 Task: Create an event for the library visit for new books.
Action: Mouse moved to (62, 123)
Screenshot: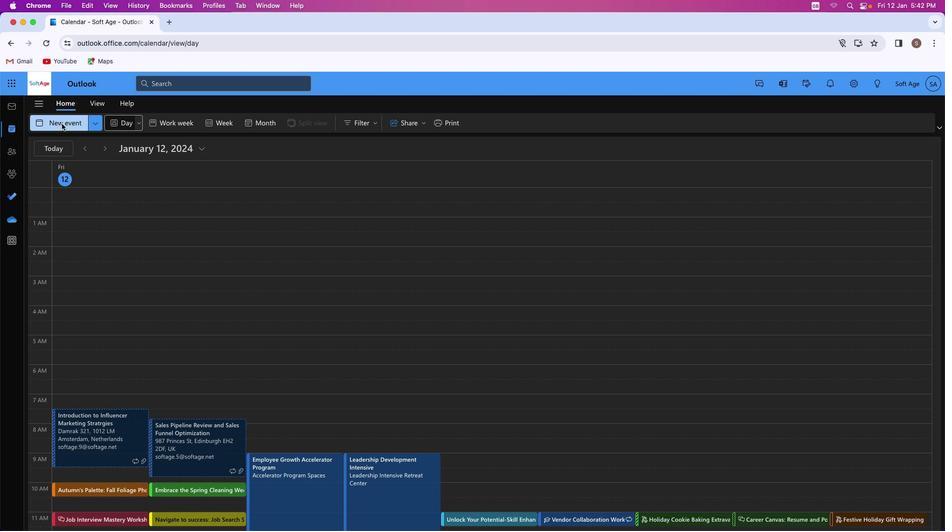 
Action: Mouse pressed left at (62, 123)
Screenshot: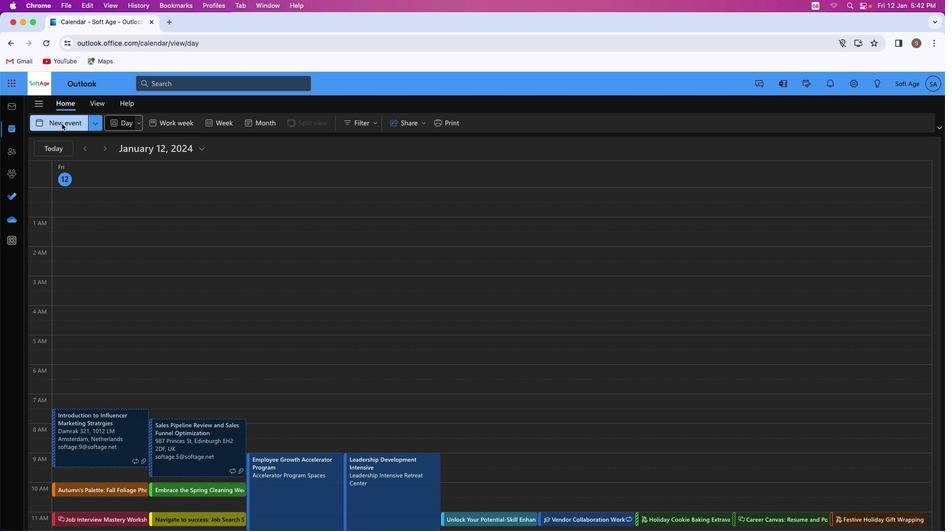
Action: Mouse moved to (278, 183)
Screenshot: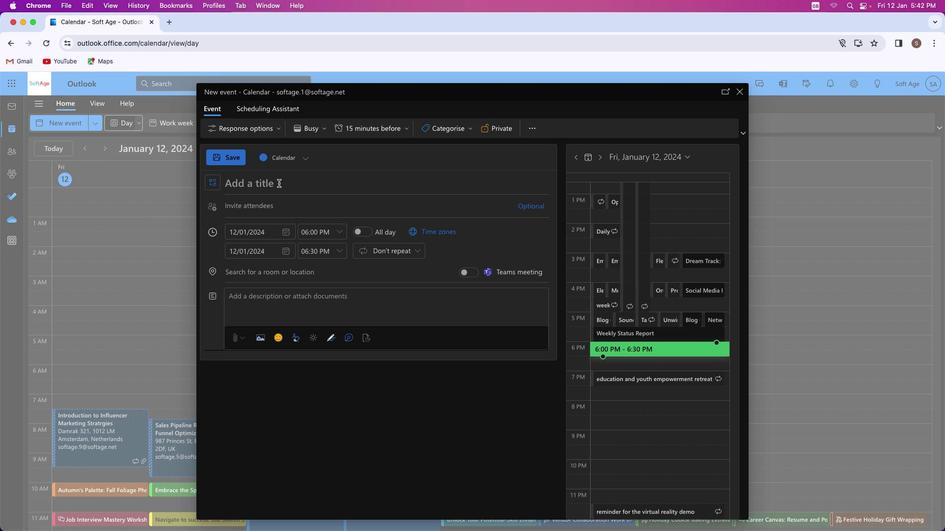 
Action: Mouse pressed left at (278, 183)
Screenshot: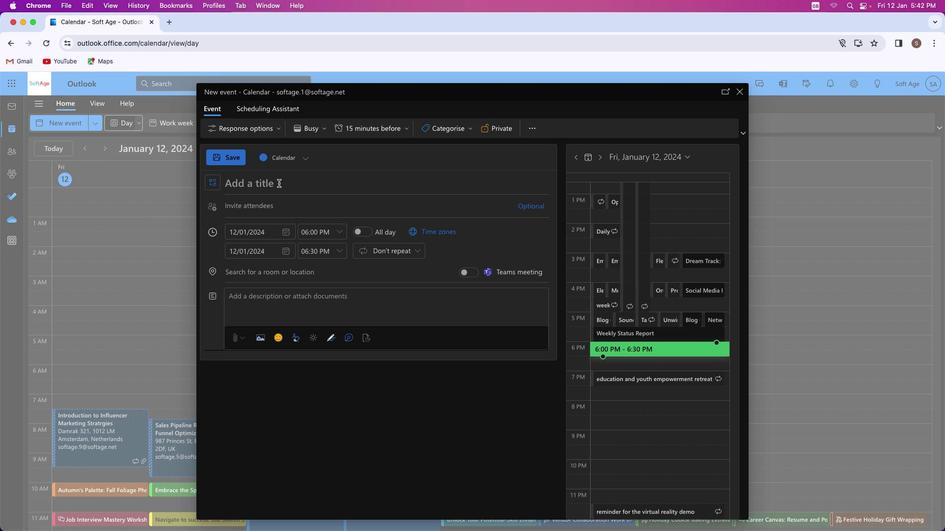 
Action: Key pressed Key.shift'L''i''b''r''a''r''y'Key.spaceKey.shift'E''x''p''e''d''i''t''i''o''n'Key.space'f''o''r'Key.spaceKey.shift_r'N''e''w'Key.spaceKey.shift'B''o''o''k''s'
Screenshot: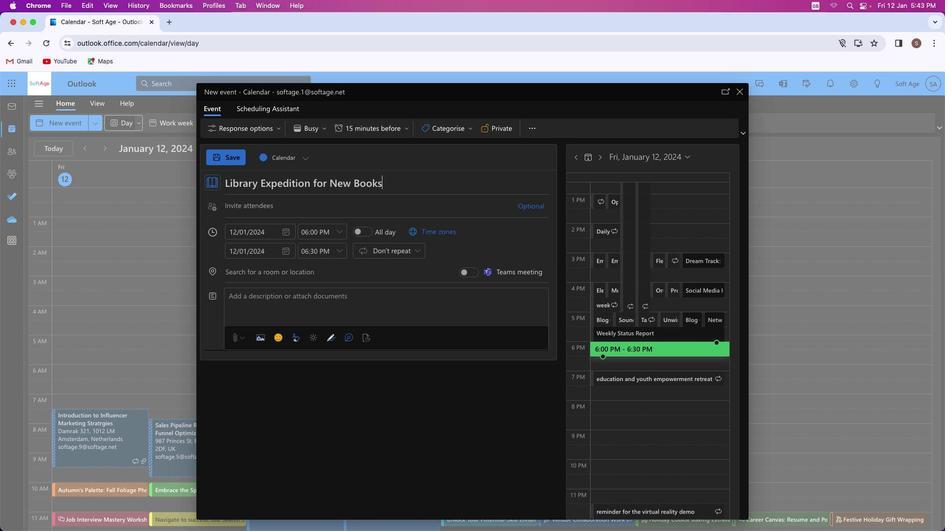 
Action: Mouse moved to (224, 181)
Screenshot: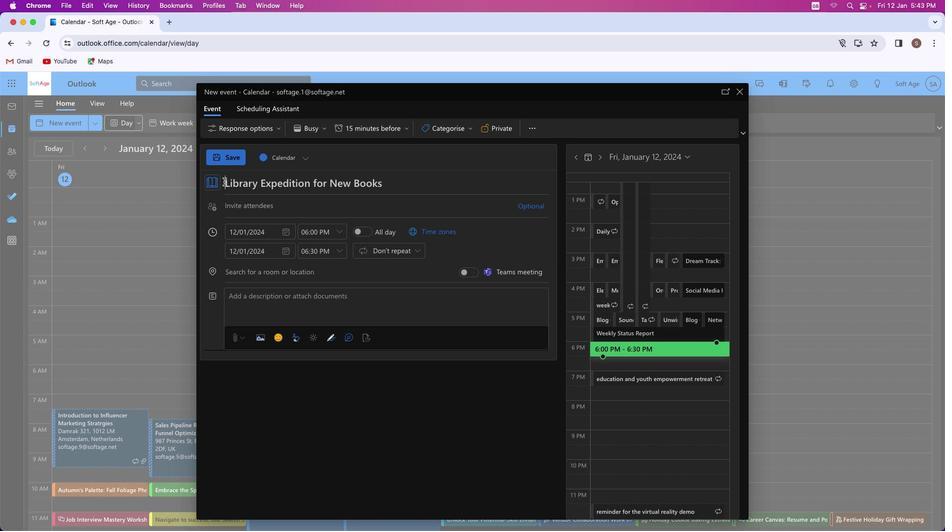 
Action: Mouse pressed left at (224, 181)
Screenshot: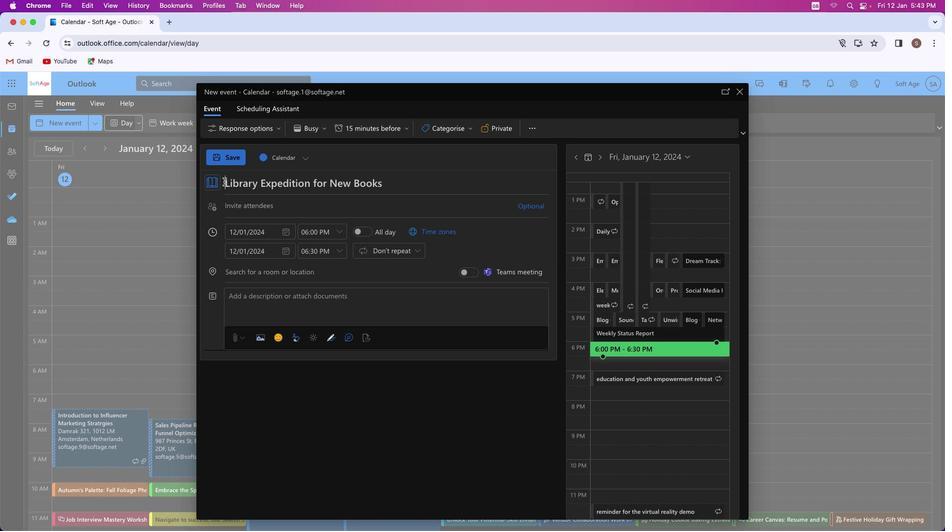 
Action: Mouse moved to (228, 181)
Screenshot: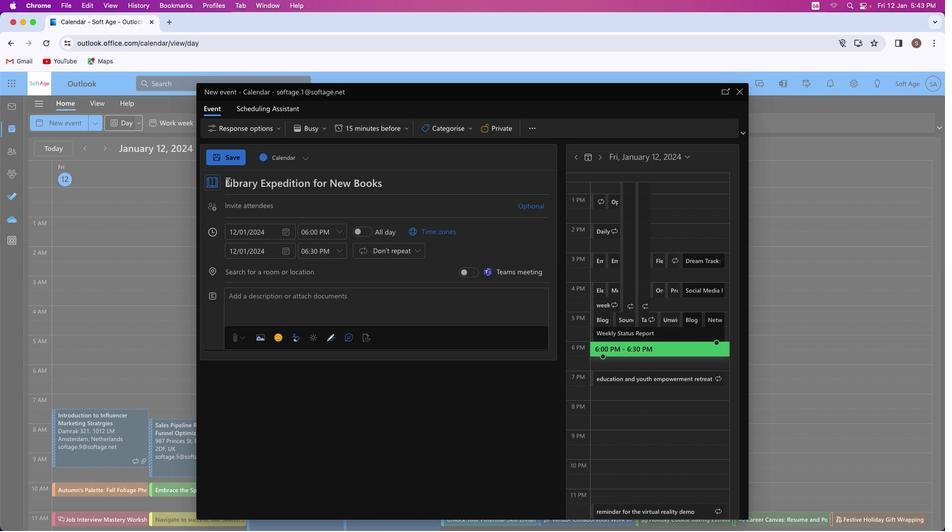 
Action: Key pressed Key.shift'N''o''v''e''l'Key.spaceKey.shift'D''i''s''c''o''v''e''r''i''e''s'Key.shift_r':'Key.space
Screenshot: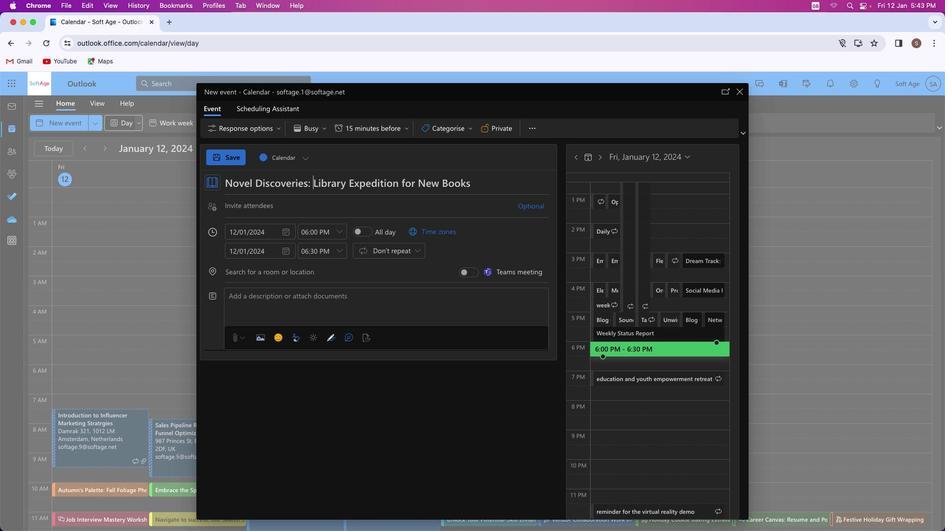 
Action: Mouse moved to (270, 207)
Screenshot: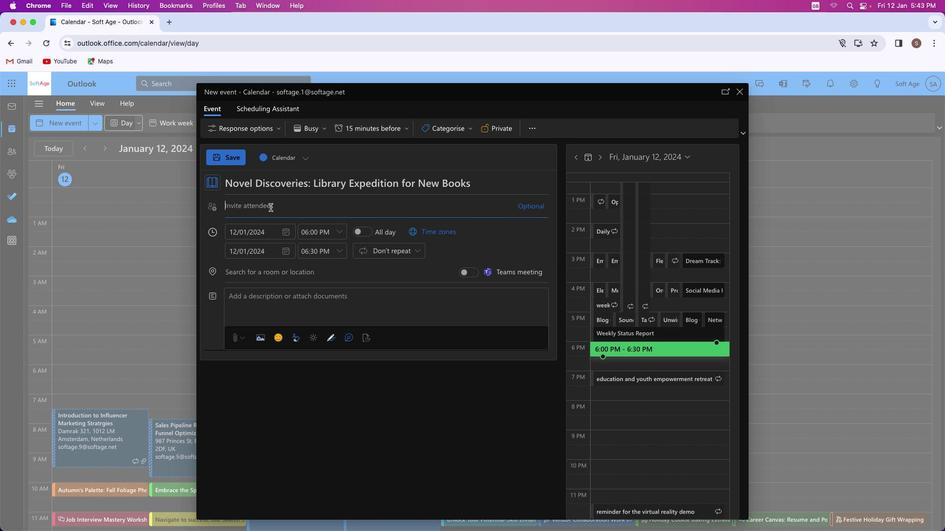 
Action: Mouse pressed left at (270, 207)
Screenshot: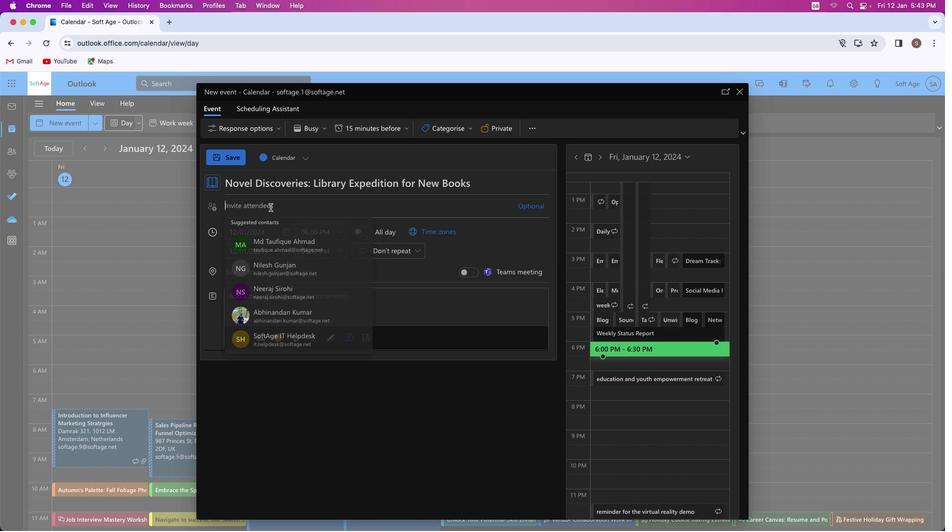 
Action: Key pressed Key.shift'S''h''i''v''a''m''y''a''d''a''v''4''1'Key.shift'@''o''u''t''l''o''o''k''.''c''o''m'
Screenshot: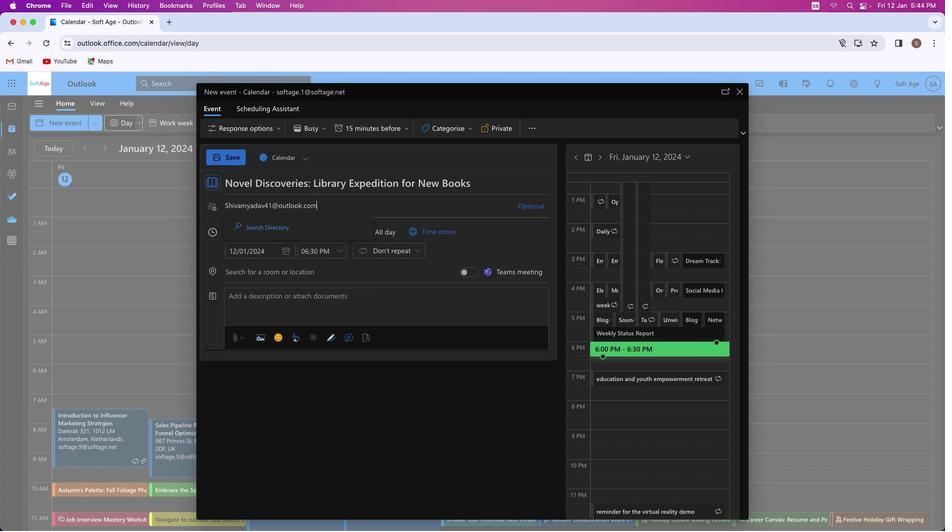
Action: Mouse moved to (311, 224)
Screenshot: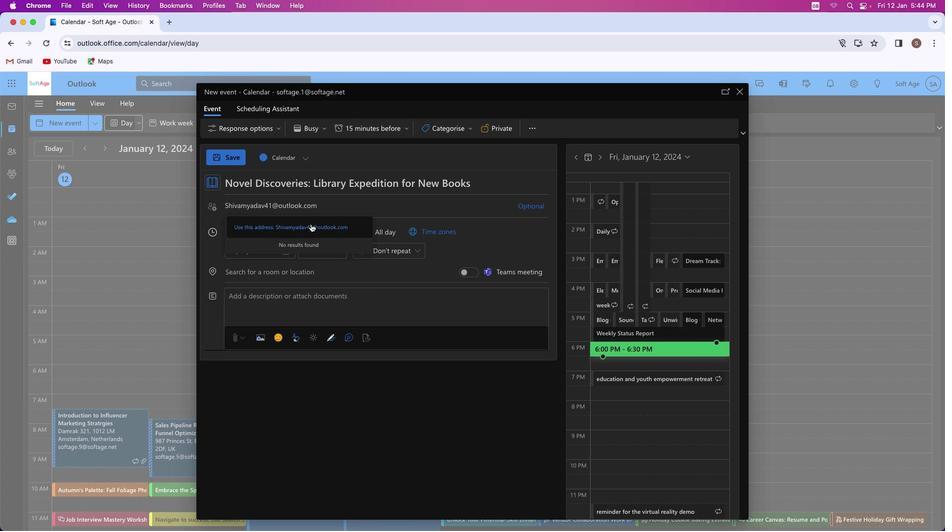 
Action: Mouse pressed left at (311, 224)
Screenshot: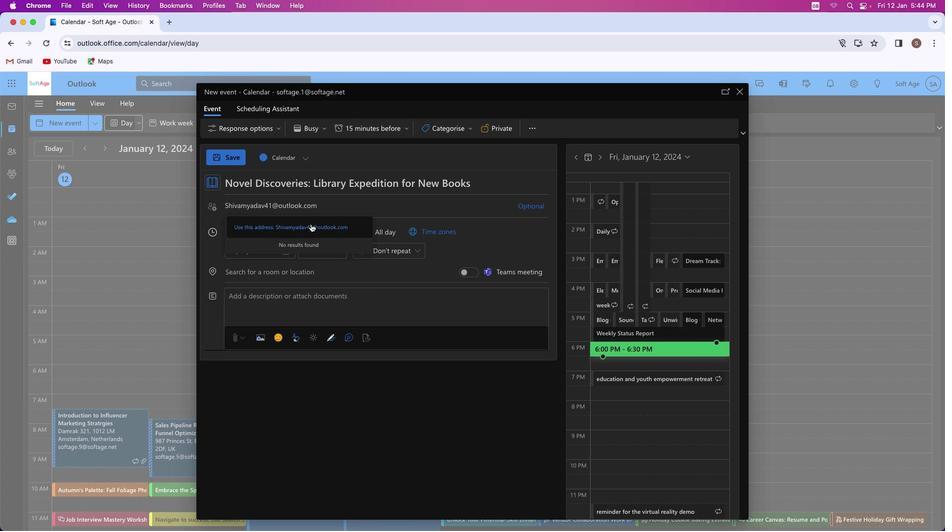
Action: Mouse moved to (353, 220)
Screenshot: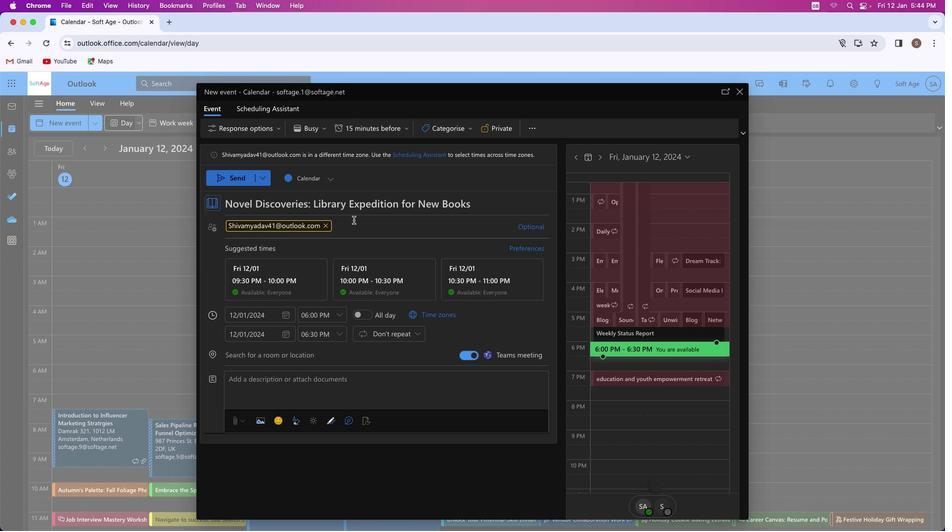 
Action: Key pressed Key.shift'A''k''a''s''h''r''a''j''p''u''t'Key.shift'@''o''u''t''l''o''o''k''.''c''o''m'
Screenshot: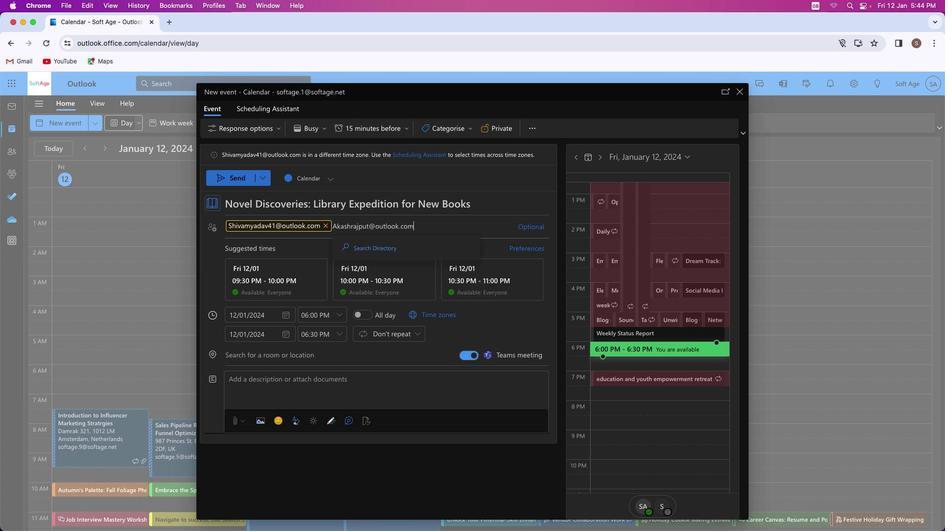 
Action: Mouse moved to (421, 248)
Screenshot: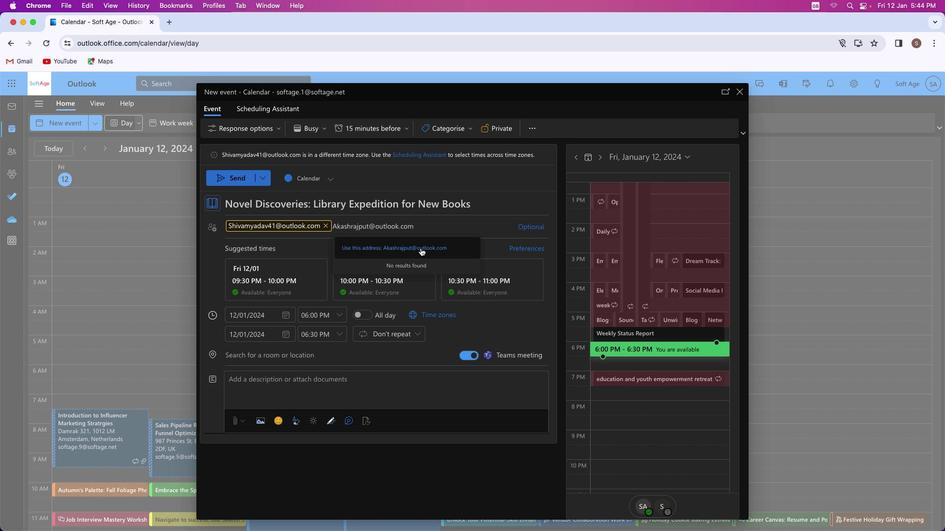 
Action: Mouse pressed left at (421, 248)
Screenshot: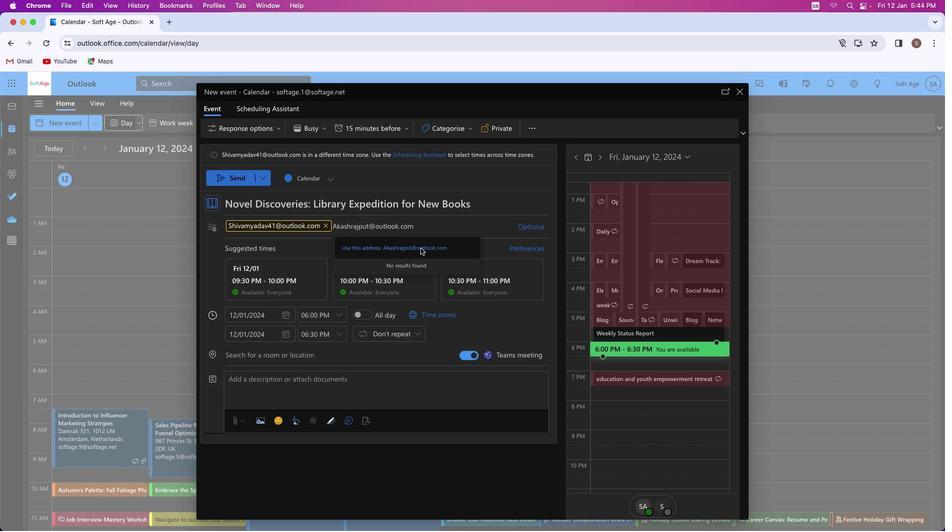 
Action: Mouse moved to (530, 237)
Screenshot: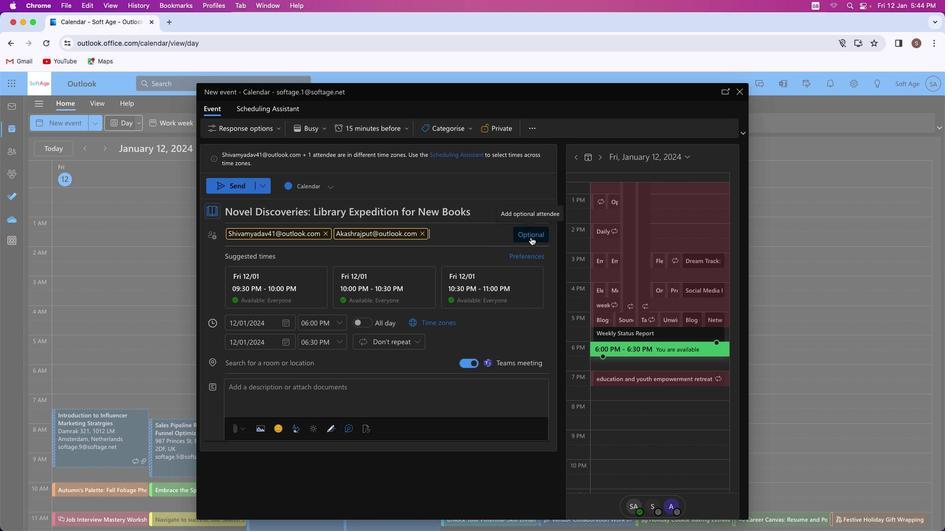 
Action: Mouse pressed left at (530, 237)
Screenshot: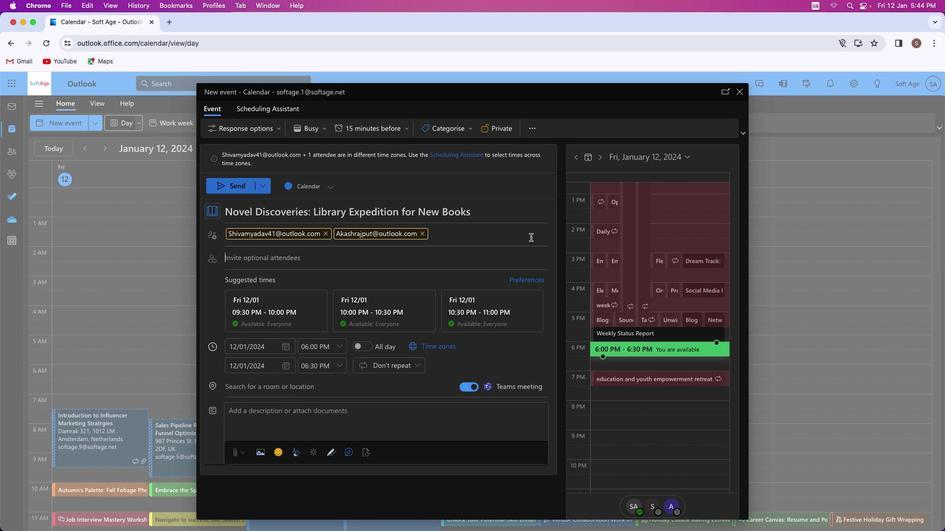 
Action: Mouse moved to (324, 252)
Screenshot: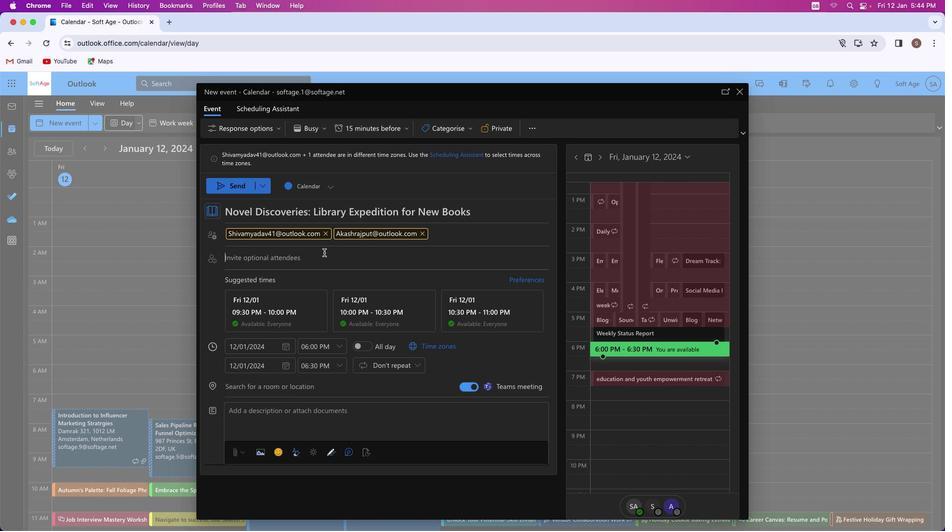 
Action: Key pressed Key.shift_r'M''u''n''e''e''s''h''k''u''m''a''r''9''7''3''2'Key.shift'@''o''u''t''l''o''o''k''.''c''o''m'
Screenshot: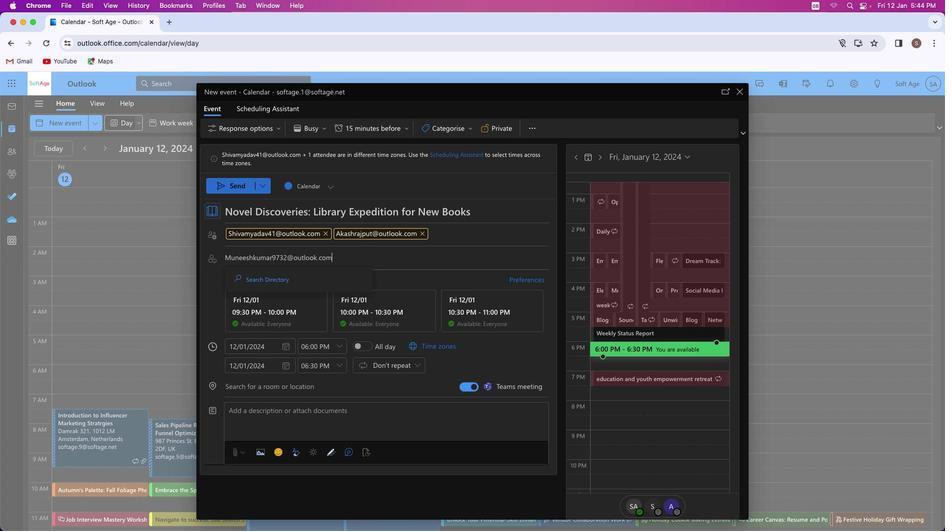 
Action: Mouse moved to (339, 277)
Screenshot: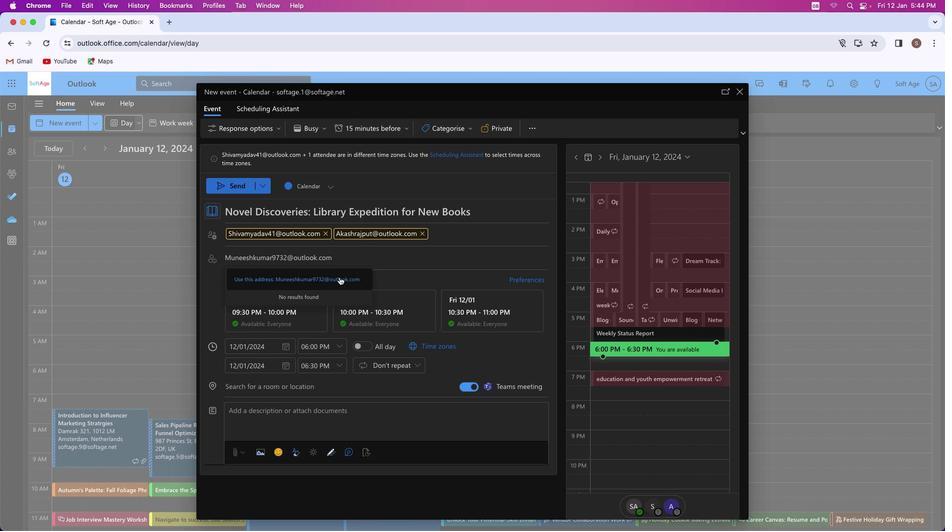 
Action: Mouse pressed left at (339, 277)
Screenshot: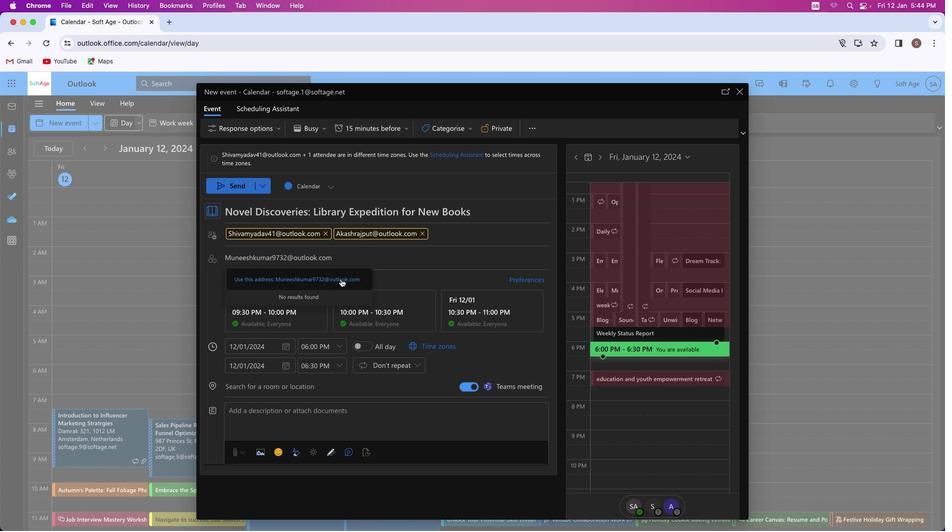 
Action: Mouse moved to (277, 386)
Screenshot: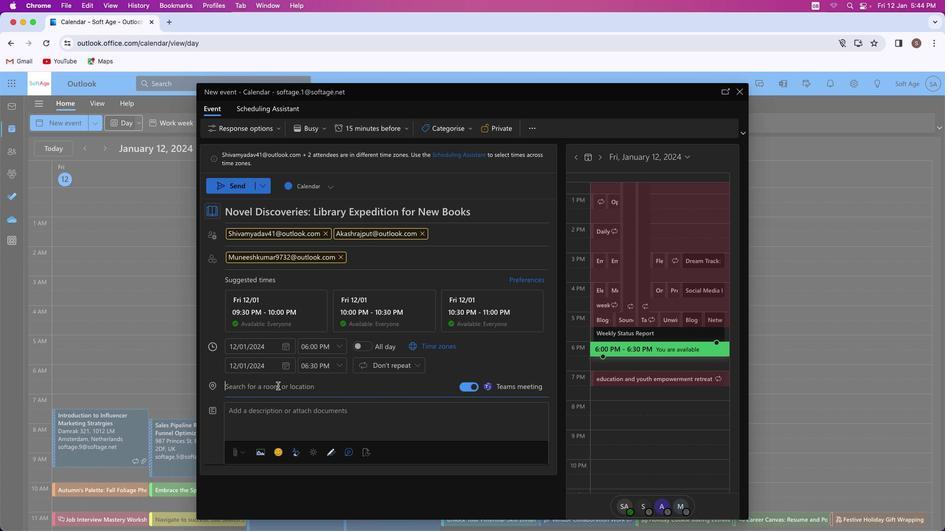 
Action: Mouse pressed left at (277, 386)
Screenshot: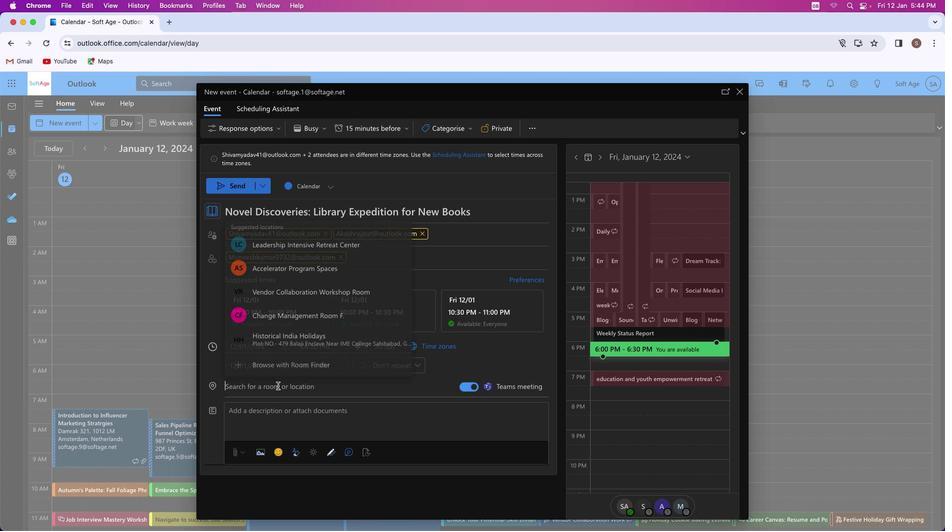 
Action: Mouse moved to (283, 386)
Screenshot: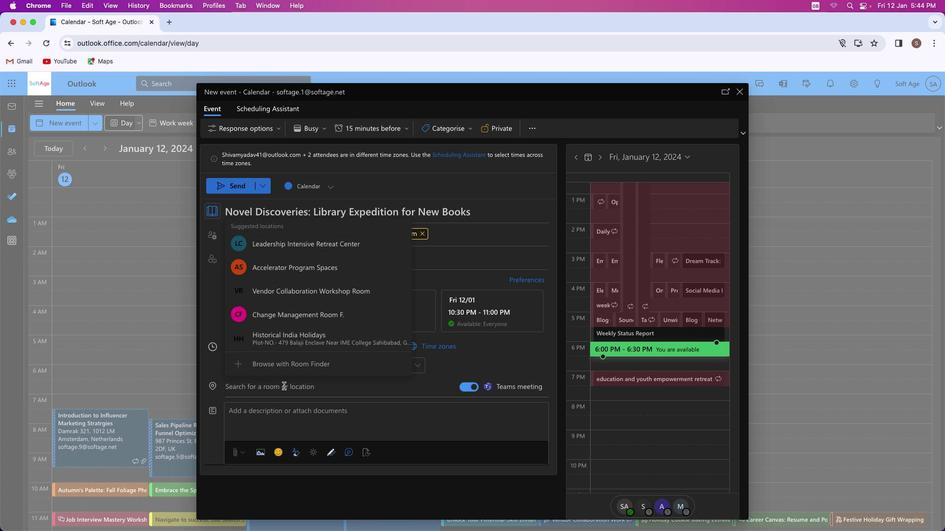 
Action: Key pressed Key.shift_r'L''i''b''r''a''r''y'
Screenshot: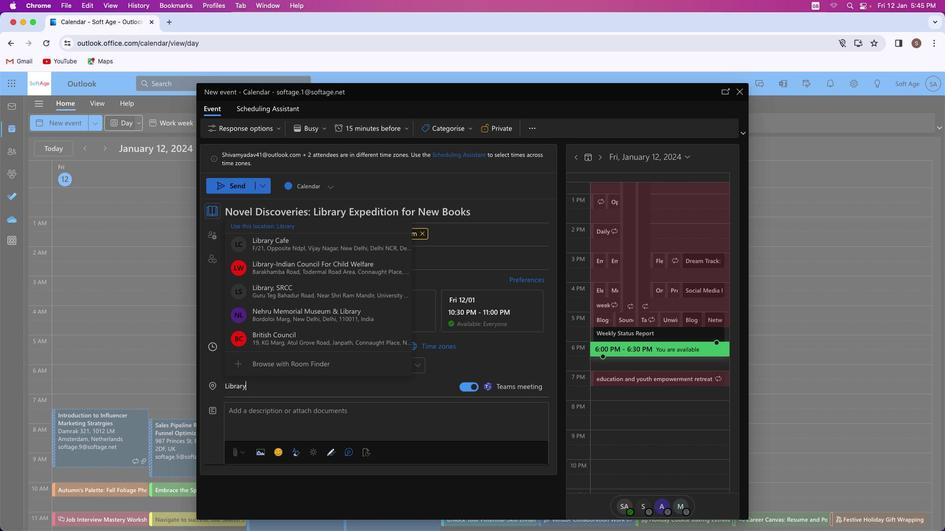 
Action: Mouse moved to (291, 291)
Screenshot: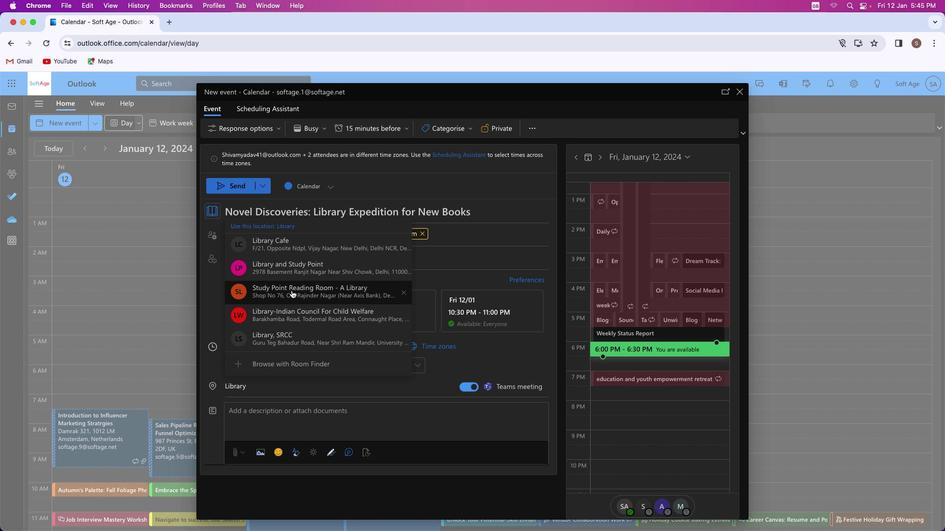 
Action: Mouse pressed left at (291, 291)
Screenshot: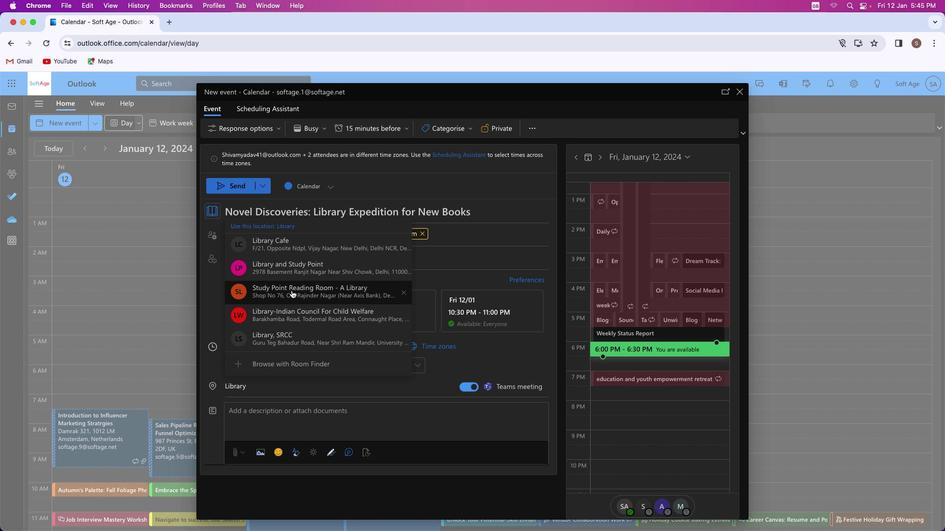 
Action: Mouse moved to (297, 404)
Screenshot: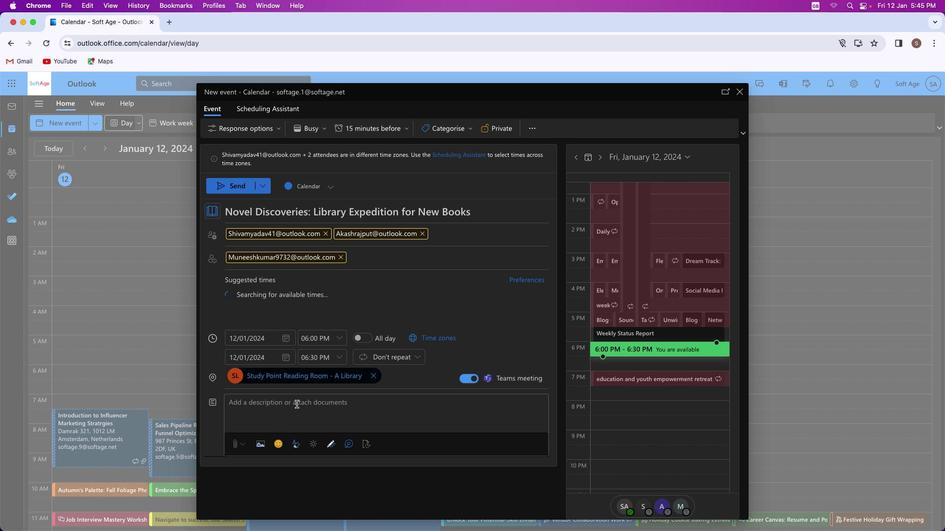
Action: Mouse pressed left at (297, 404)
Screenshot: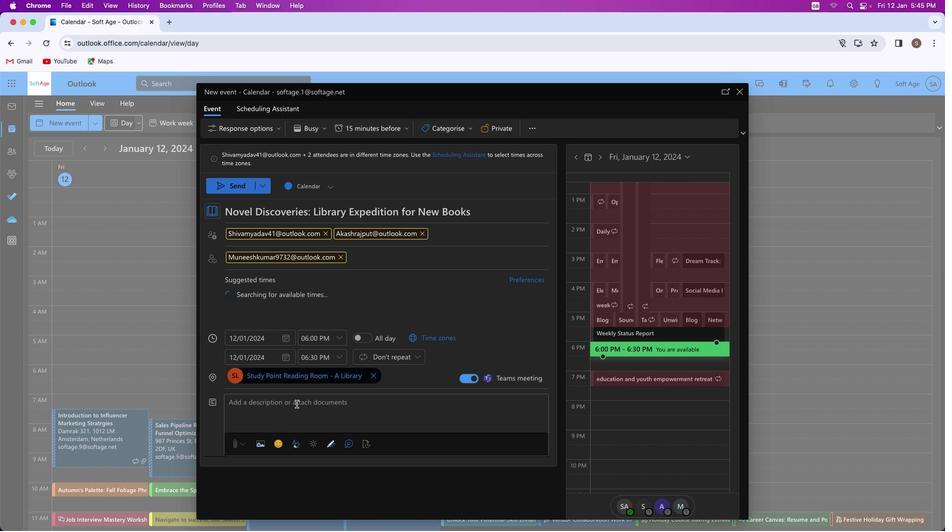 
Action: Mouse moved to (307, 408)
Screenshot: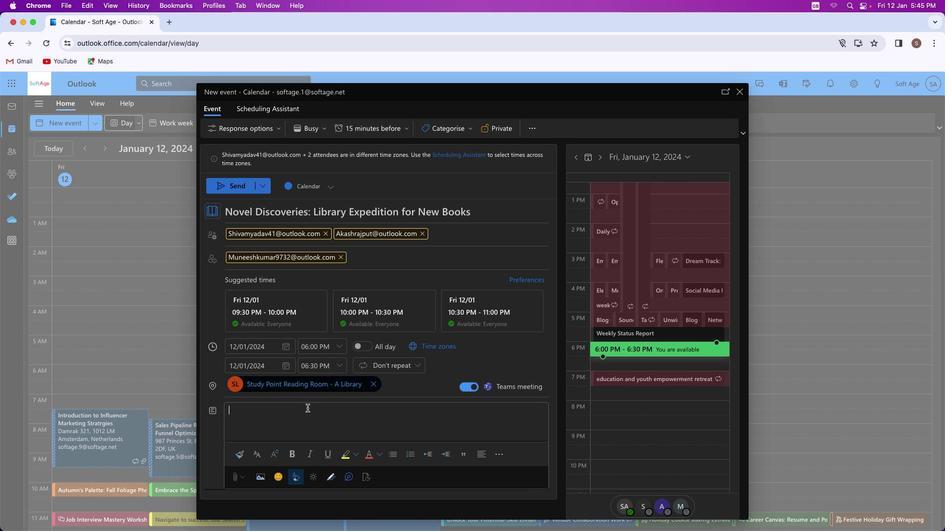 
Action: Key pressed Key.shift'E''m''v'Key.backspace'b''a''r''k'Key.space'o''n'Key.space'a'Key.space'l''i''t''e''r''a''r''y'Key.space'a''d''v''e''n''t''u''r''e'Key.space'w''i''t''h'Key.spaceKey.shift_r'N''o''v''e''l'Key.spaceKey.shift'D''i''s''c''o''v''e''r''i''e''s'Key.shift_r'"''.'
Screenshot: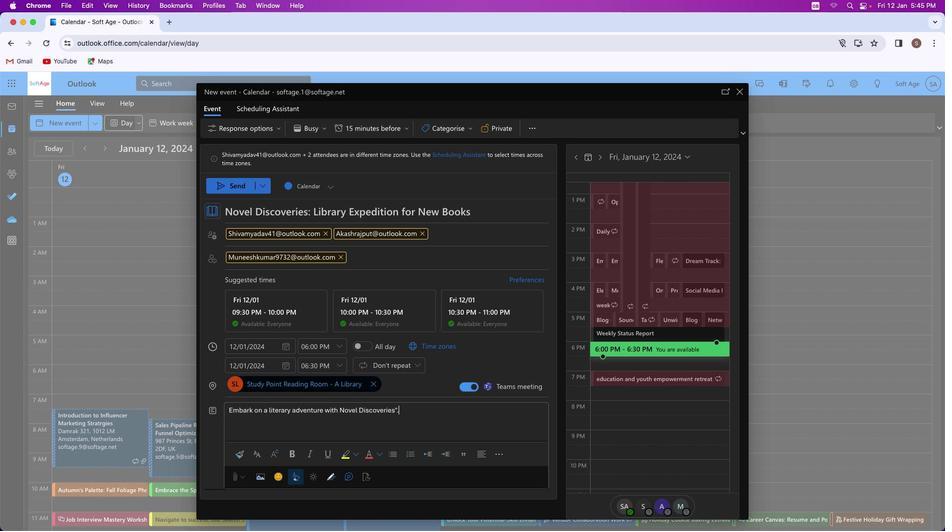 
Action: Mouse moved to (340, 411)
Screenshot: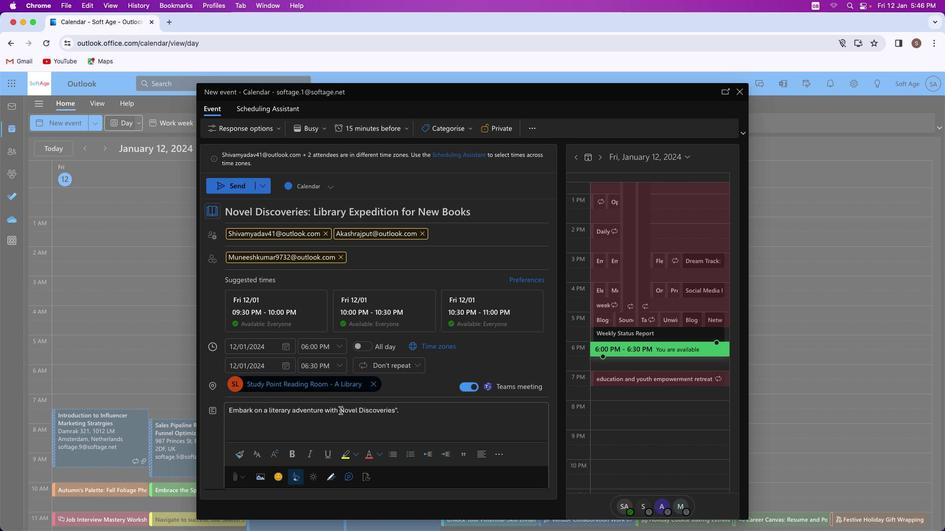 
Action: Mouse pressed left at (340, 411)
Screenshot: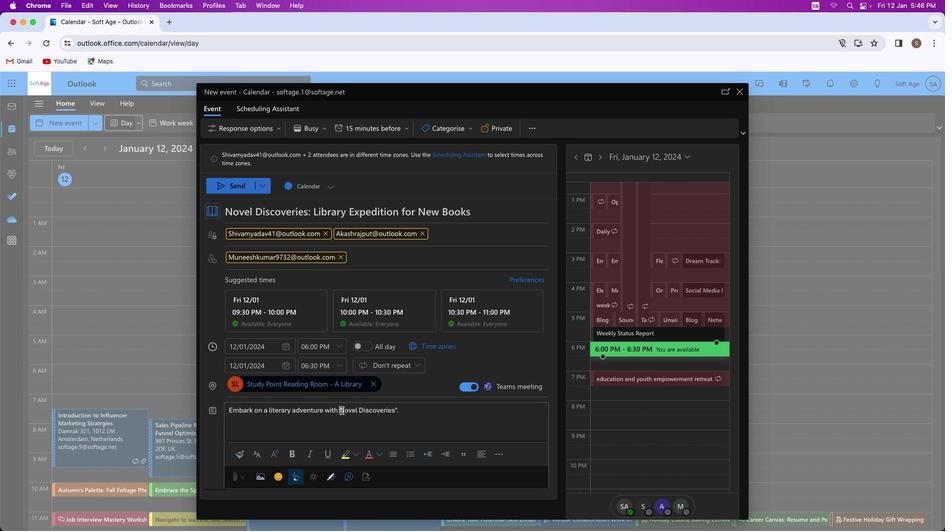 
Action: Mouse moved to (342, 410)
Screenshot: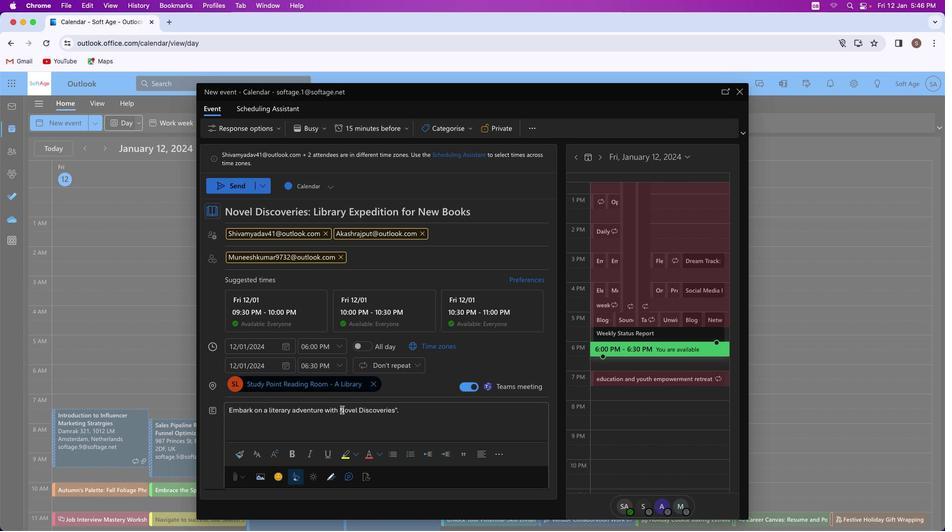 
Action: Key pressed Key.shift_r'"'
Screenshot: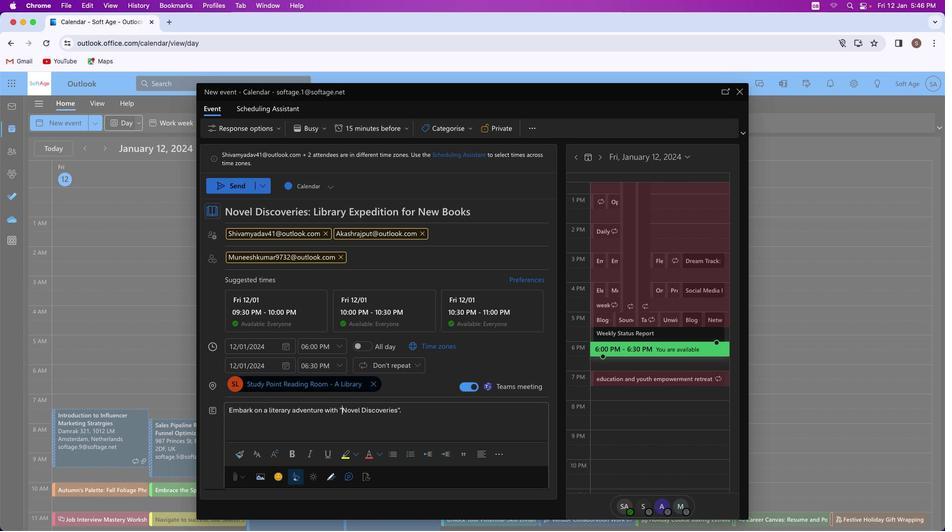 
Action: Mouse moved to (406, 412)
Screenshot: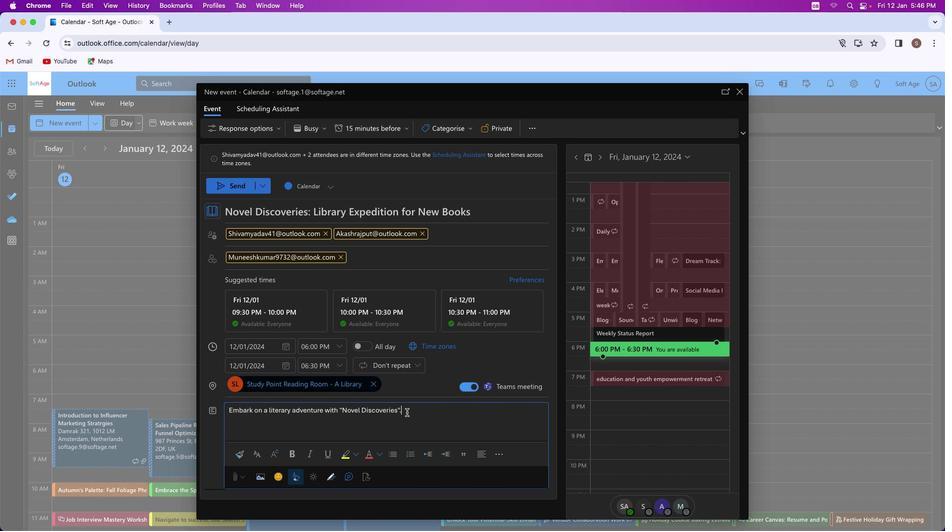 
Action: Mouse pressed left at (406, 412)
Screenshot: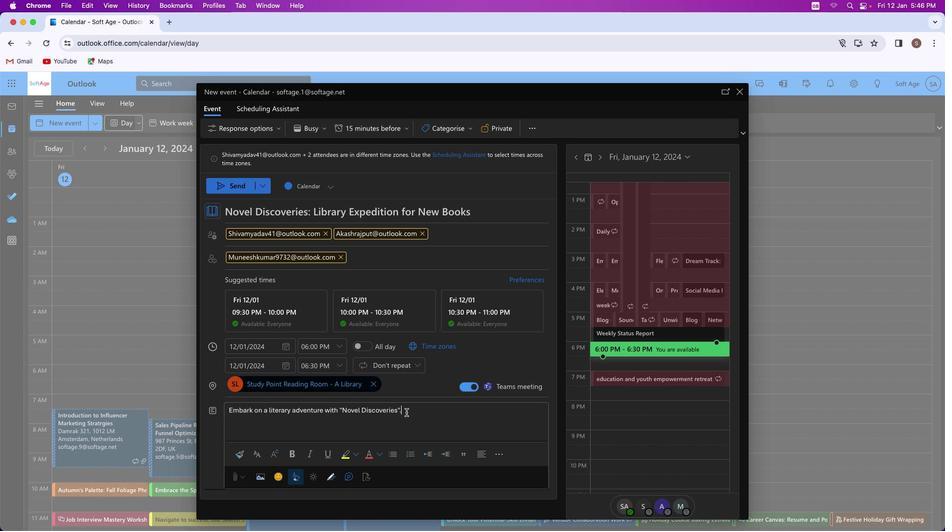 
Action: Mouse moved to (406, 412)
Screenshot: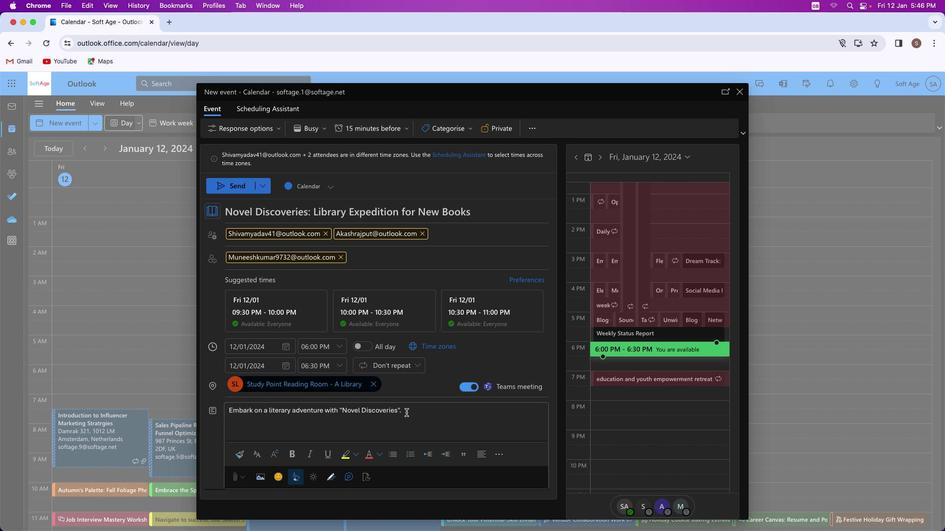 
Action: Key pressed Key.spaceKey.shift'V''i''s''i''t'Key.space't''h''e'Key.space'l''i''b''r''a''r''y'Key.space't''o'Key.space'e''x''p''l''o''r''e'Key.space'f''r''e''s''h'Key.space'r''e''a''d''s'','Key.space'f''i''n''d'Key.space'h''i''d''d''e''n'Key.space'g''e''m''s'','Key.space'a''n''d'Key.space'e''m''b''r''a''c''e'Key.space't''h''e'Key.space'j''o''y'Key.space'o''f'Key.space'd''i''s''c''o''v''e''r''i''n''g'Key.space'n''e''w'Key.space'w''o''r''l''d''s'Key.space't''h''r''o''u''g''h'Key.space'b''o''o''k''s''.'
Screenshot: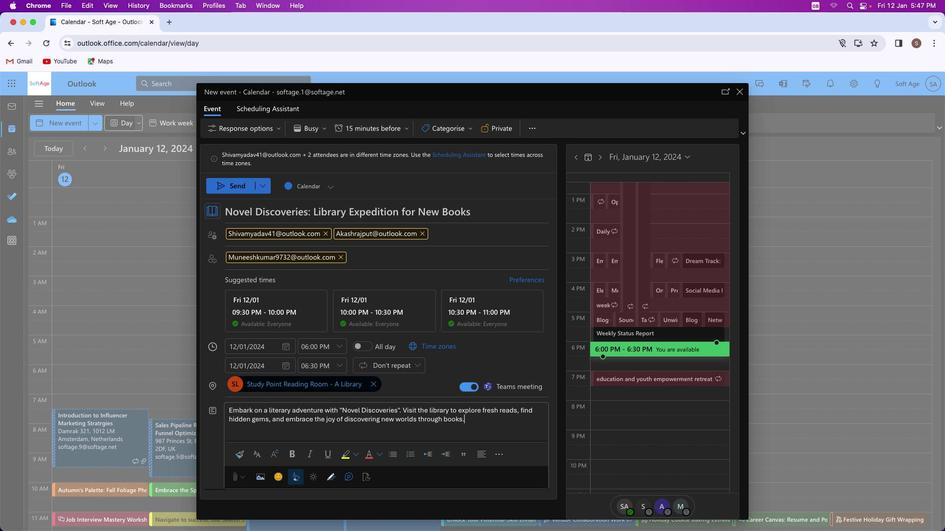 
Action: Mouse moved to (469, 420)
Screenshot: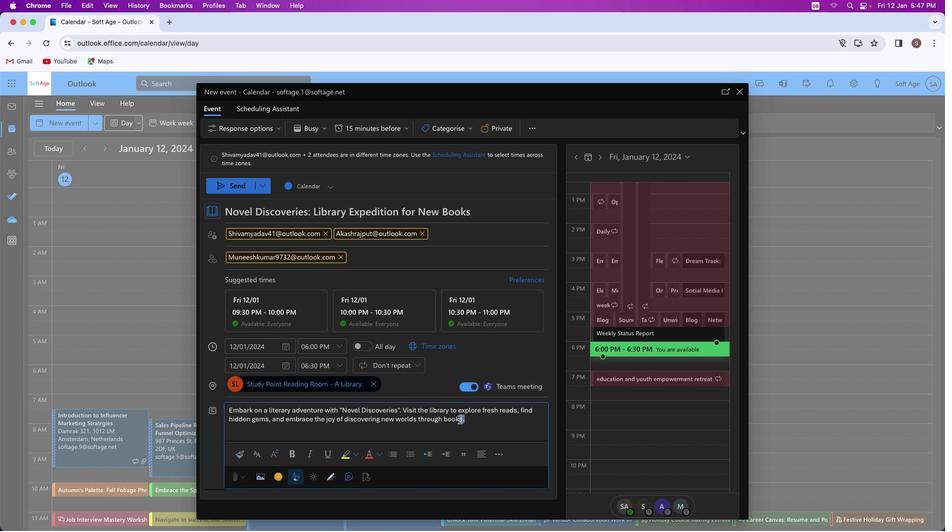 
Action: Mouse pressed left at (469, 420)
Screenshot: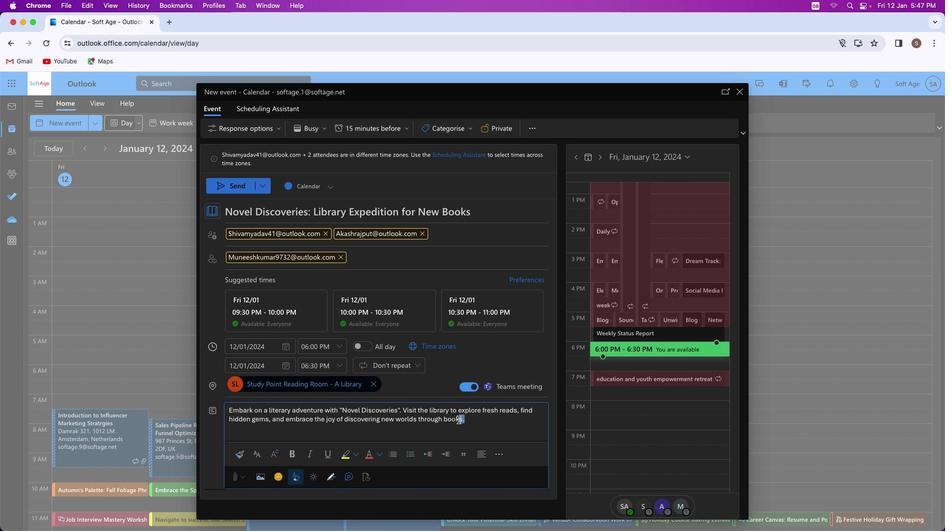 
Action: Mouse moved to (275, 452)
Screenshot: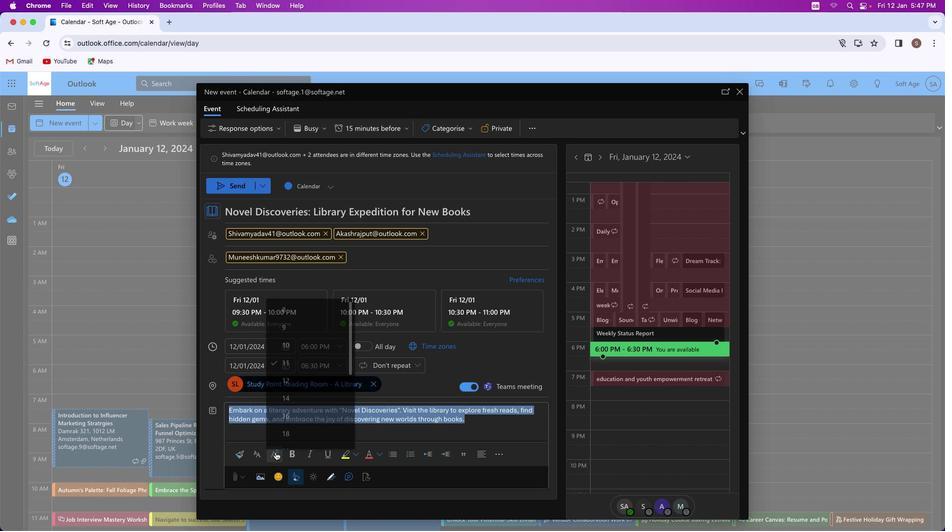 
Action: Mouse pressed left at (275, 452)
Screenshot: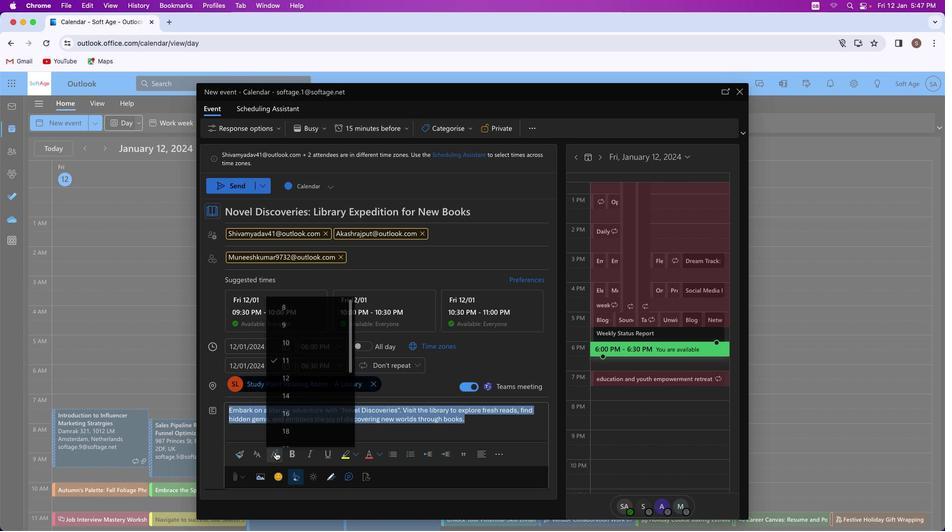 
Action: Mouse moved to (280, 372)
Screenshot: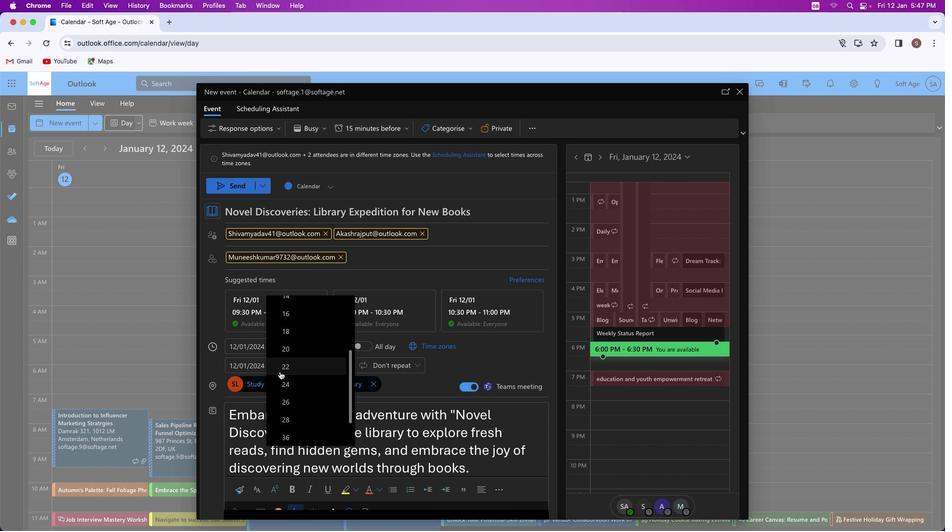 
Action: Mouse scrolled (280, 372) with delta (0, 0)
Screenshot: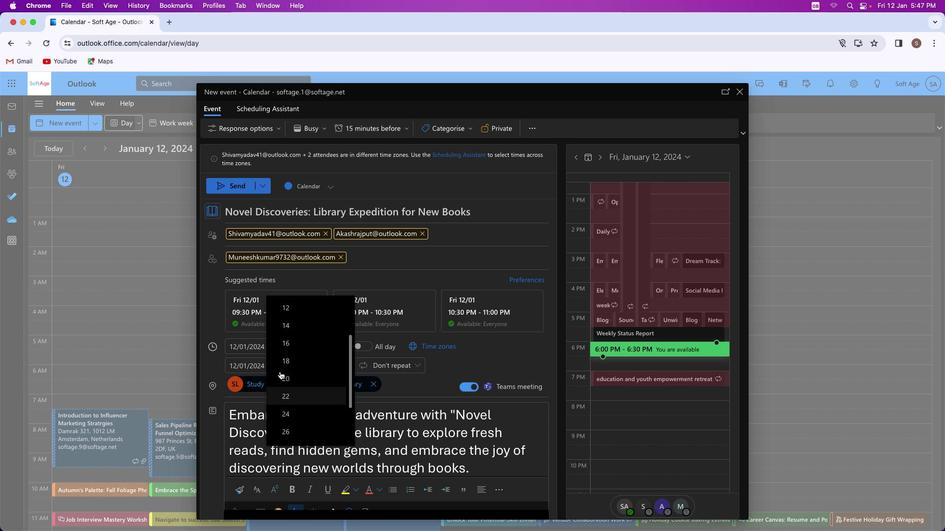 
Action: Mouse moved to (279, 372)
Screenshot: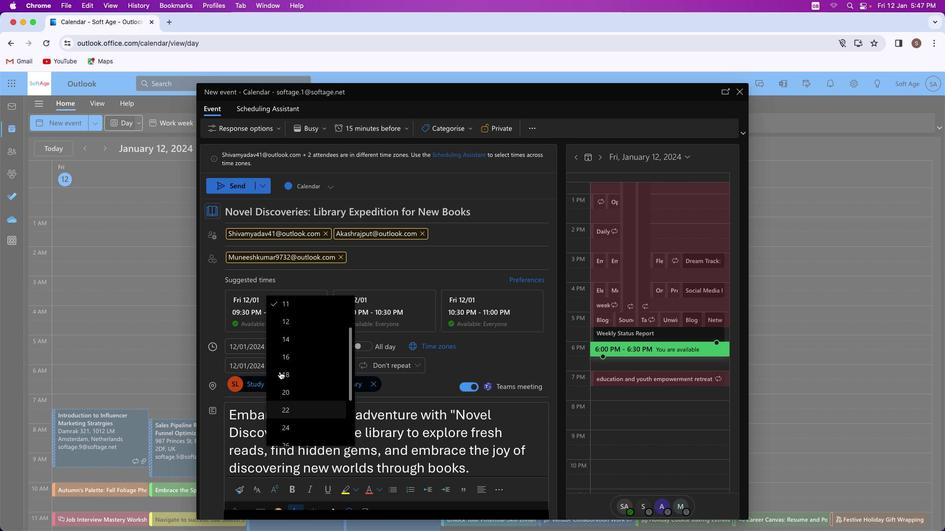
Action: Mouse scrolled (279, 372) with delta (0, 0)
Screenshot: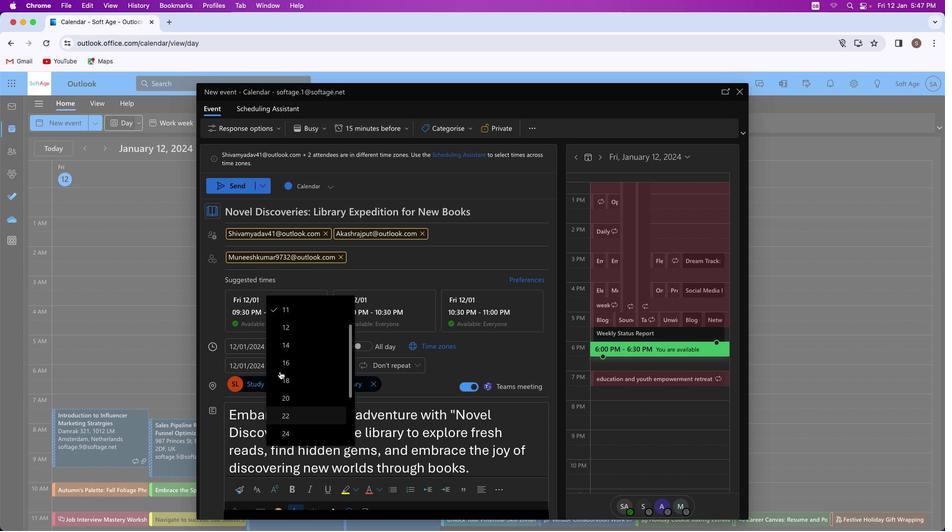 
Action: Mouse scrolled (279, 372) with delta (0, 0)
Screenshot: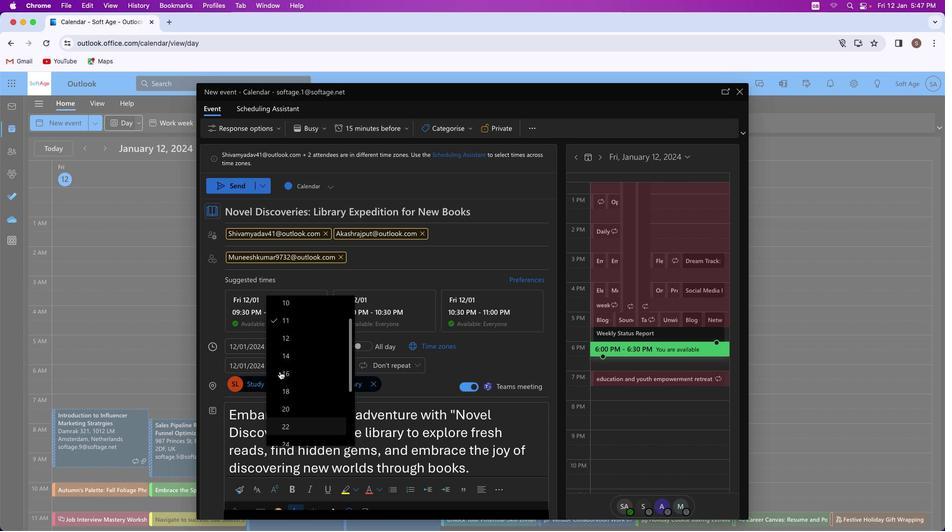
Action: Mouse moved to (299, 336)
Screenshot: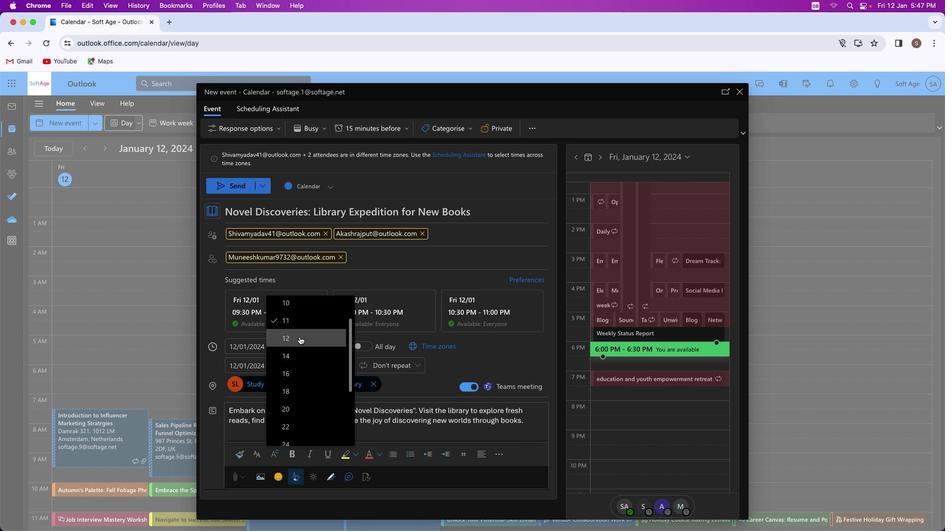 
Action: Mouse pressed left at (299, 336)
Screenshot: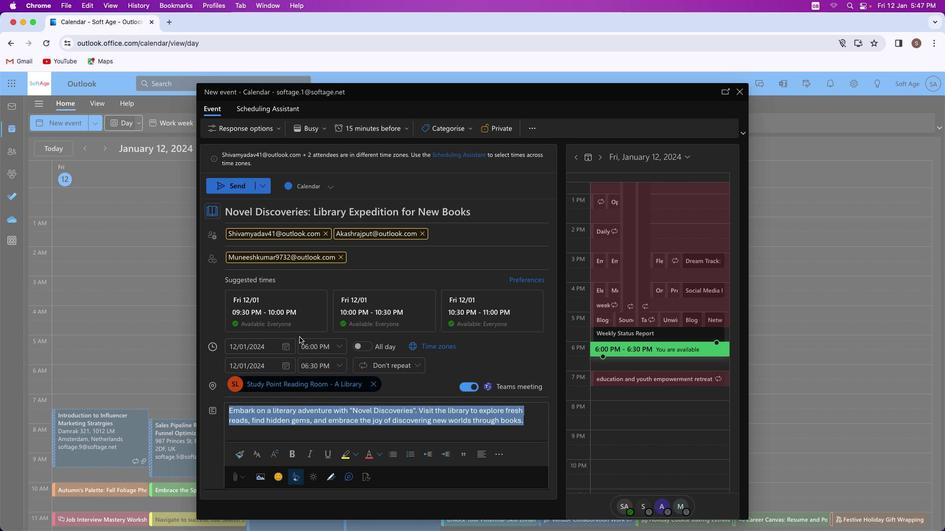 
Action: Mouse moved to (256, 452)
Screenshot: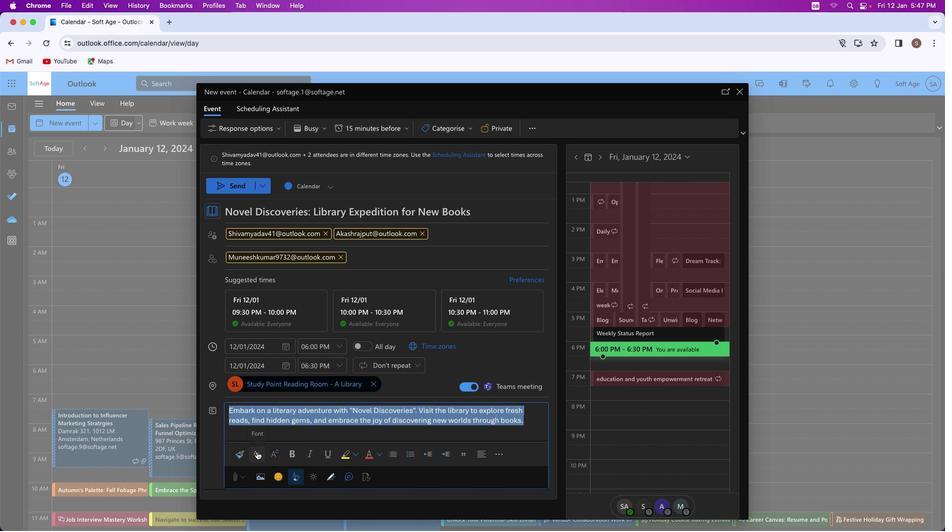 
Action: Mouse pressed left at (256, 452)
Screenshot: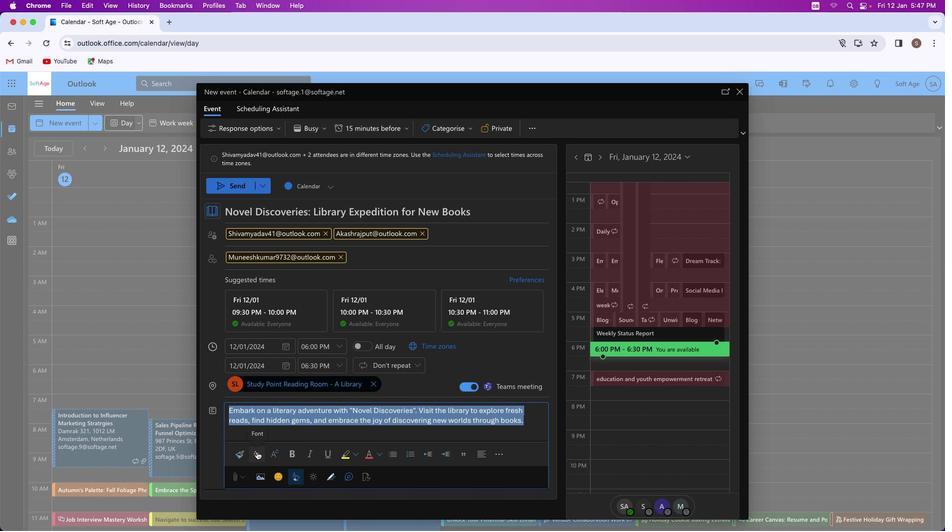
Action: Mouse moved to (276, 398)
Screenshot: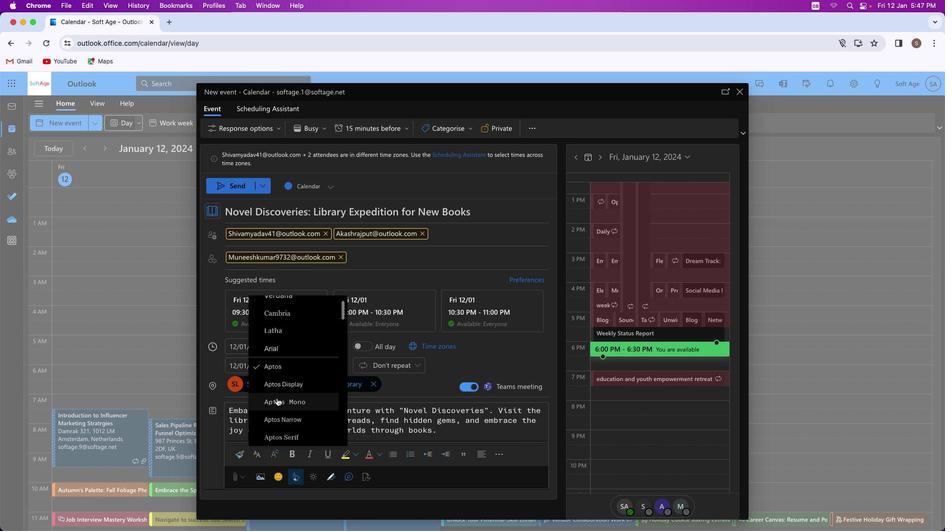 
Action: Mouse scrolled (276, 398) with delta (0, 0)
Screenshot: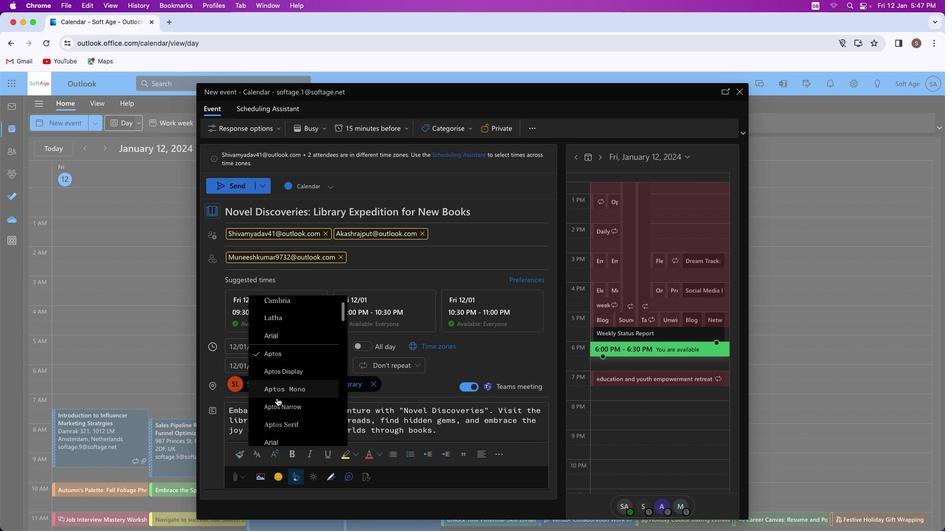 
Action: Mouse scrolled (276, 398) with delta (0, 0)
Screenshot: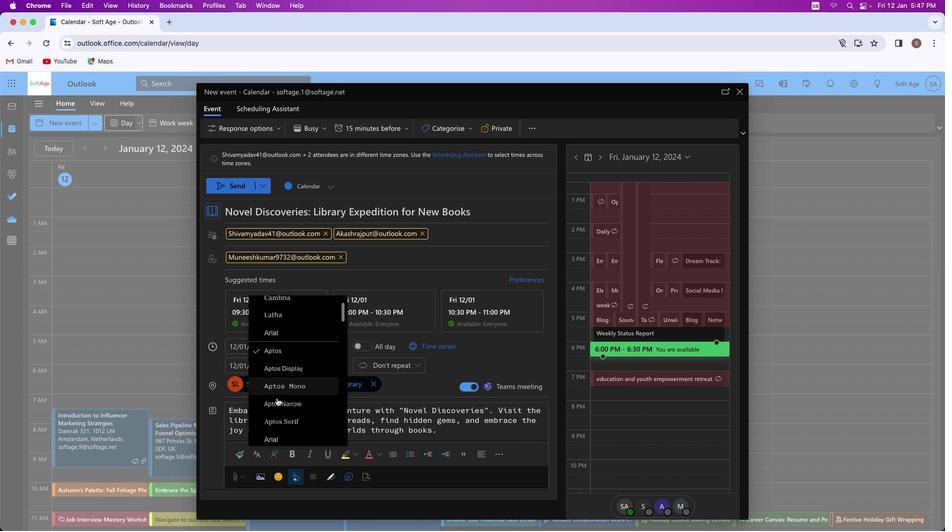 
Action: Mouse scrolled (276, 398) with delta (0, 0)
Screenshot: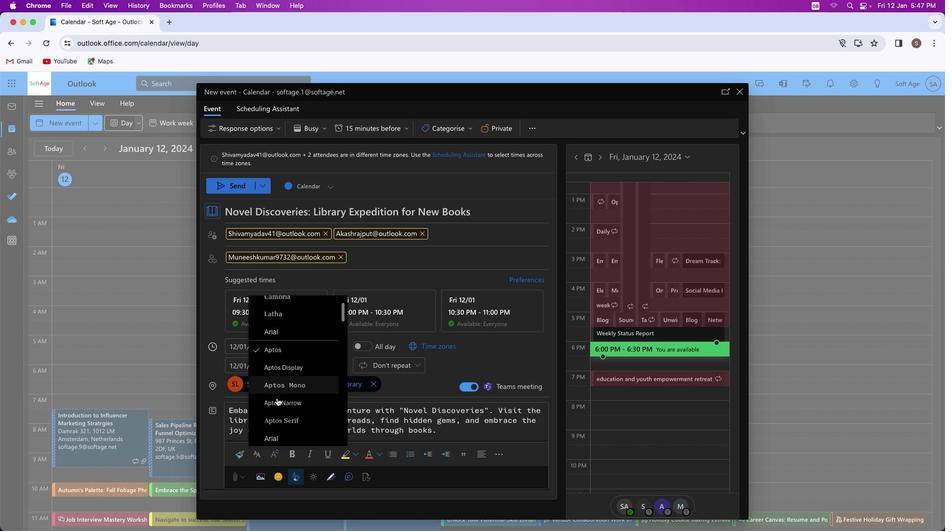 
Action: Mouse scrolled (276, 398) with delta (0, 0)
Screenshot: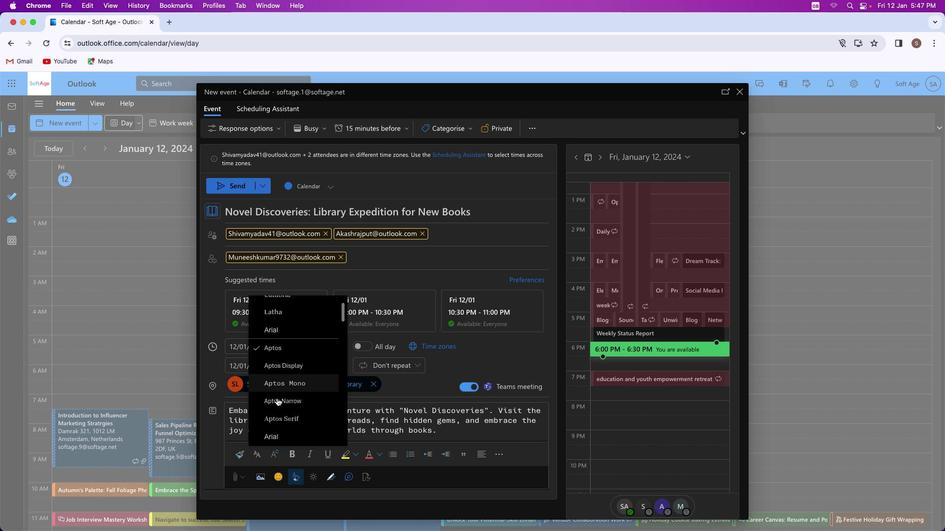 
Action: Mouse scrolled (276, 398) with delta (0, 0)
Screenshot: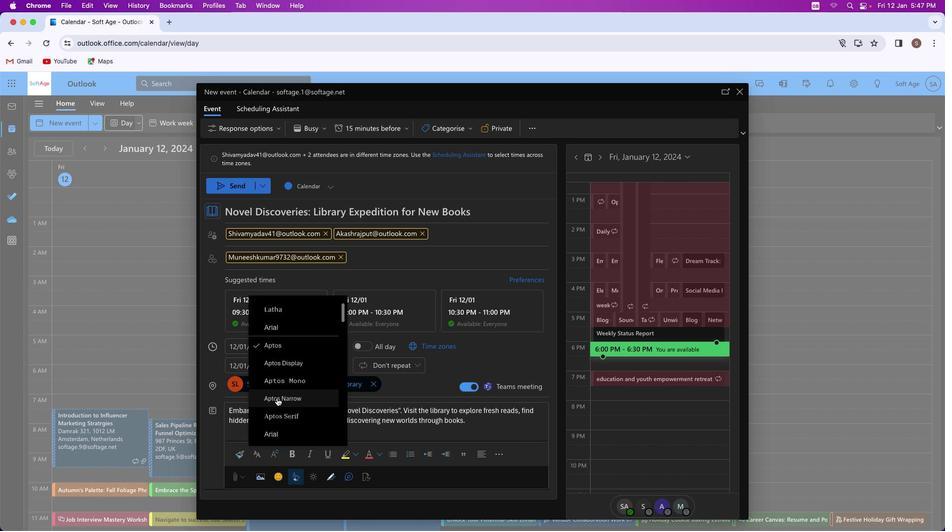 
Action: Mouse scrolled (276, 398) with delta (0, 0)
Screenshot: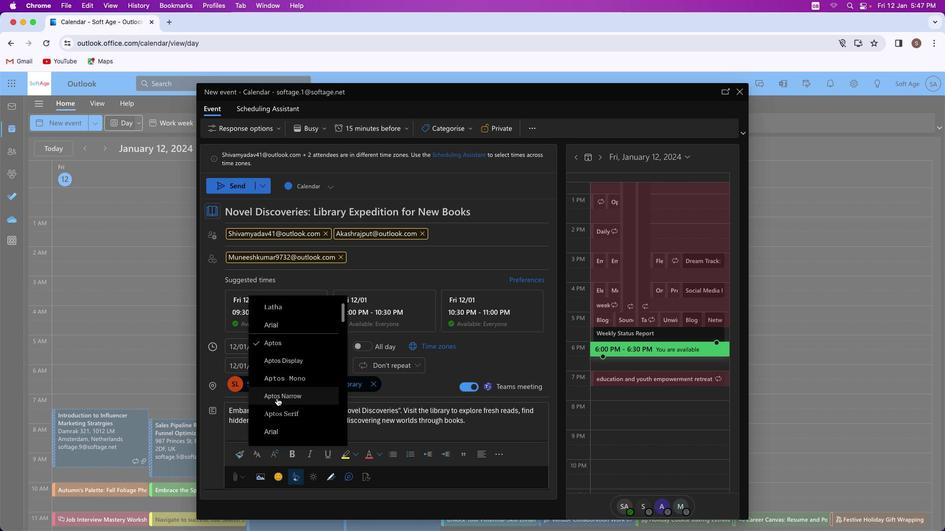 
Action: Mouse scrolled (276, 398) with delta (0, 0)
Screenshot: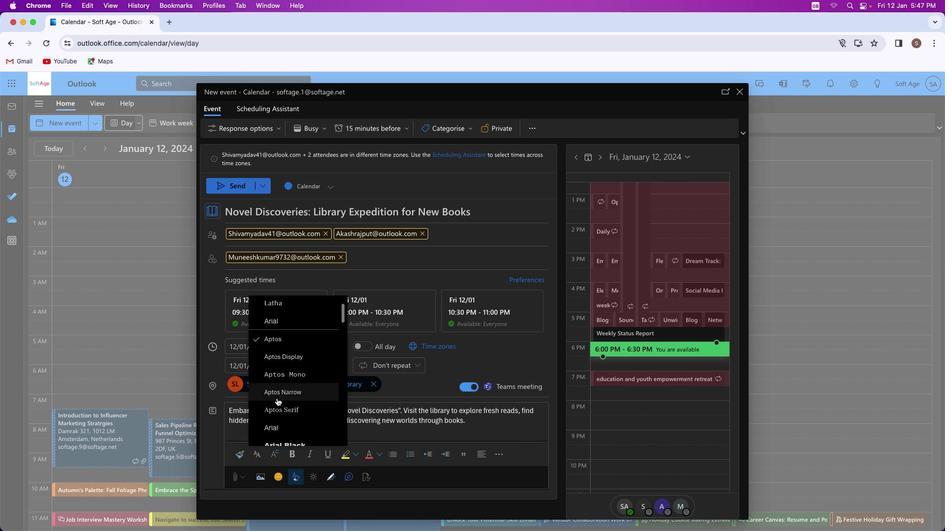 
Action: Mouse scrolled (276, 398) with delta (0, 0)
Screenshot: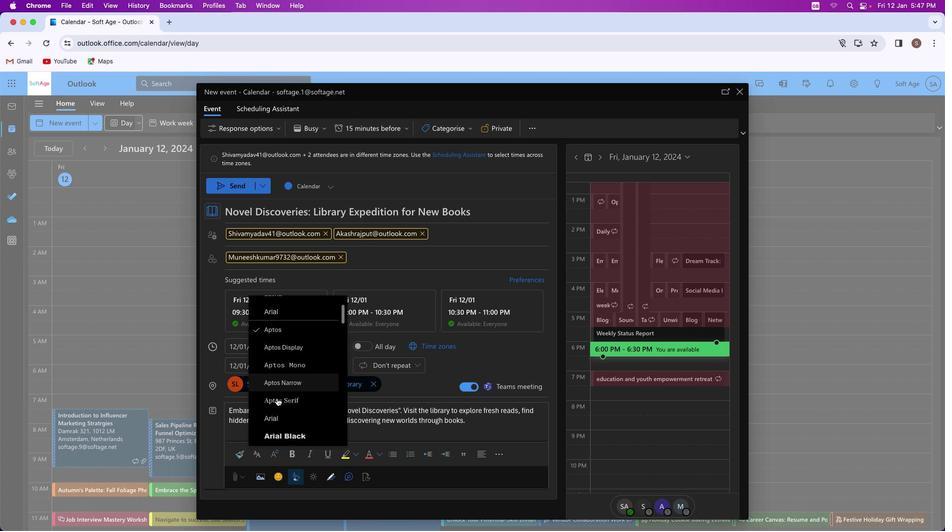
Action: Mouse scrolled (276, 398) with delta (0, 0)
Screenshot: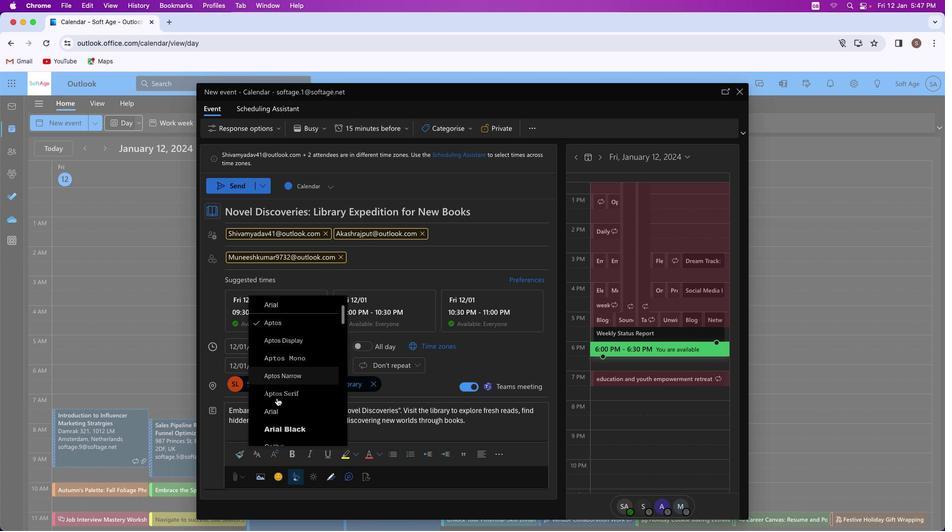 
Action: Mouse scrolled (276, 398) with delta (0, 0)
Screenshot: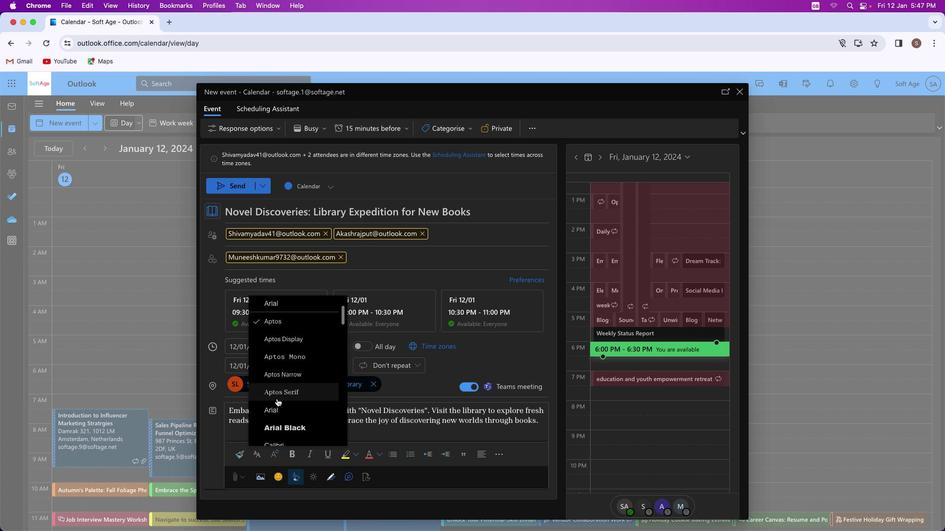 
Action: Mouse moved to (277, 398)
Screenshot: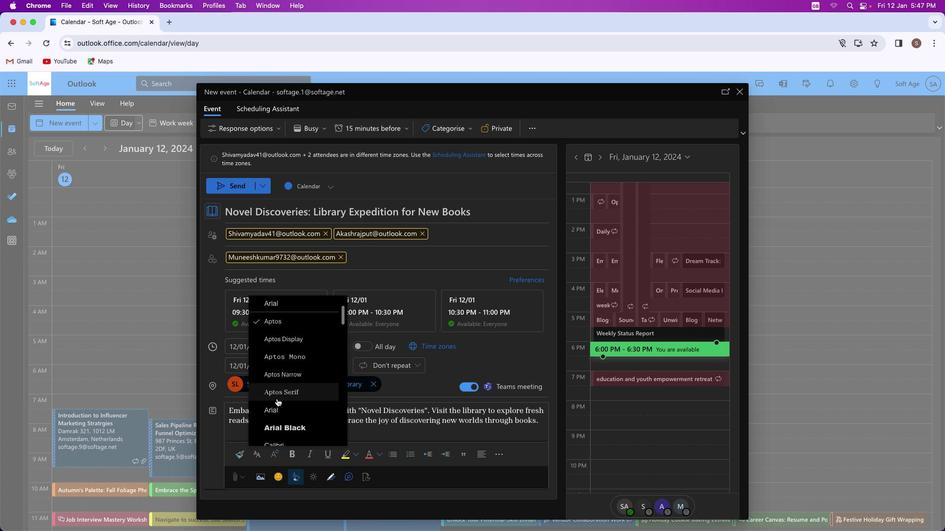 
Action: Mouse scrolled (277, 398) with delta (0, 0)
Screenshot: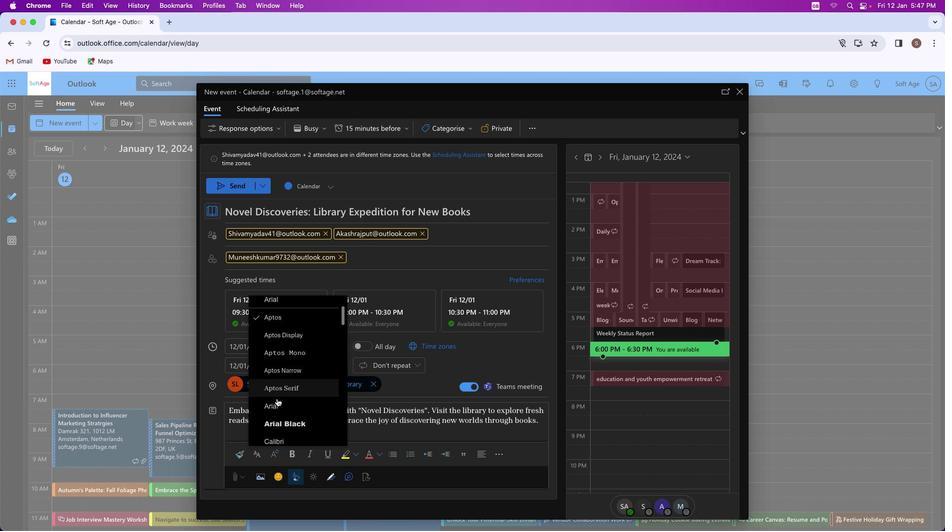 
Action: Mouse scrolled (277, 398) with delta (0, 0)
Screenshot: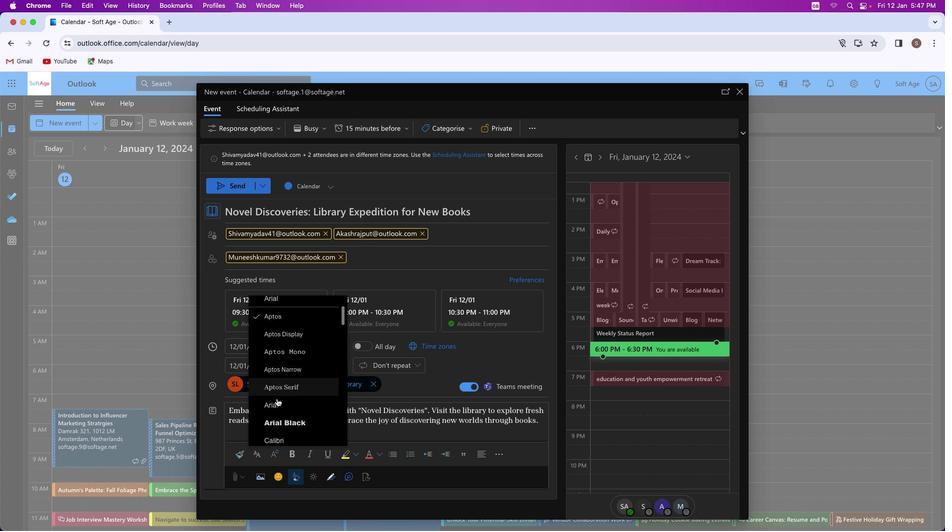
Action: Mouse scrolled (277, 398) with delta (0, 0)
Screenshot: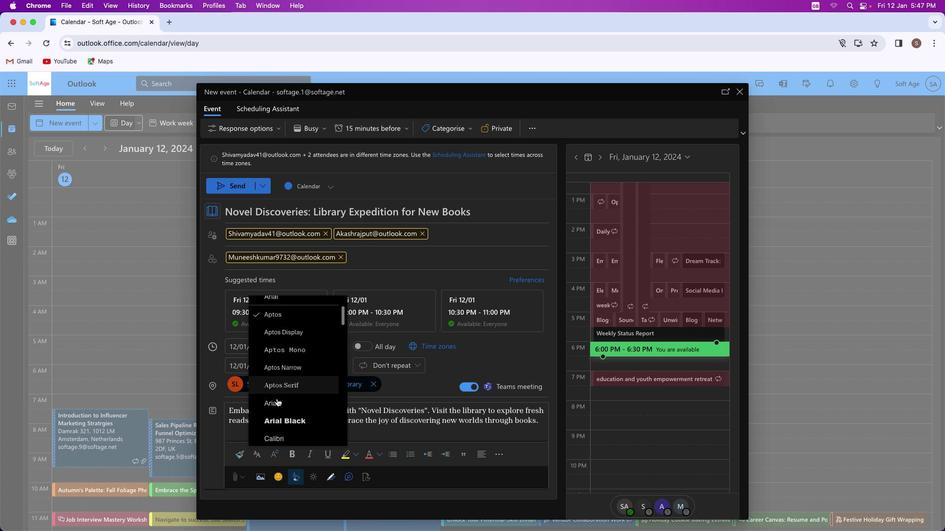 
Action: Mouse scrolled (277, 398) with delta (0, 0)
Screenshot: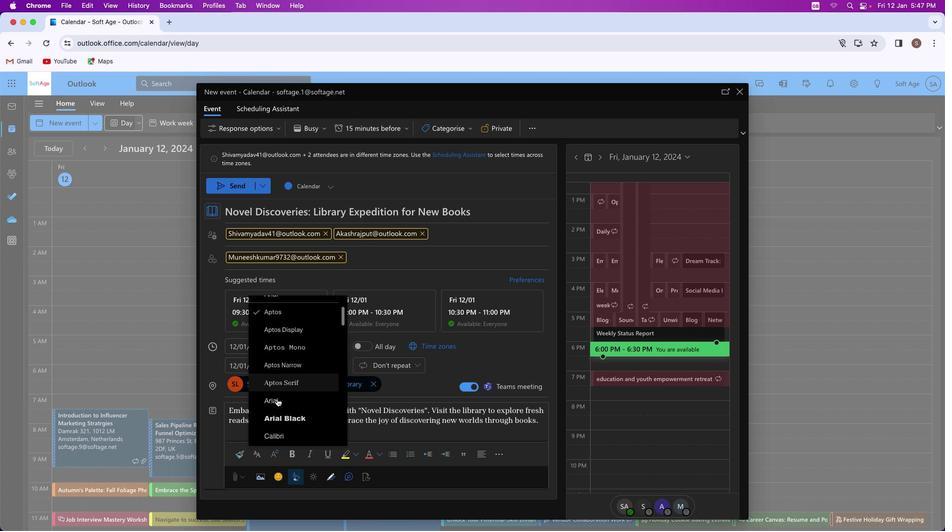 
Action: Mouse scrolled (277, 398) with delta (0, 0)
Screenshot: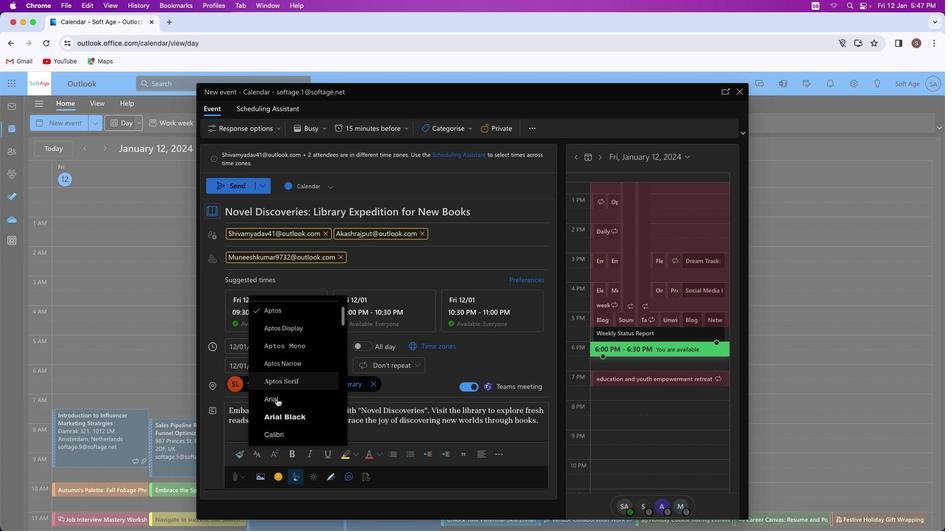 
Action: Mouse scrolled (277, 398) with delta (0, 0)
Screenshot: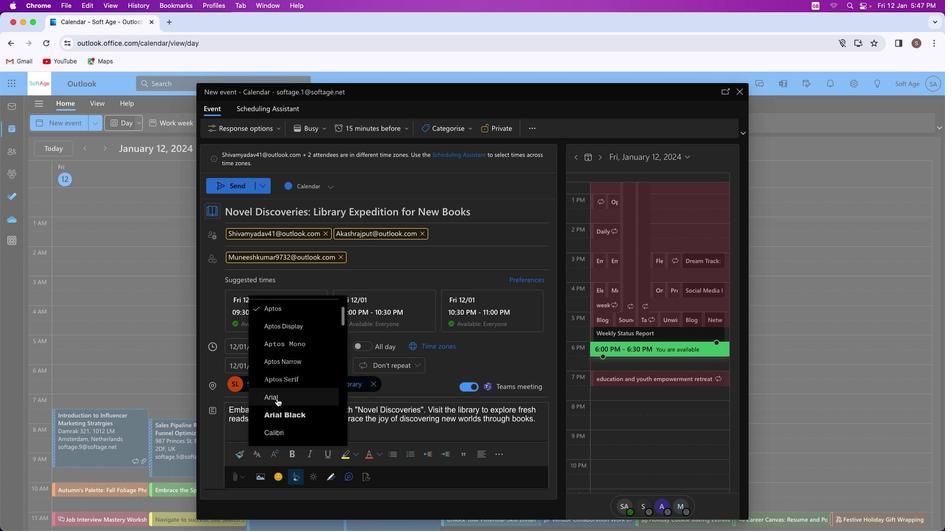 
Action: Mouse scrolled (277, 398) with delta (0, 0)
Screenshot: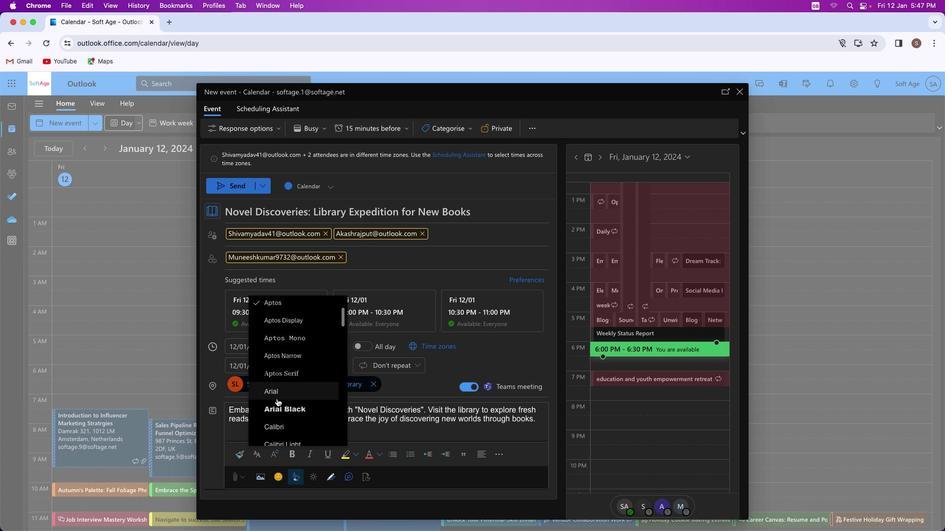 
Action: Mouse scrolled (277, 398) with delta (0, 0)
Screenshot: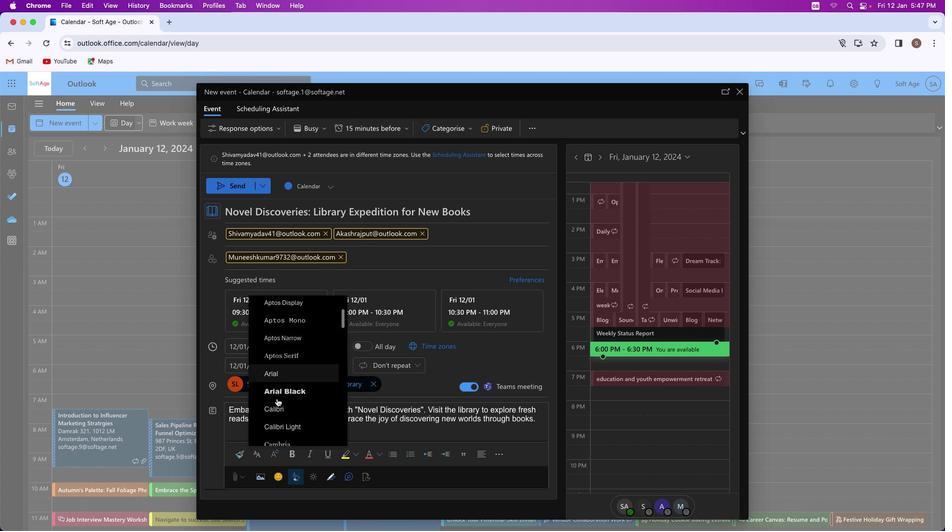 
Action: Mouse scrolled (277, 398) with delta (0, 0)
Screenshot: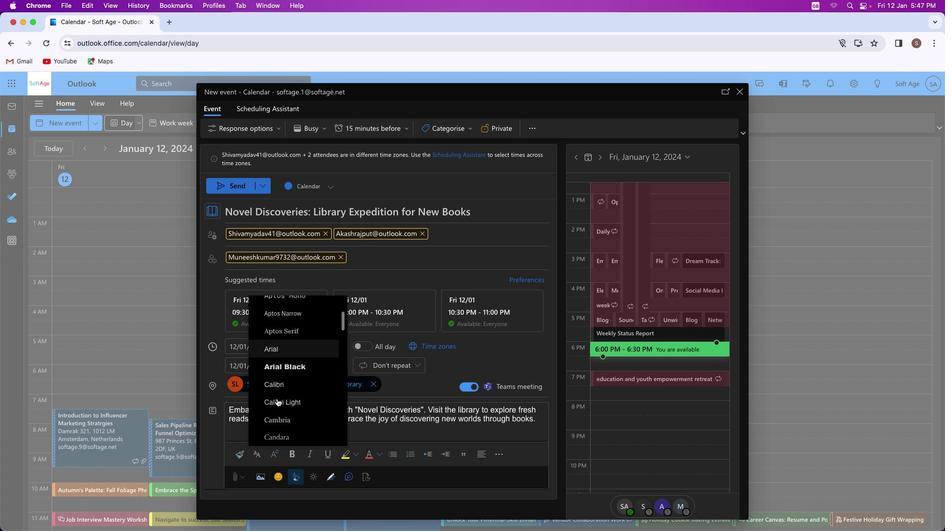 
Action: Mouse scrolled (277, 398) with delta (0, 0)
Screenshot: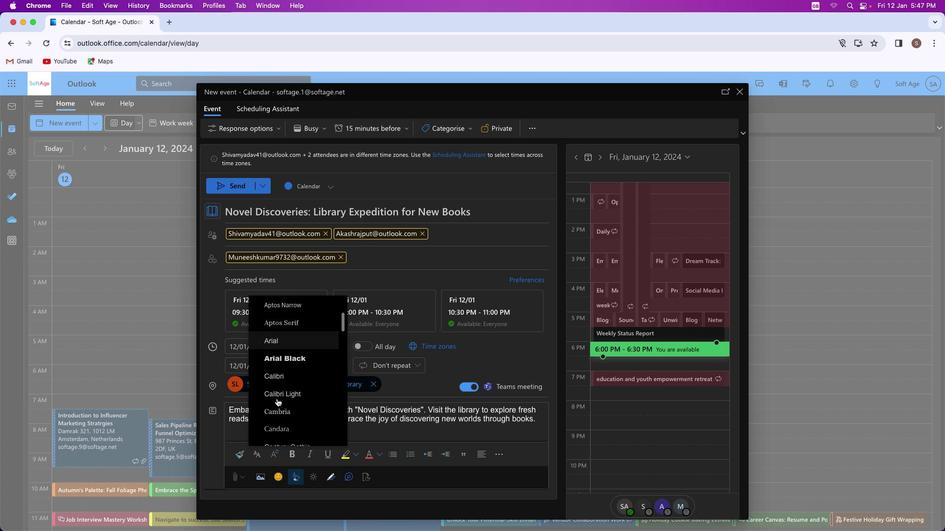 
Action: Mouse moved to (280, 396)
Screenshot: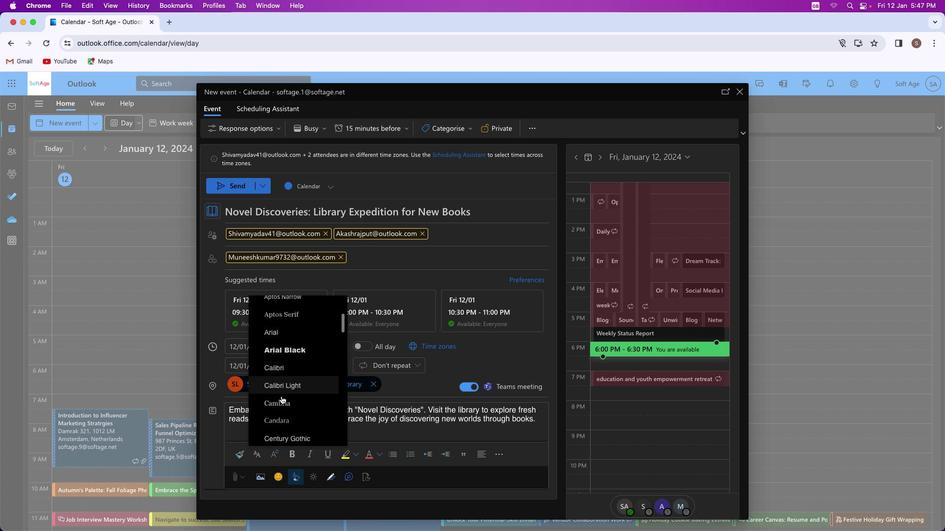 
Action: Mouse scrolled (280, 396) with delta (0, 0)
Screenshot: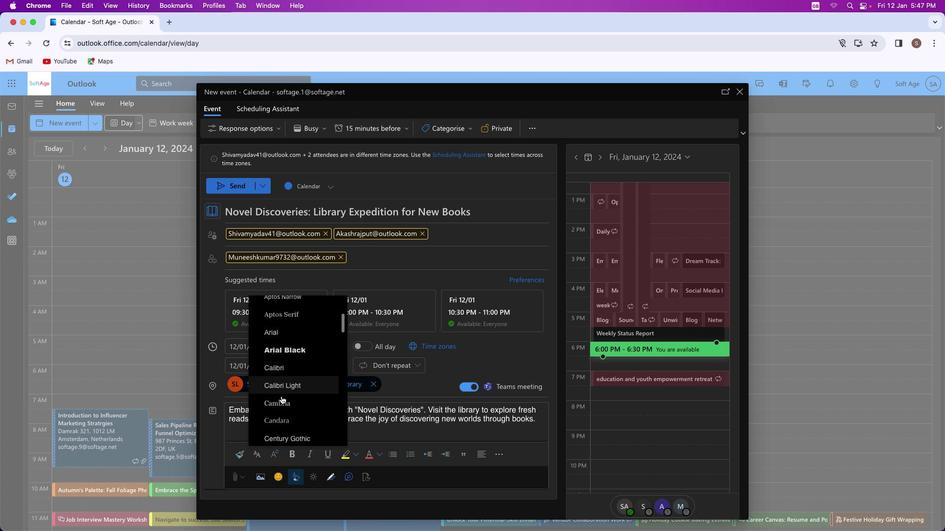 
Action: Mouse moved to (281, 396)
Screenshot: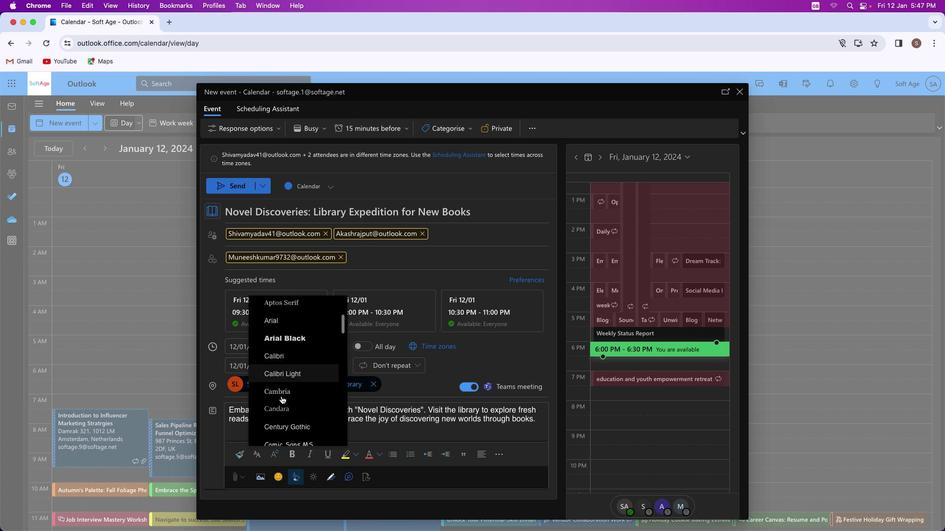 
Action: Mouse scrolled (281, 396) with delta (0, 0)
Screenshot: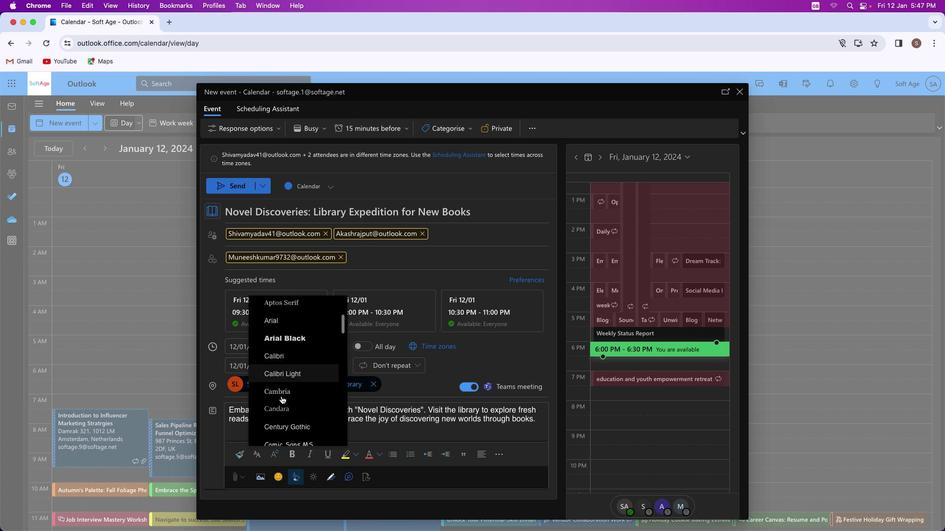 
Action: Mouse moved to (281, 396)
Screenshot: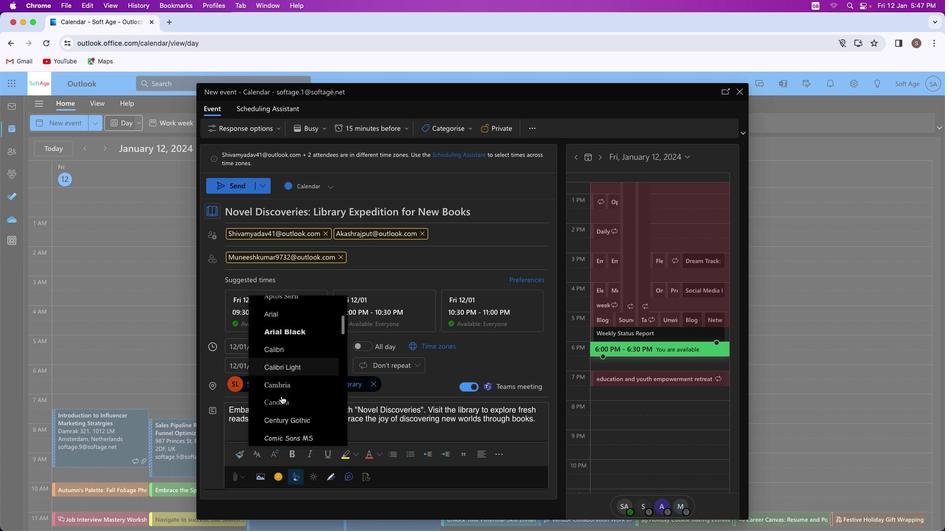 
Action: Mouse scrolled (281, 396) with delta (0, 0)
Screenshot: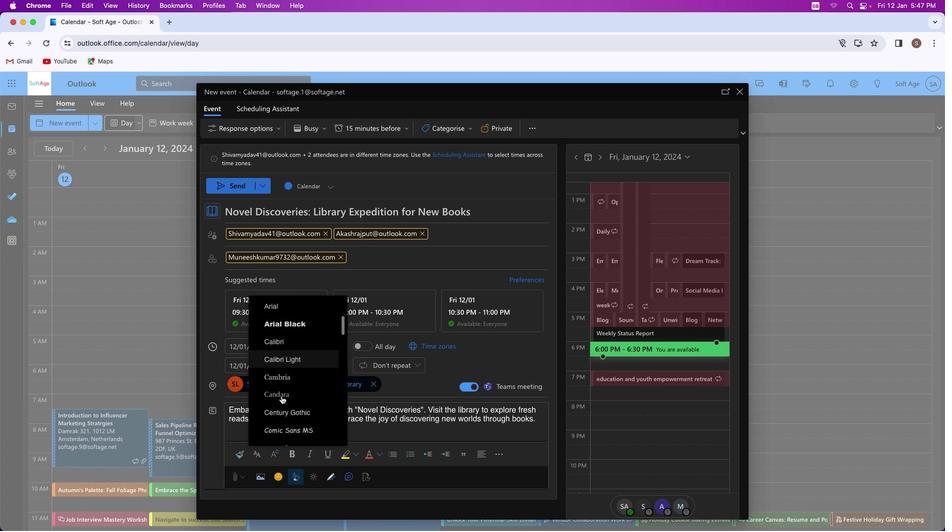
Action: Mouse scrolled (281, 396) with delta (0, 0)
Screenshot: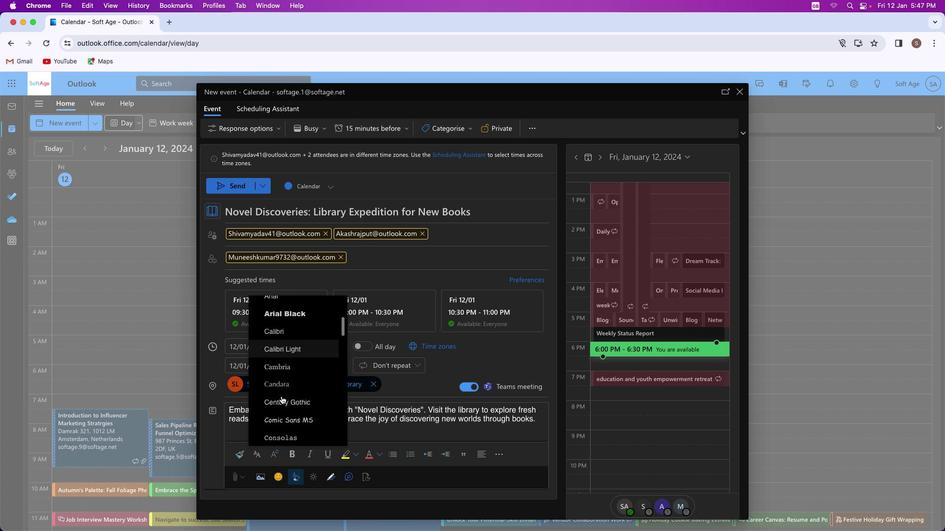 
Action: Mouse scrolled (281, 396) with delta (0, 0)
Screenshot: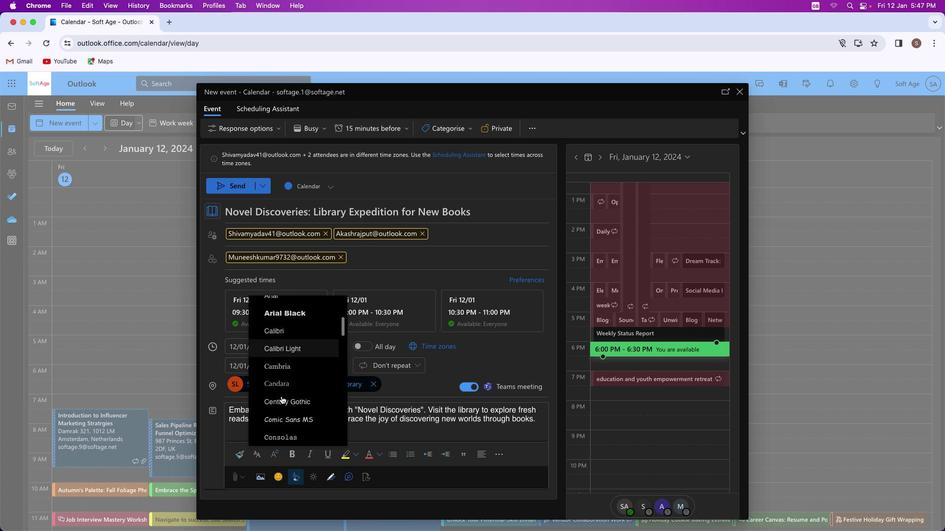 
Action: Mouse scrolled (281, 396) with delta (0, 0)
Screenshot: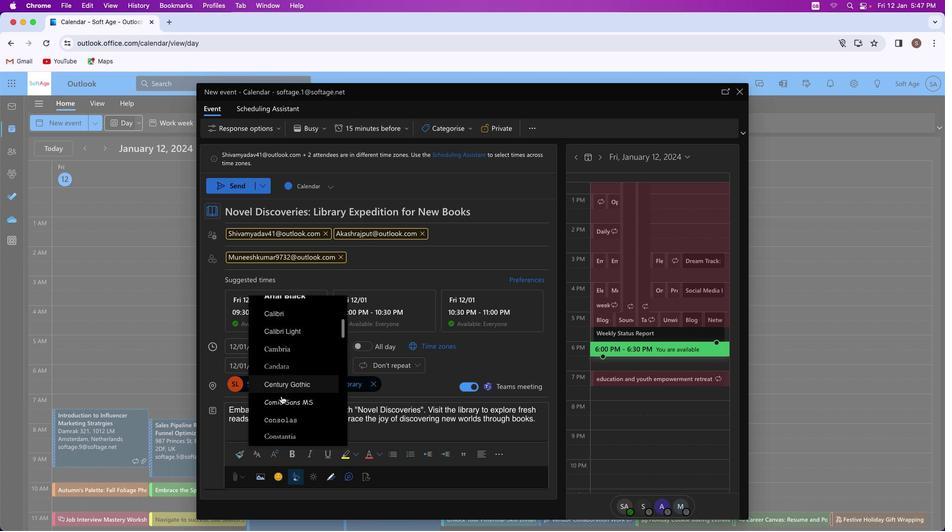 
Action: Mouse scrolled (281, 396) with delta (0, 0)
Screenshot: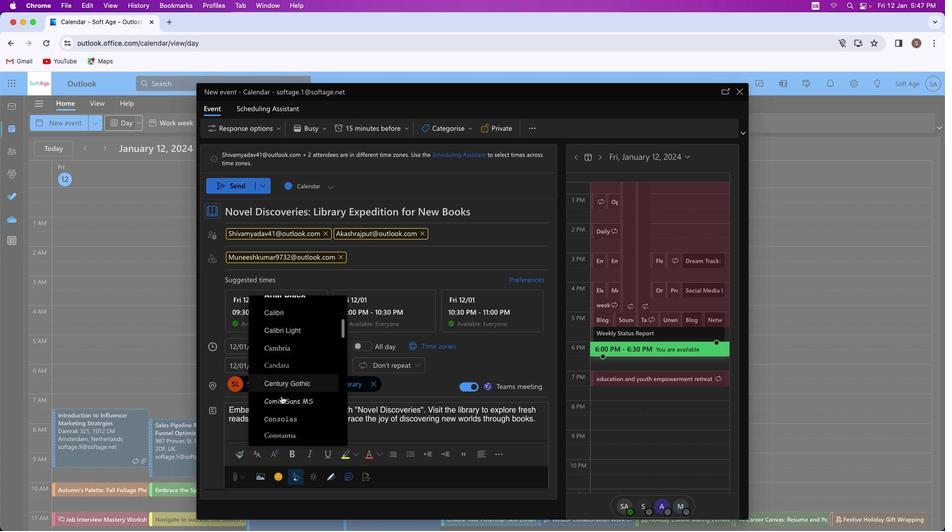 
Action: Mouse scrolled (281, 396) with delta (0, 0)
Screenshot: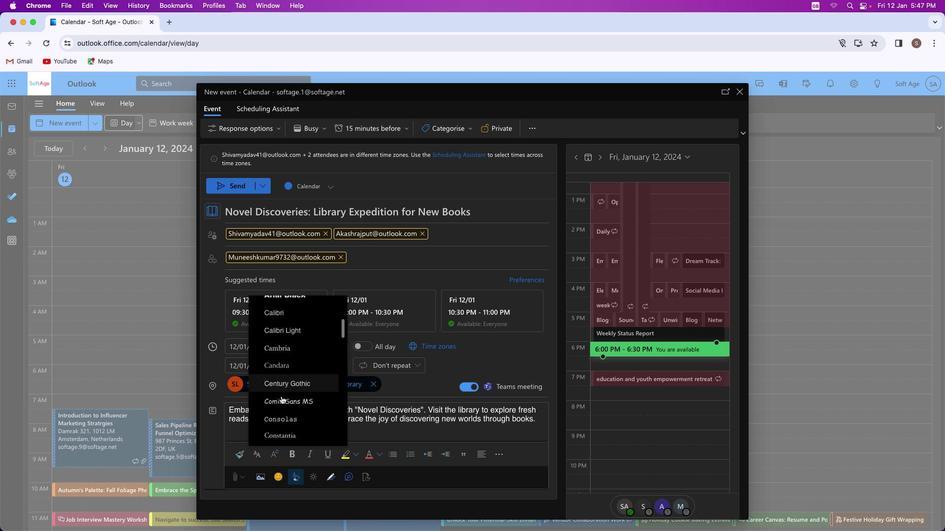 
Action: Mouse scrolled (281, 396) with delta (0, 0)
Screenshot: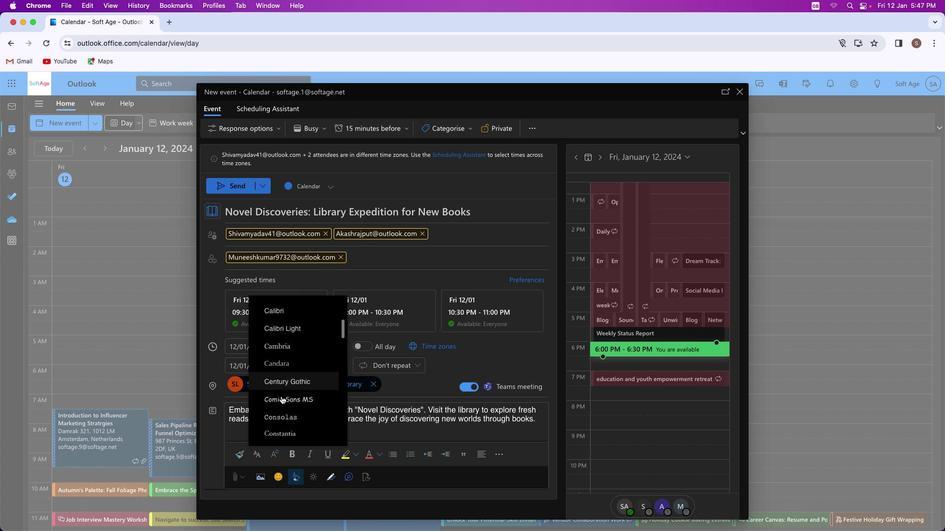 
Action: Mouse scrolled (281, 396) with delta (0, 0)
Screenshot: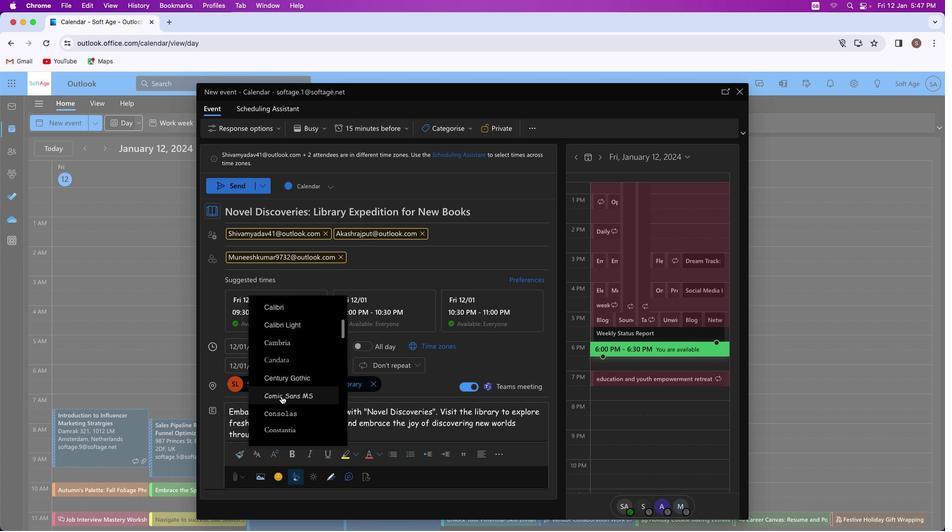 
Action: Mouse scrolled (281, 396) with delta (0, 0)
Screenshot: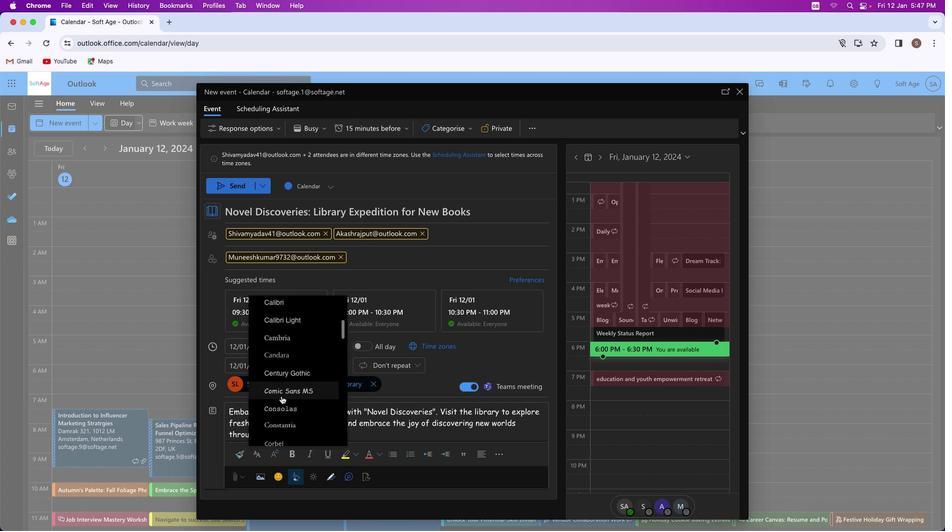 
Action: Mouse scrolled (281, 396) with delta (0, 0)
Screenshot: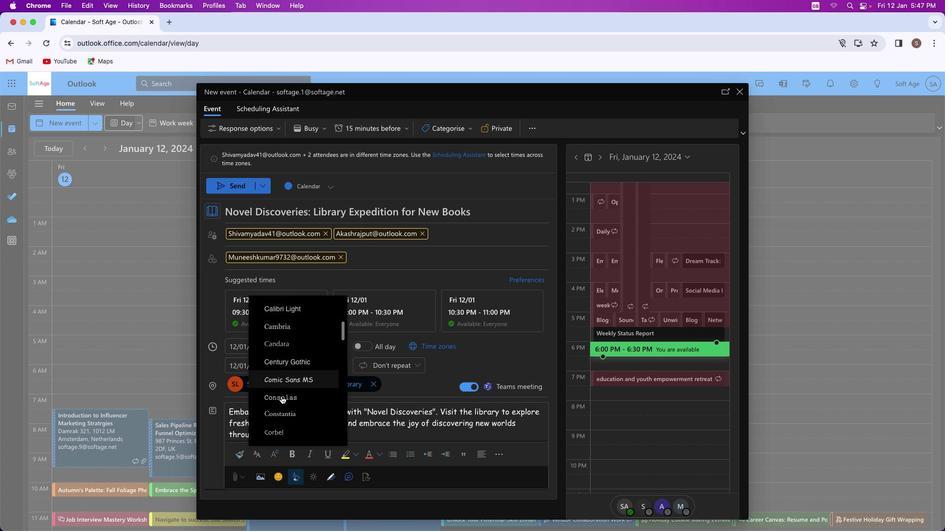 
Action: Mouse scrolled (281, 396) with delta (0, 0)
Screenshot: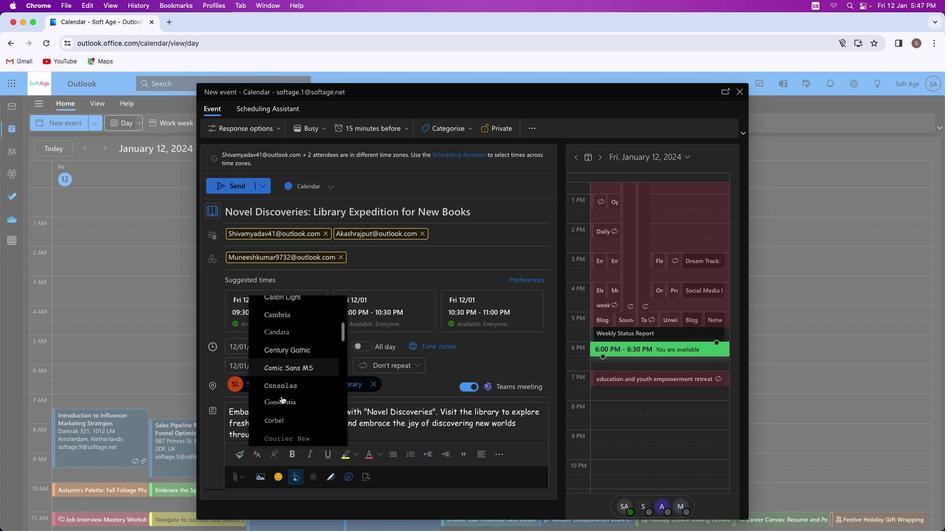 
Action: Mouse scrolled (281, 396) with delta (0, 0)
Screenshot: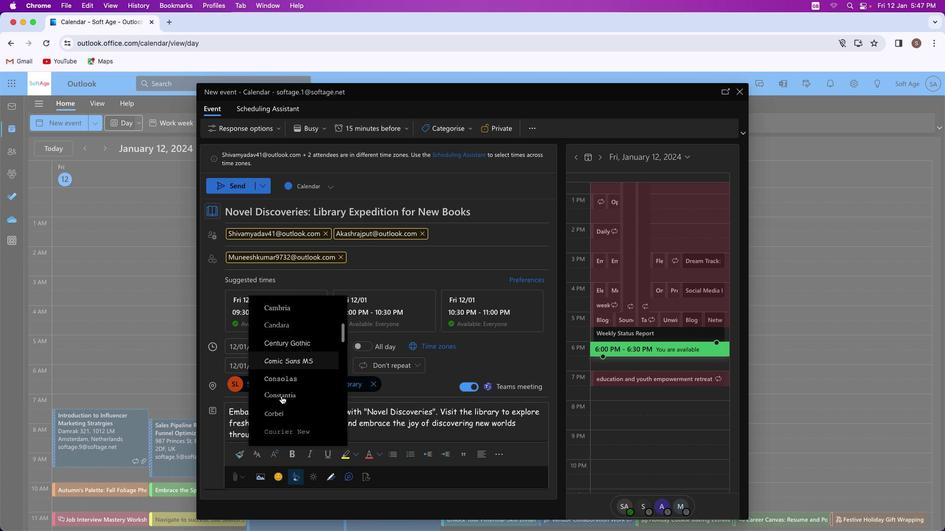
Action: Mouse scrolled (281, 396) with delta (0, 0)
Screenshot: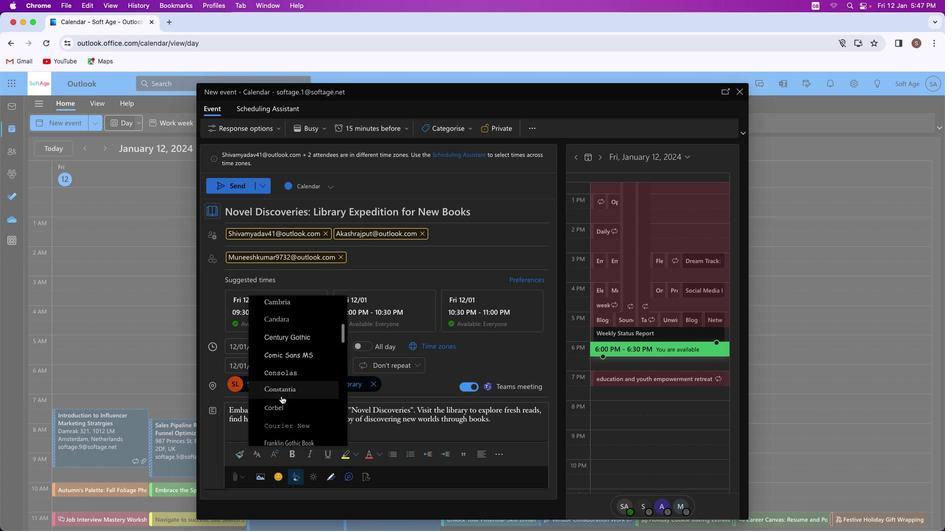 
Action: Mouse scrolled (281, 396) with delta (0, 0)
Screenshot: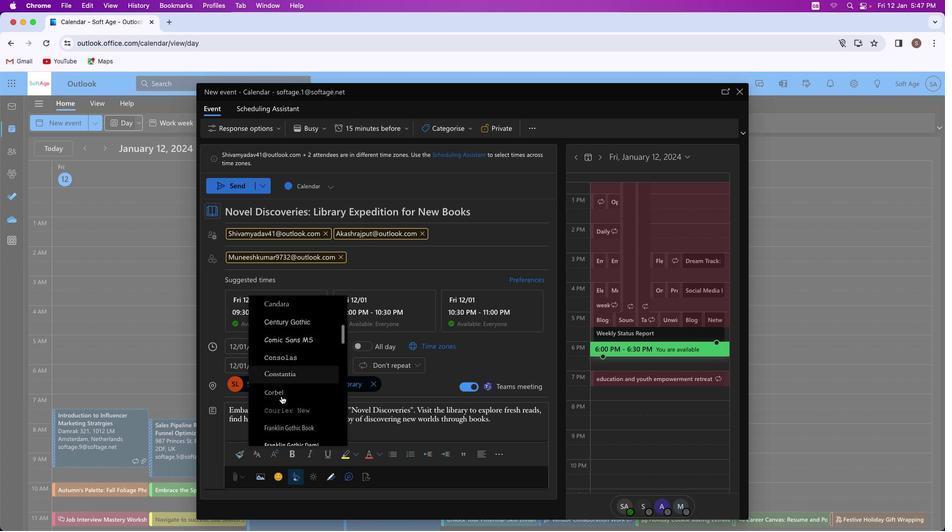 
Action: Mouse scrolled (281, 396) with delta (0, 0)
Screenshot: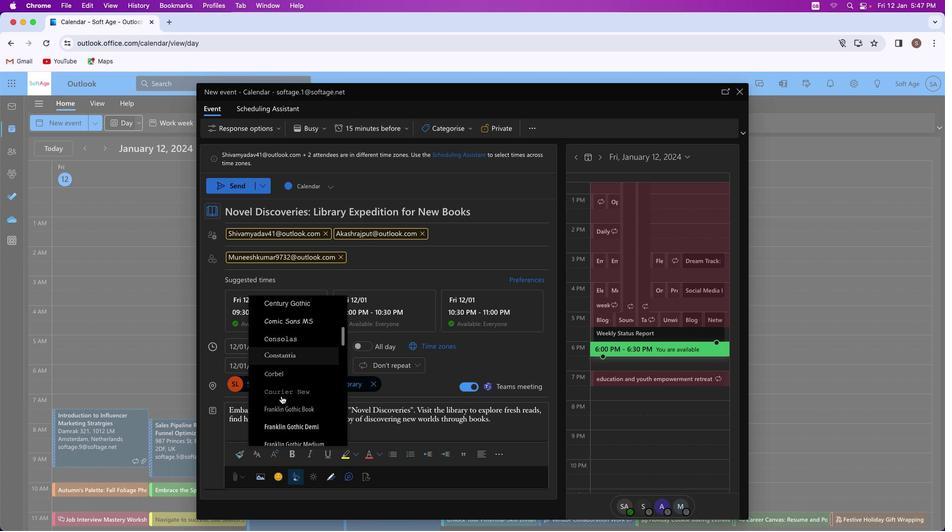 
Action: Mouse scrolled (281, 396) with delta (0, 0)
Screenshot: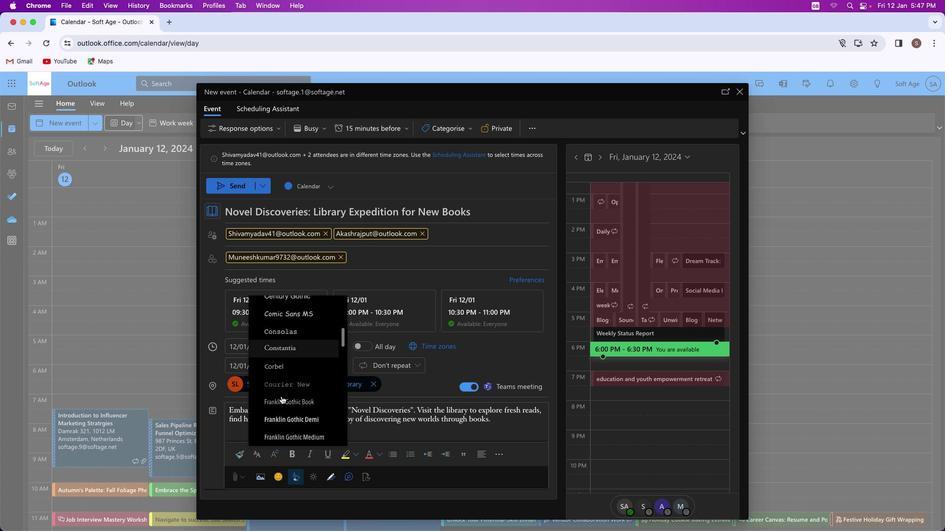 
Action: Mouse scrolled (281, 396) with delta (0, 0)
Screenshot: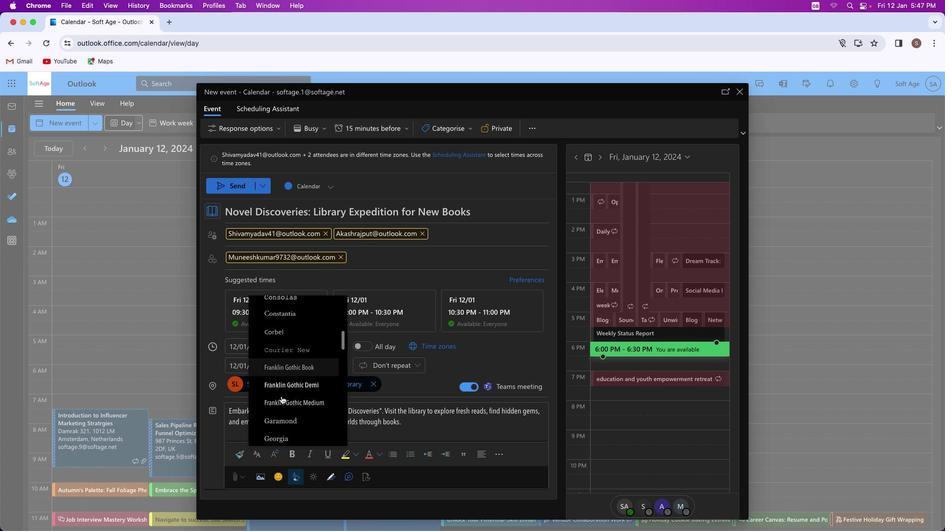 
Action: Mouse scrolled (281, 396) with delta (0, 0)
Screenshot: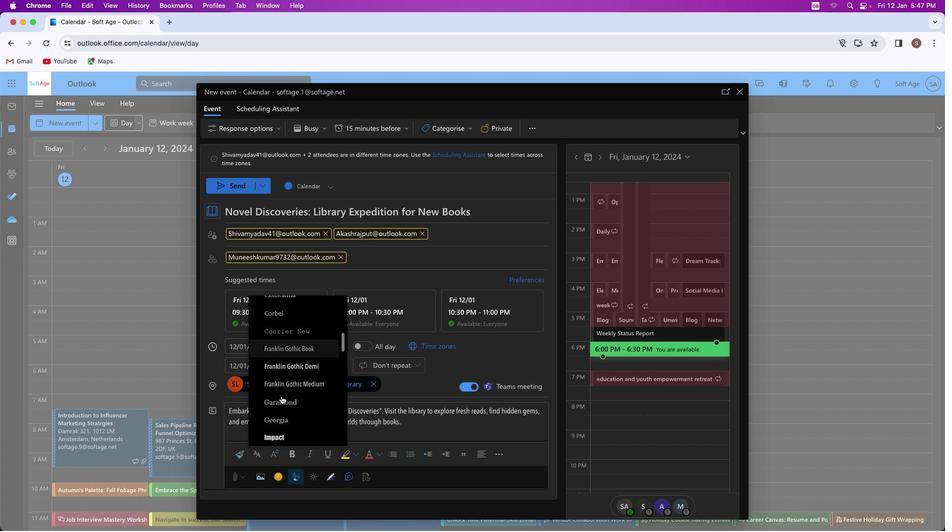 
Action: Mouse scrolled (281, 396) with delta (0, 0)
Screenshot: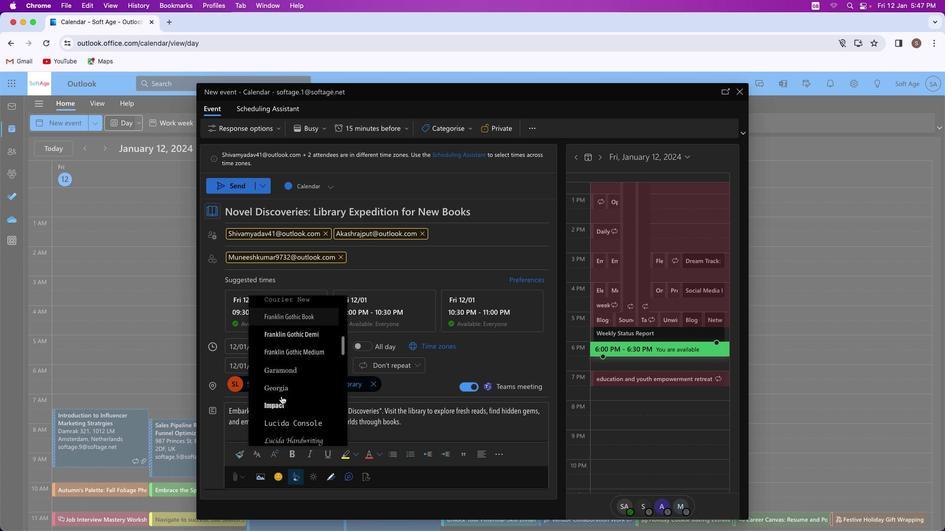 
Action: Mouse scrolled (281, 396) with delta (0, 0)
Screenshot: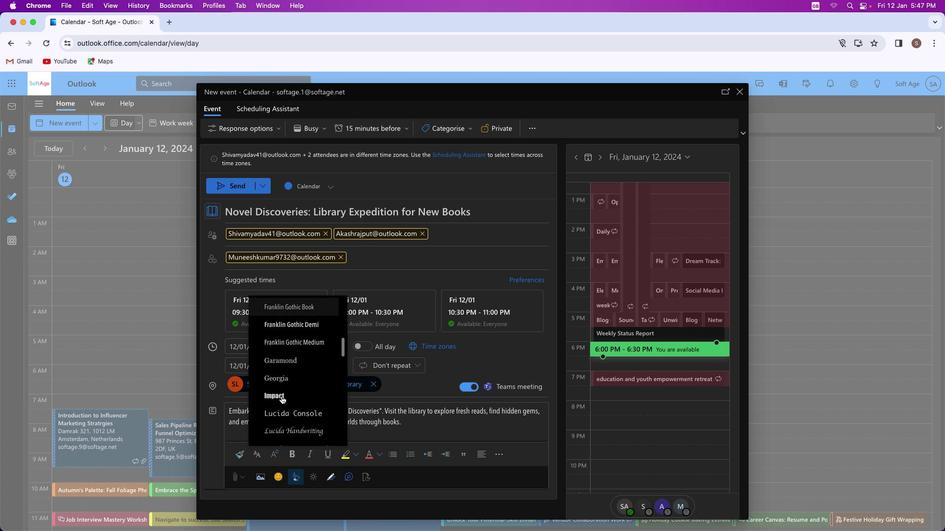 
Action: Mouse moved to (281, 380)
Screenshot: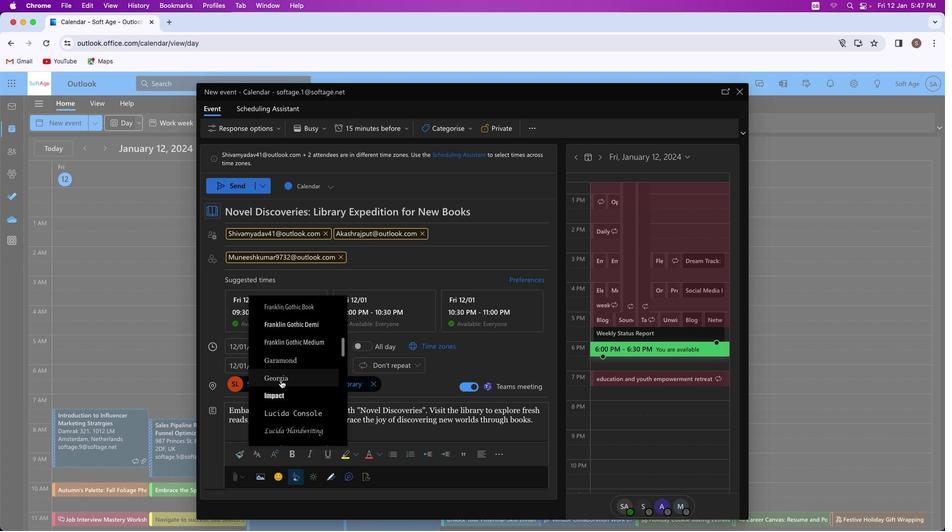 
Action: Mouse pressed left at (281, 380)
Screenshot: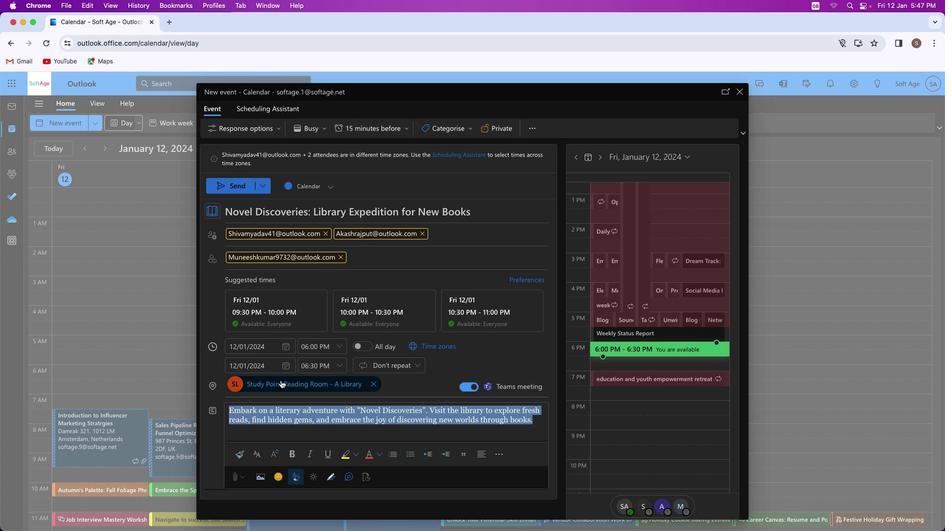 
Action: Mouse moved to (355, 453)
Screenshot: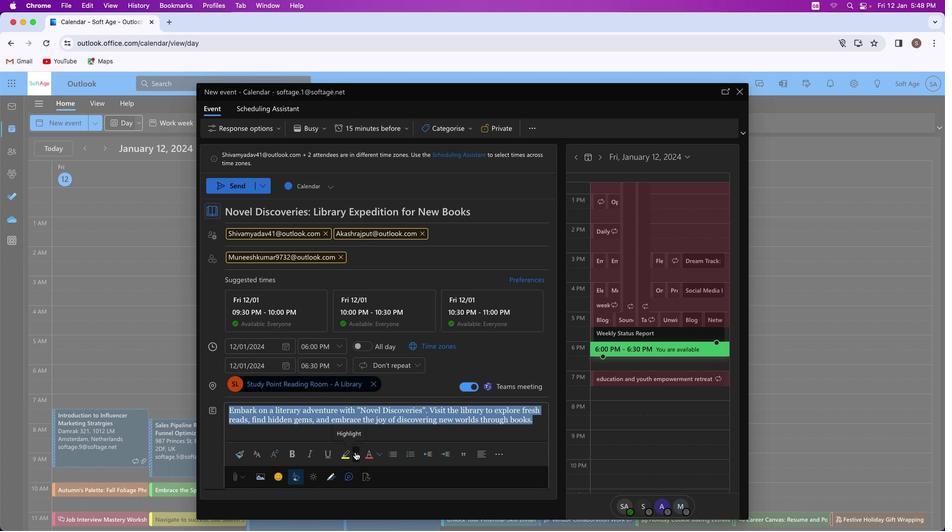 
Action: Mouse pressed left at (355, 453)
Screenshot: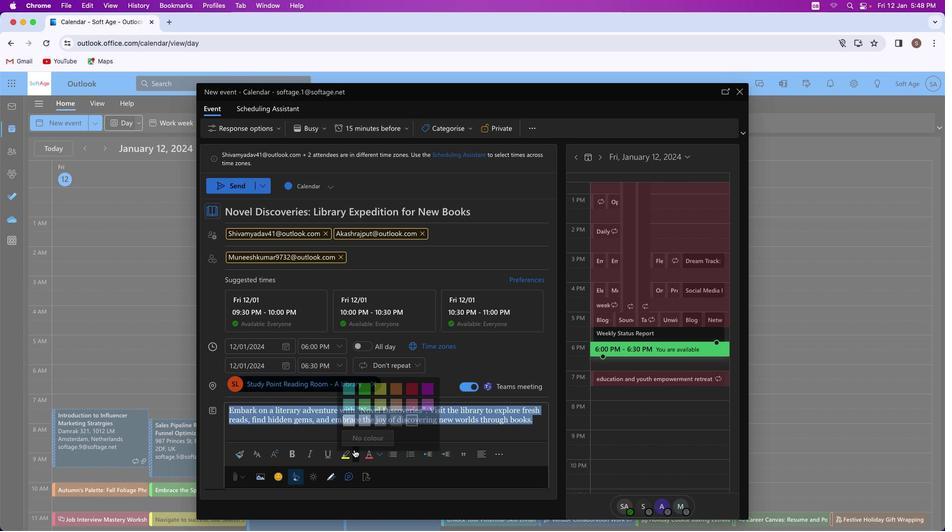 
Action: Mouse moved to (384, 399)
Screenshot: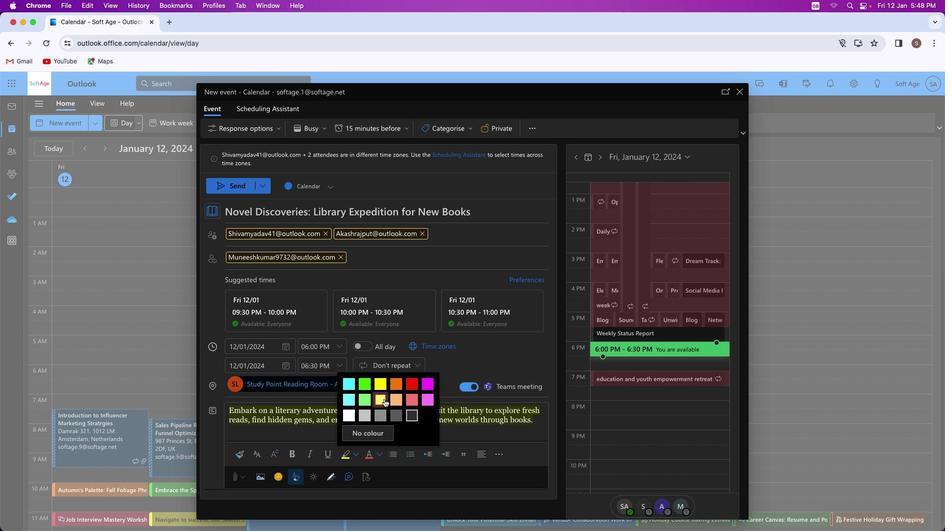 
Action: Mouse pressed left at (384, 399)
Screenshot: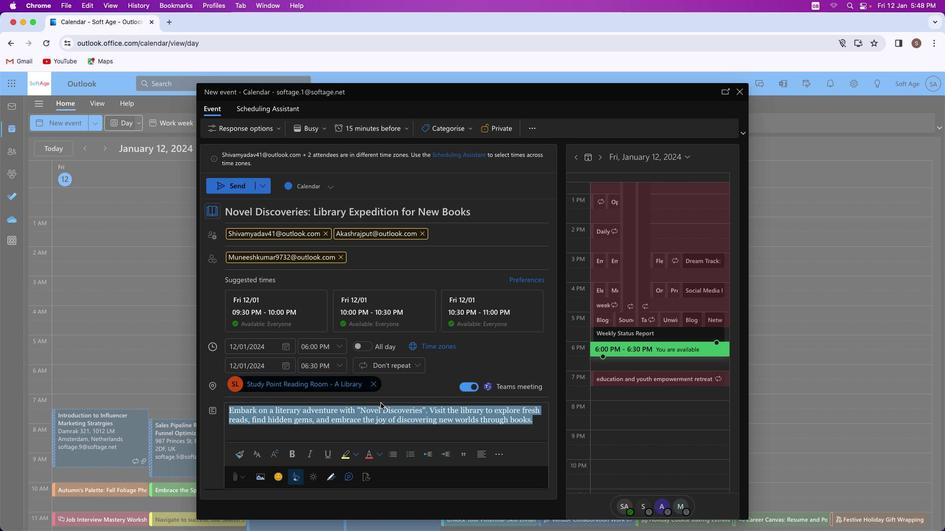 
Action: Mouse moved to (378, 454)
Screenshot: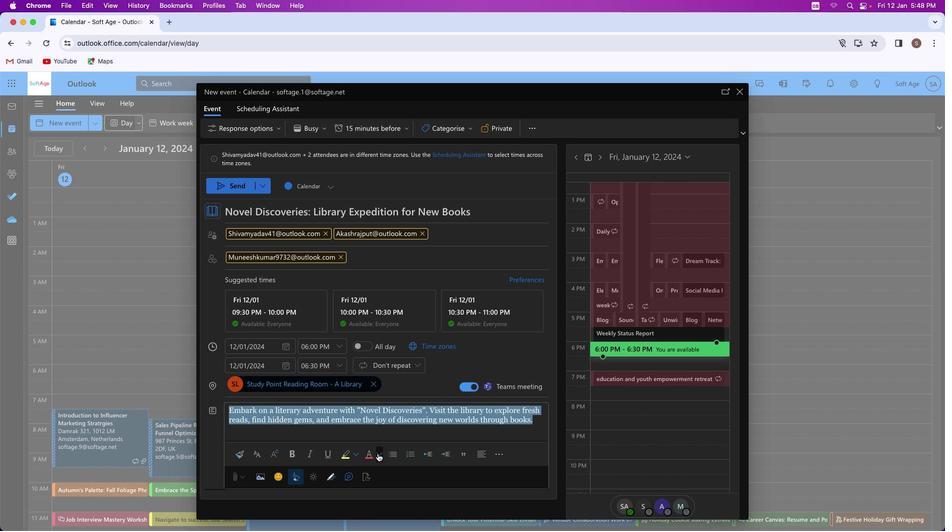 
Action: Mouse pressed left at (378, 454)
Screenshot: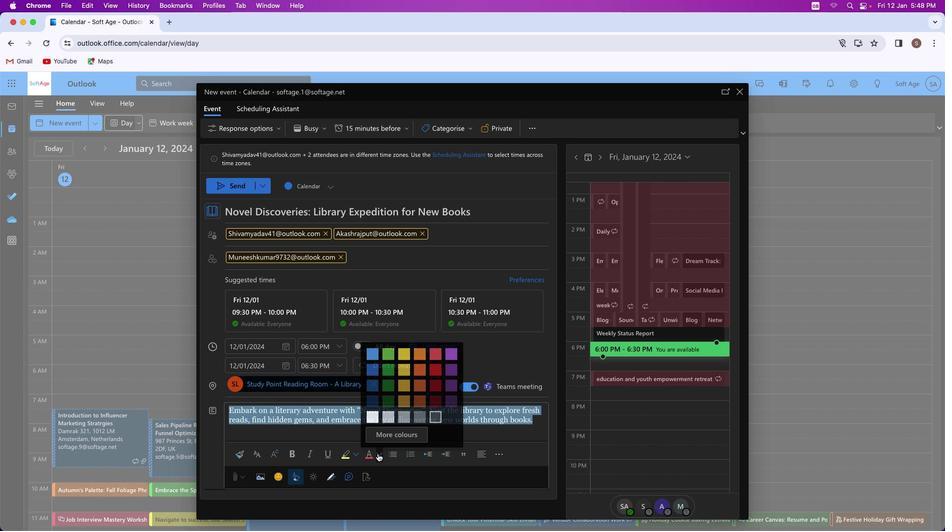 
Action: Mouse moved to (421, 397)
Screenshot: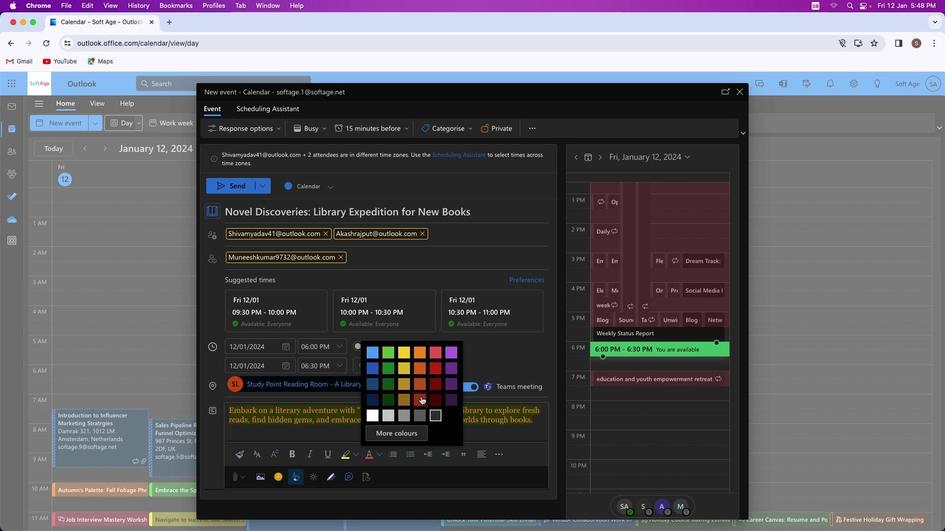 
Action: Mouse pressed left at (421, 397)
Screenshot: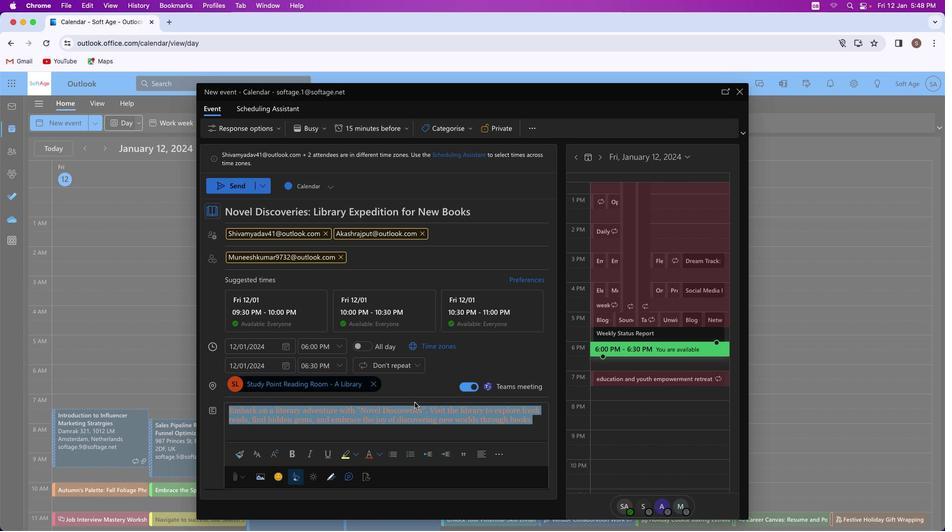 
Action: Mouse moved to (387, 428)
Screenshot: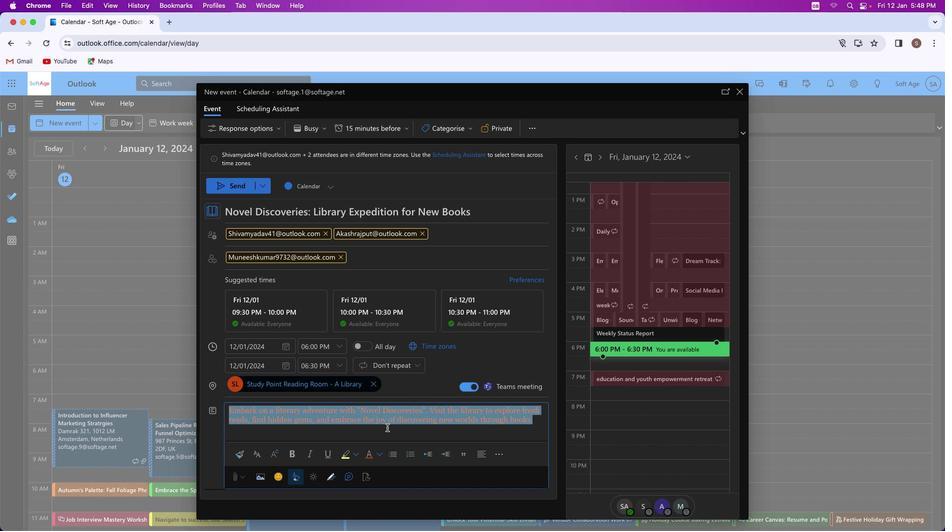 
Action: Mouse pressed left at (387, 428)
Screenshot: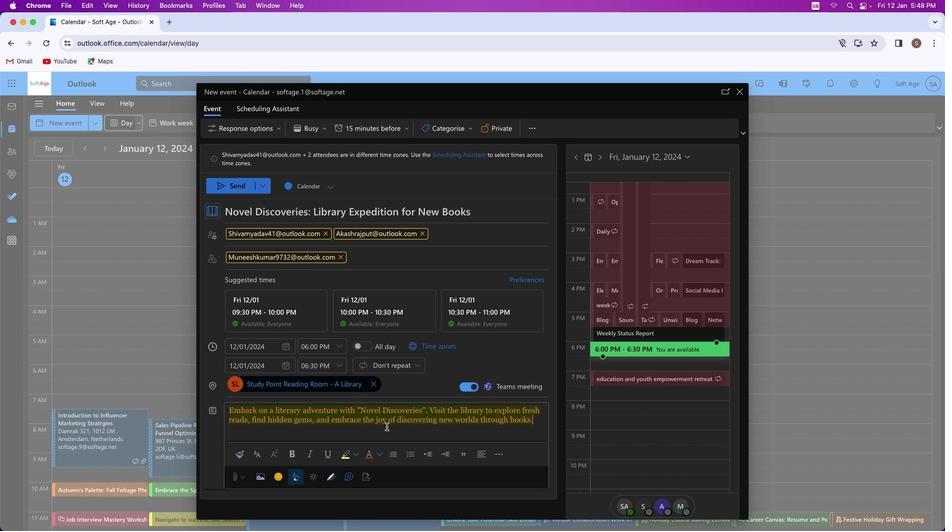 
Action: Mouse moved to (427, 409)
Screenshot: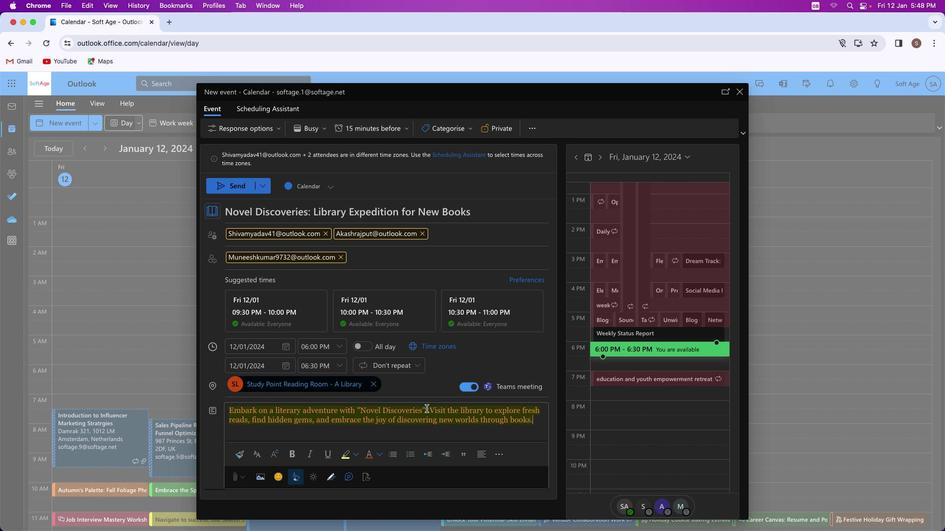
Action: Mouse pressed left at (427, 409)
Screenshot: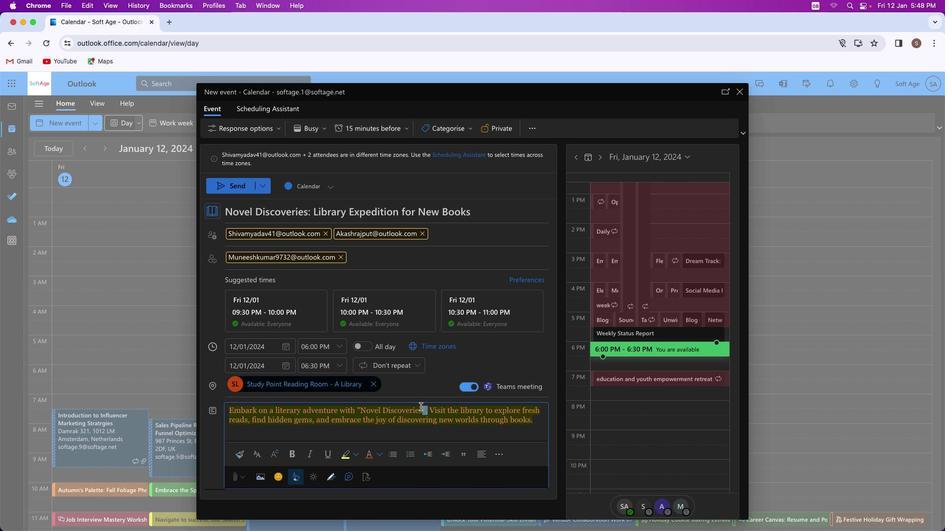 
Action: Mouse moved to (459, 392)
Screenshot: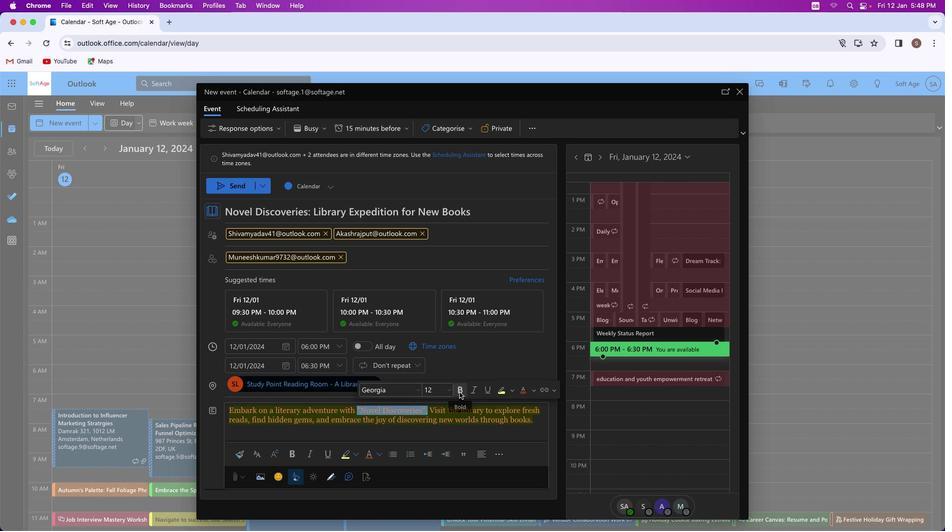 
Action: Mouse pressed left at (459, 392)
Screenshot: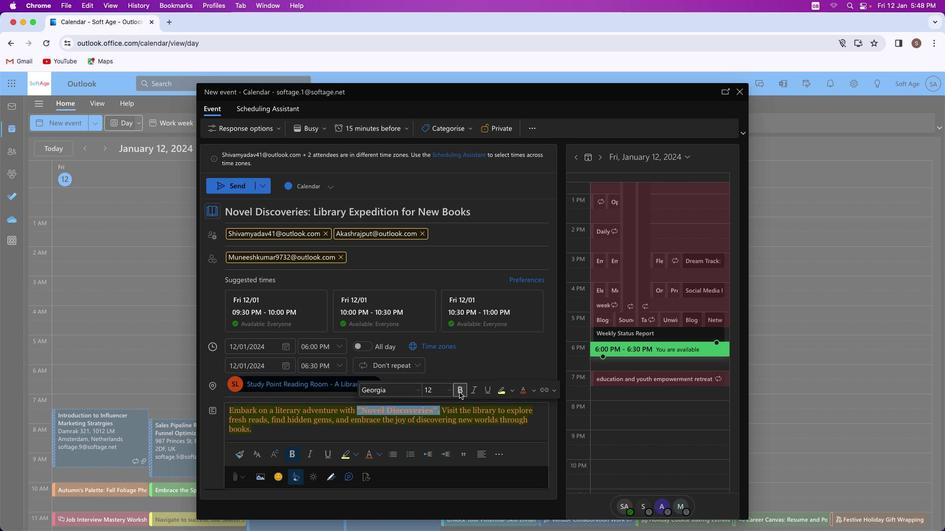 
Action: Mouse moved to (476, 390)
Screenshot: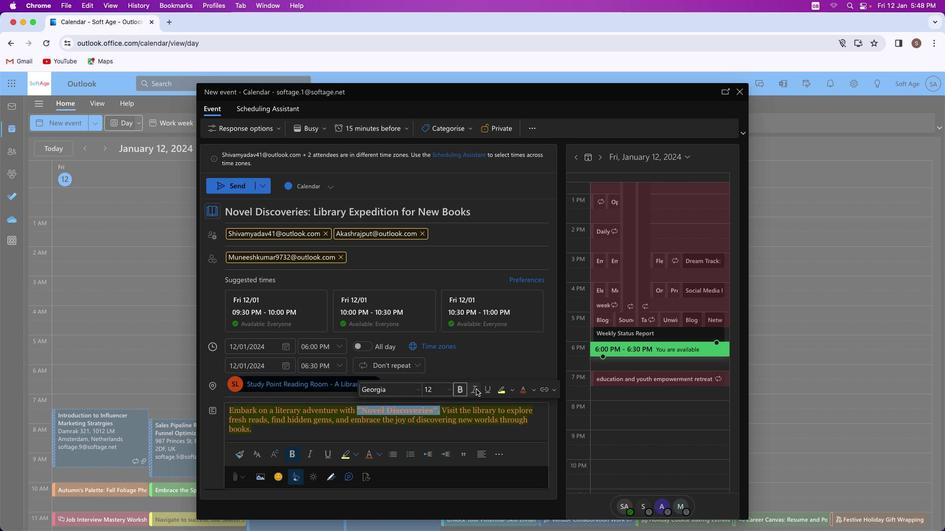 
Action: Mouse pressed left at (476, 390)
Screenshot: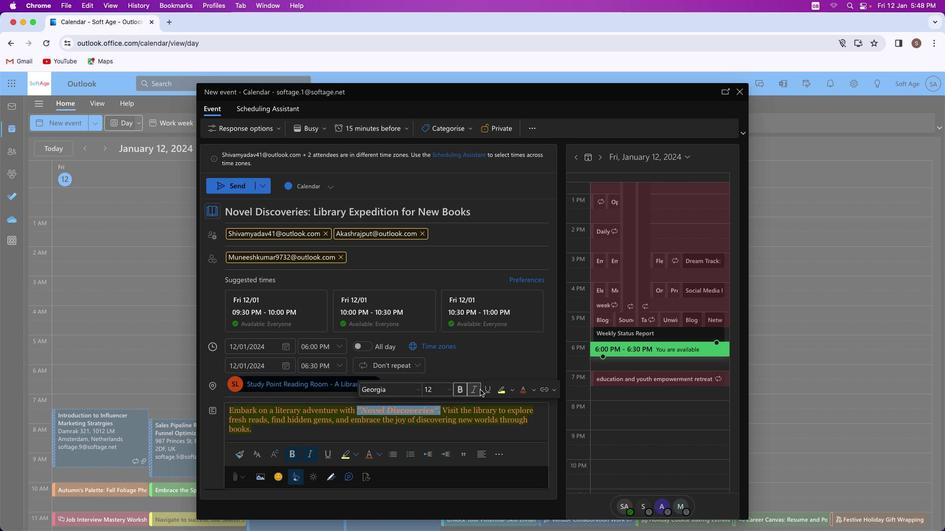 
Action: Mouse moved to (487, 389)
Screenshot: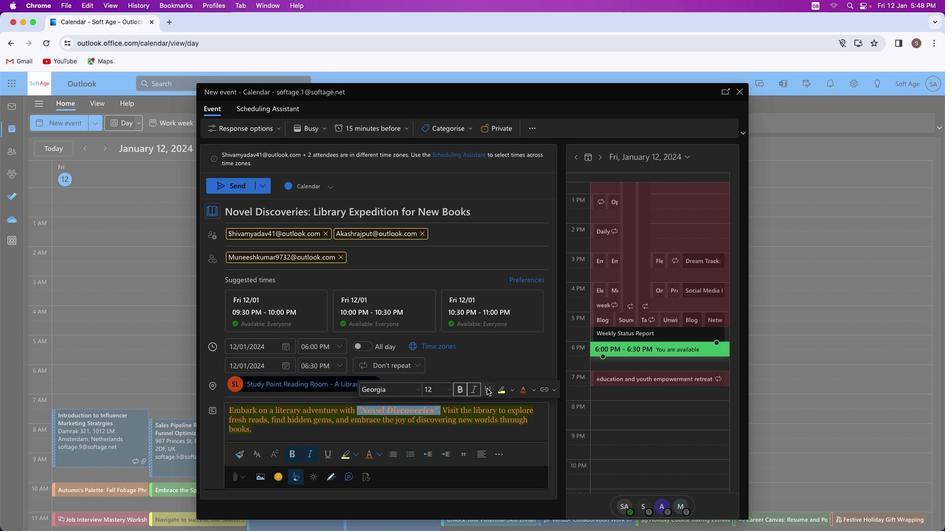
Action: Mouse pressed left at (487, 389)
Screenshot: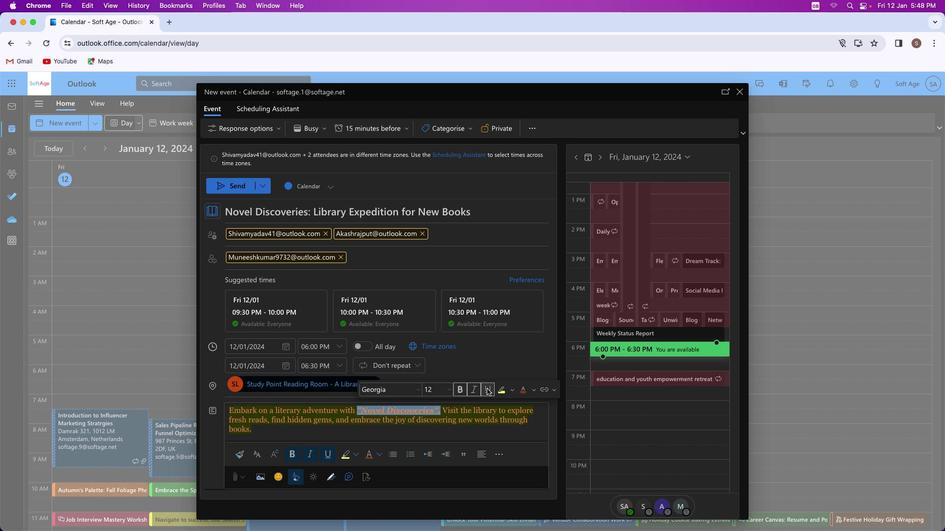 
Action: Mouse moved to (534, 391)
Screenshot: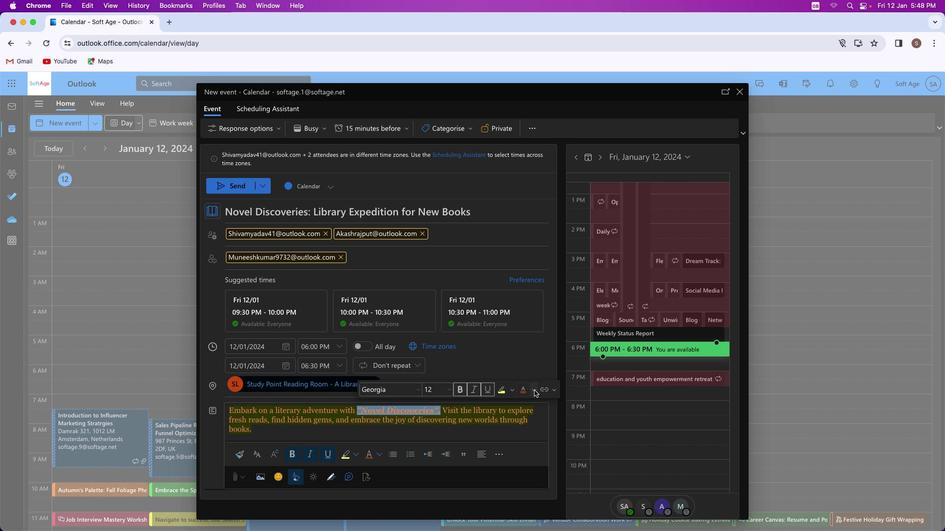 
Action: Mouse pressed left at (534, 391)
Screenshot: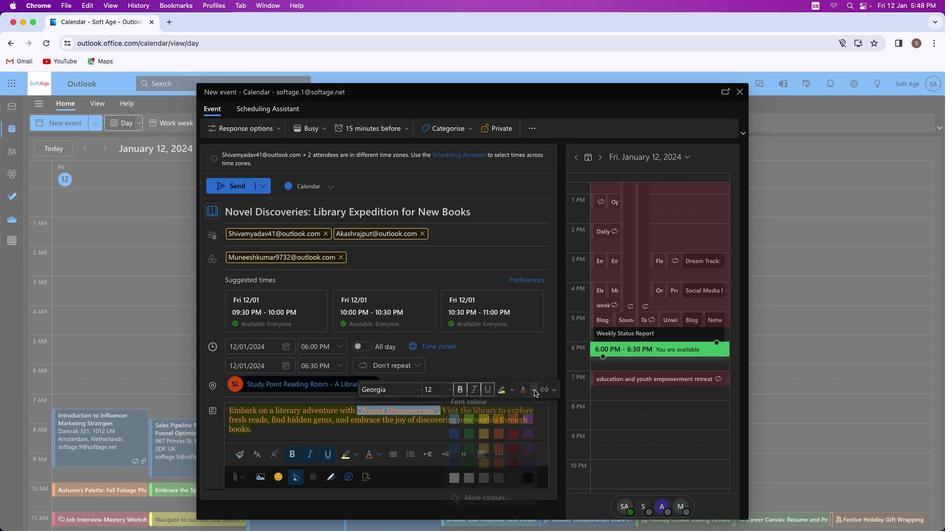 
Action: Mouse moved to (523, 467)
Screenshot: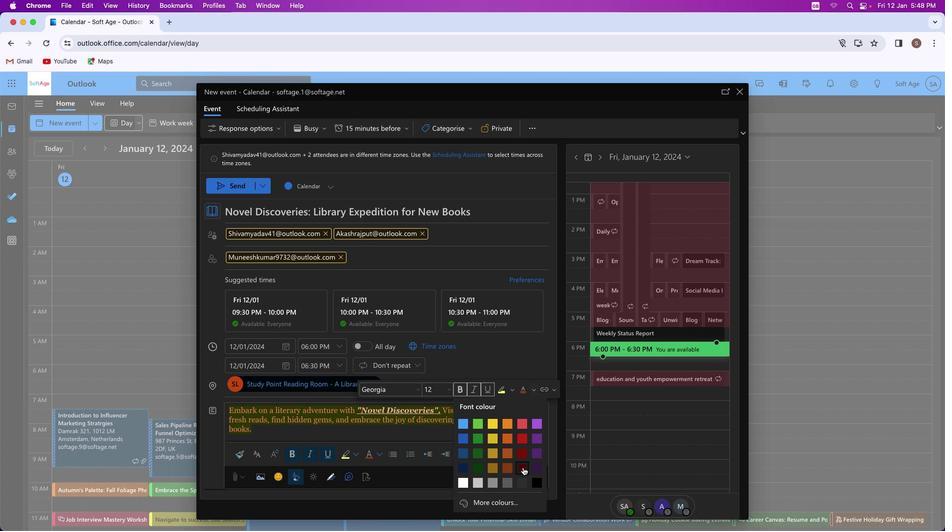 
Action: Mouse pressed left at (523, 467)
Screenshot: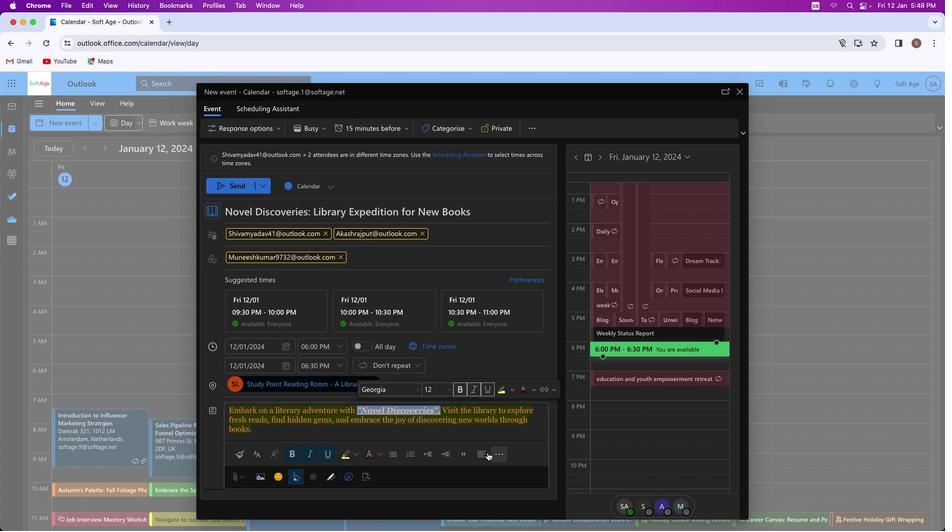 
Action: Mouse moved to (392, 430)
Screenshot: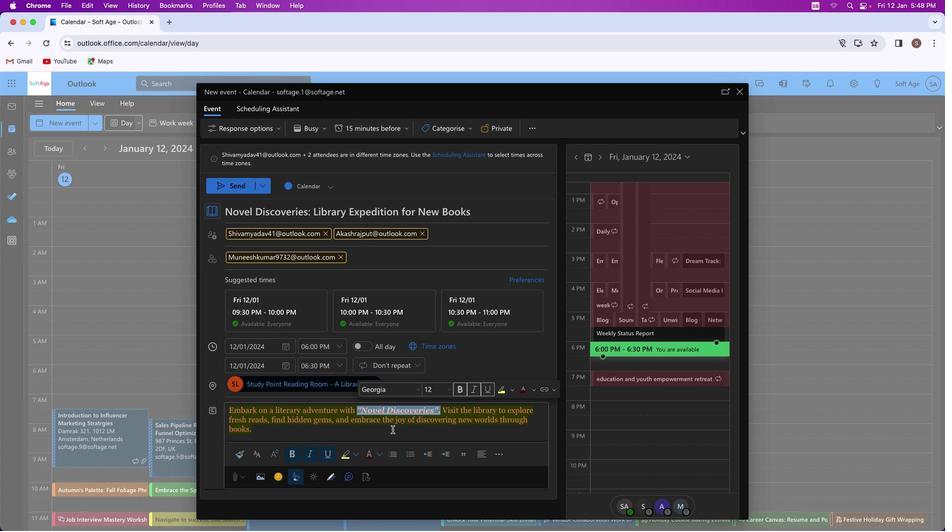 
Action: Mouse pressed left at (392, 430)
Screenshot: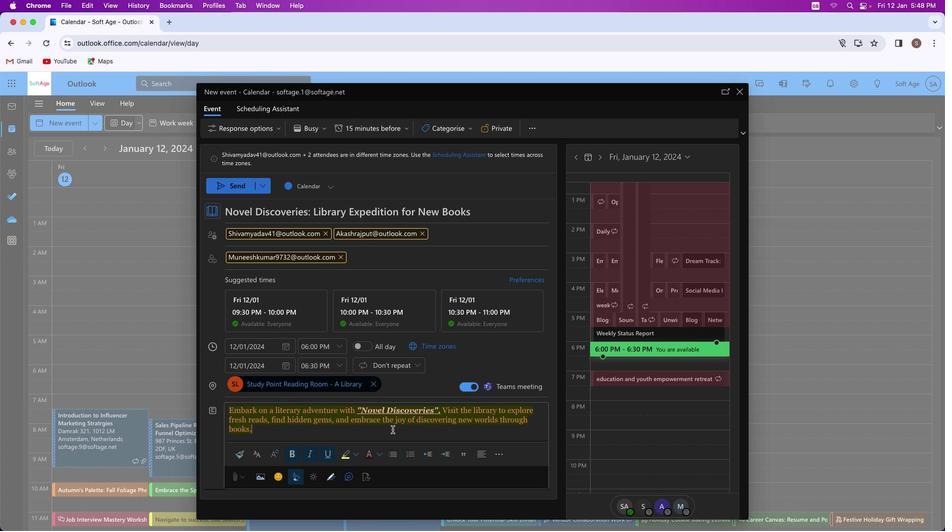 
Action: Mouse moved to (444, 409)
Screenshot: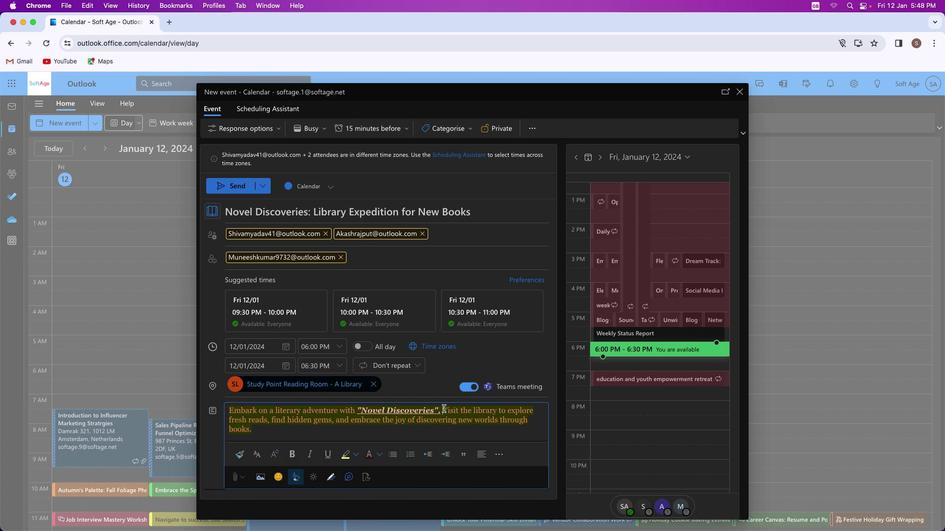 
Action: Mouse pressed left at (444, 409)
Screenshot: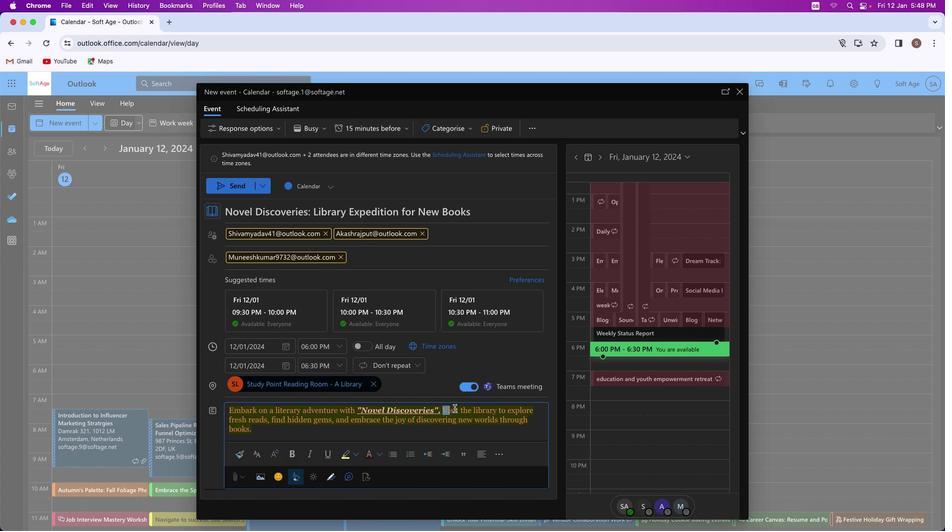 
Action: Mouse moved to (596, 393)
Screenshot: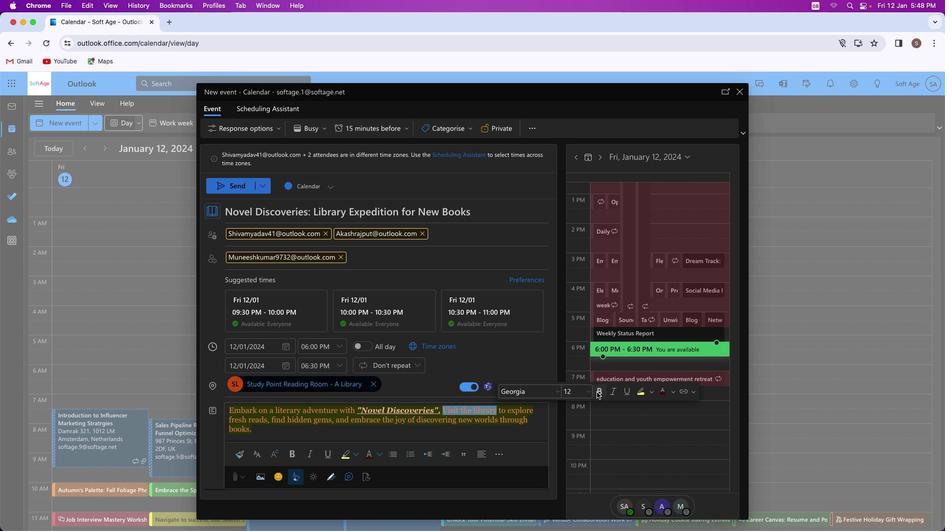 
Action: Mouse pressed left at (596, 393)
Screenshot: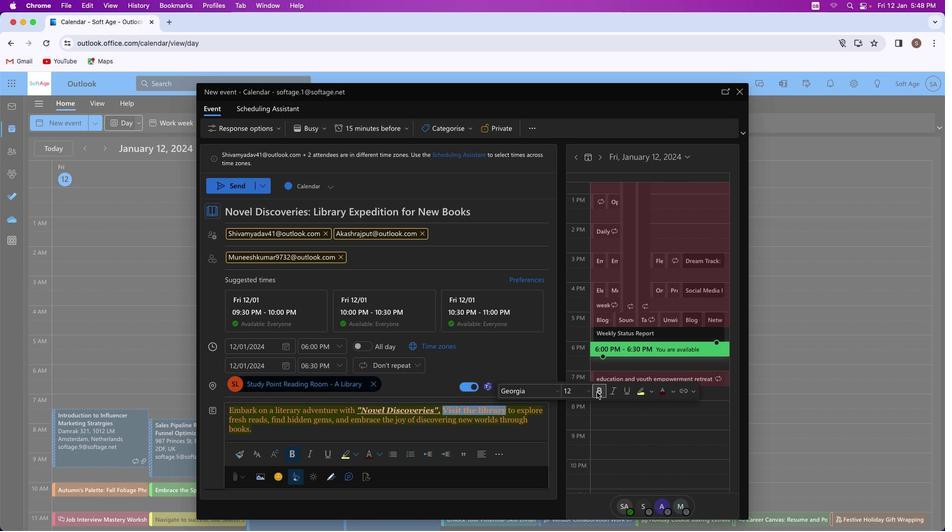 
Action: Mouse moved to (673, 392)
Screenshot: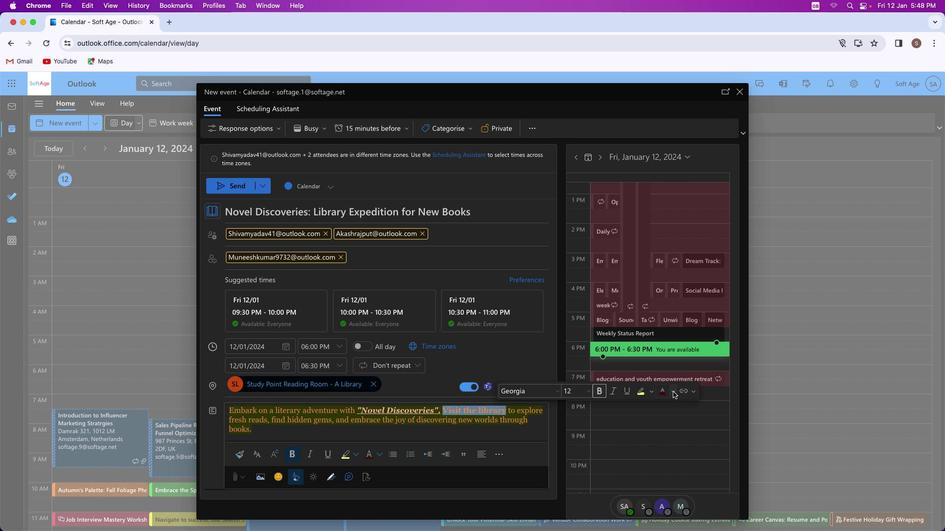 
Action: Mouse pressed left at (673, 392)
Screenshot: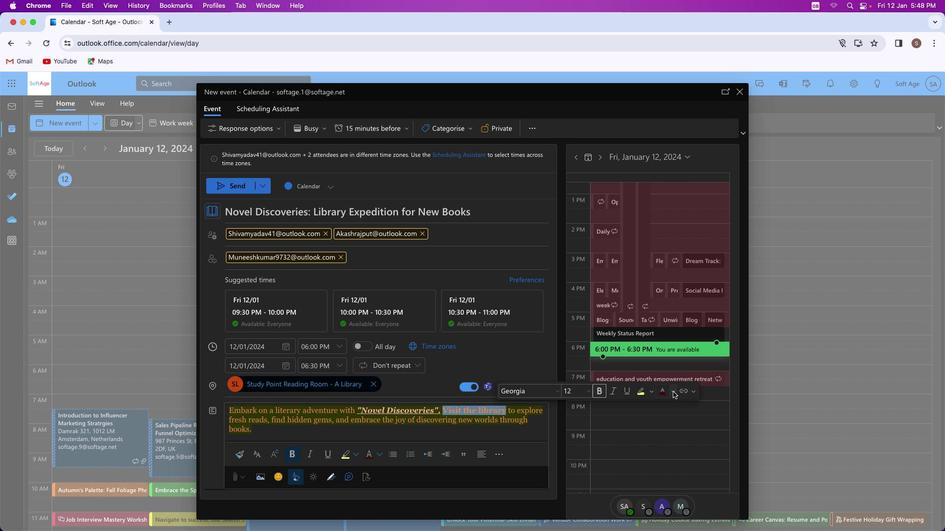 
Action: Mouse moved to (649, 469)
Screenshot: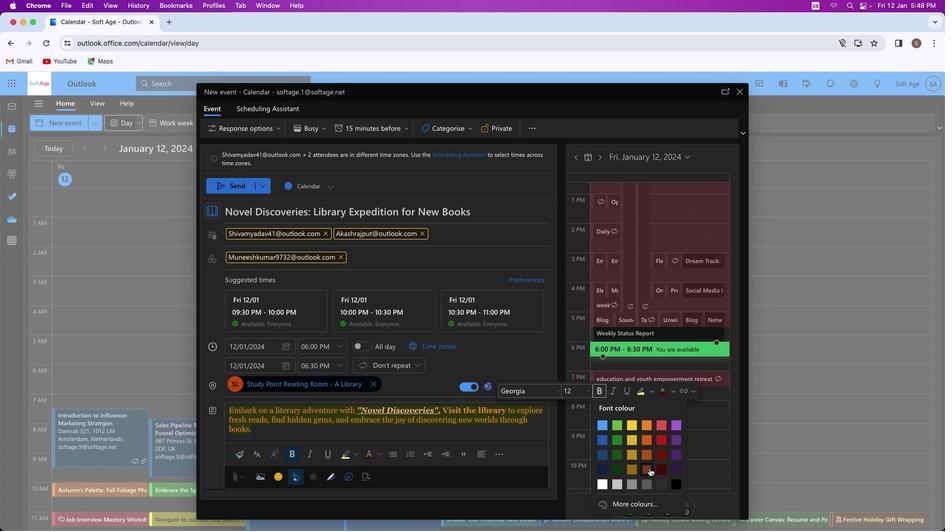
Action: Mouse pressed left at (649, 469)
Screenshot: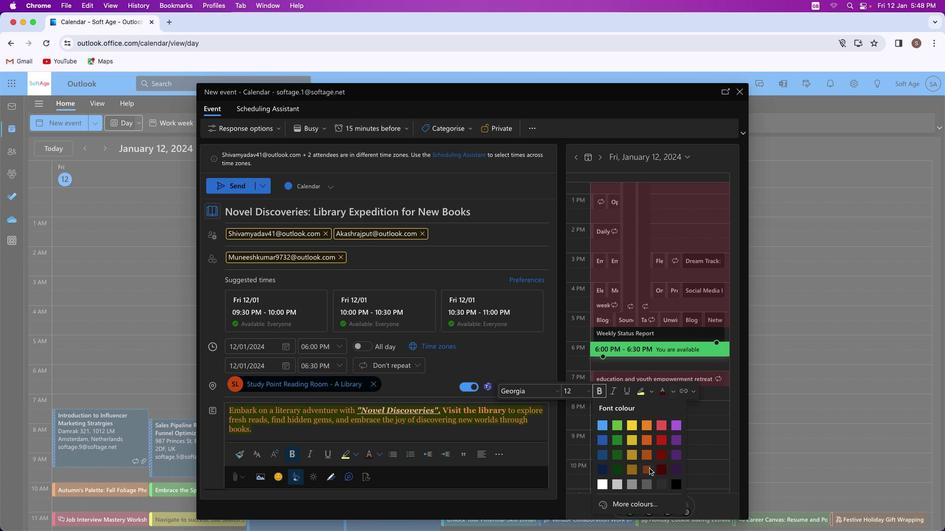 
Action: Mouse moved to (442, 423)
Screenshot: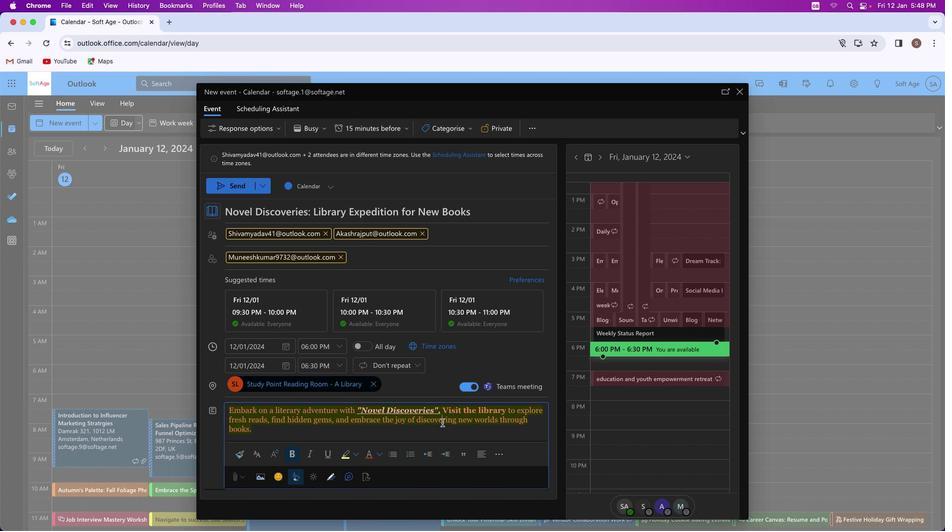 
Action: Mouse pressed left at (442, 423)
Screenshot: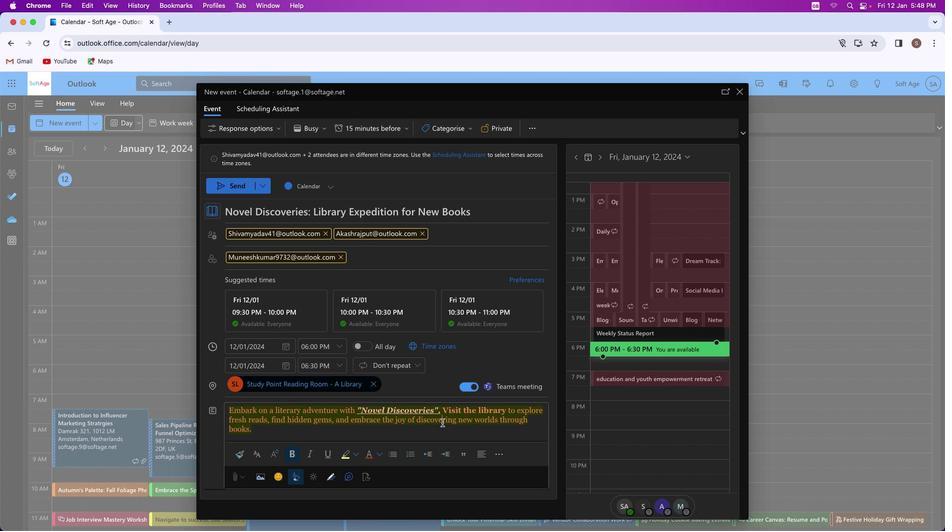 
Action: Mouse moved to (441, 130)
Screenshot: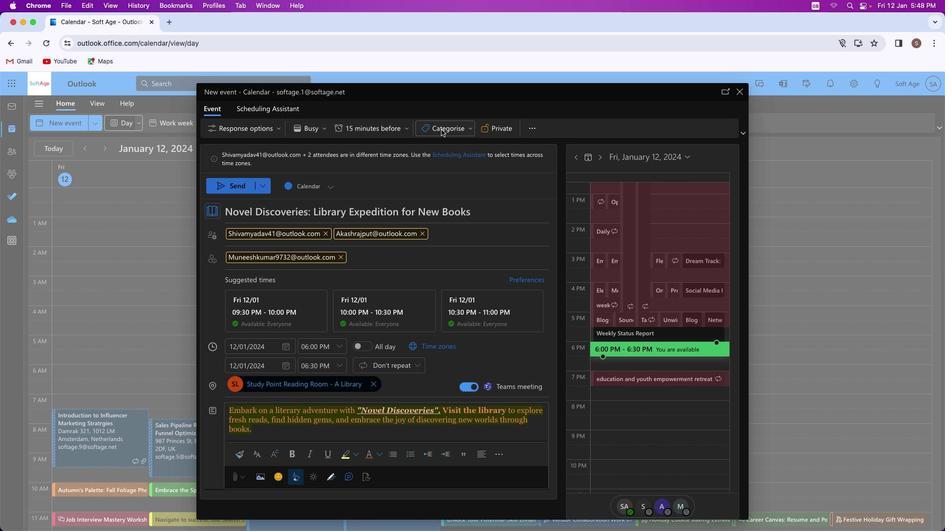 
Action: Mouse pressed left at (441, 130)
Screenshot: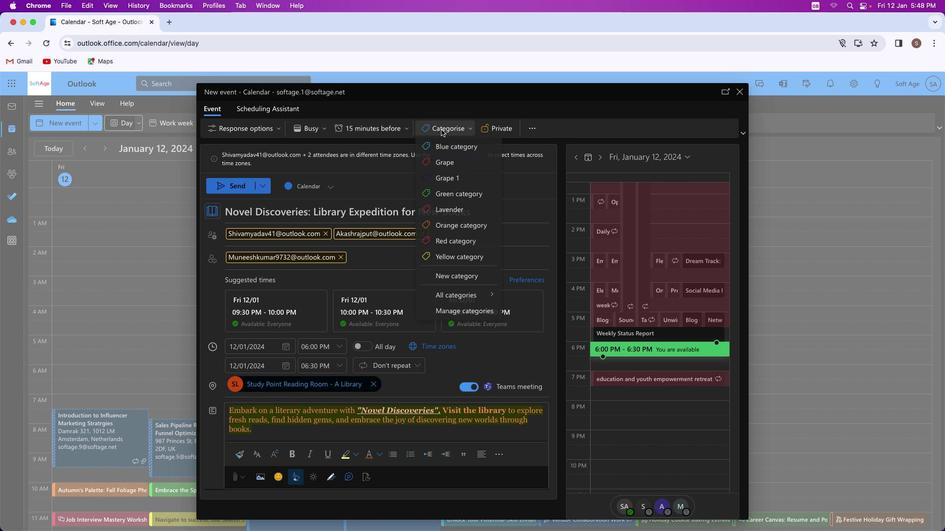 
Action: Mouse moved to (438, 227)
Screenshot: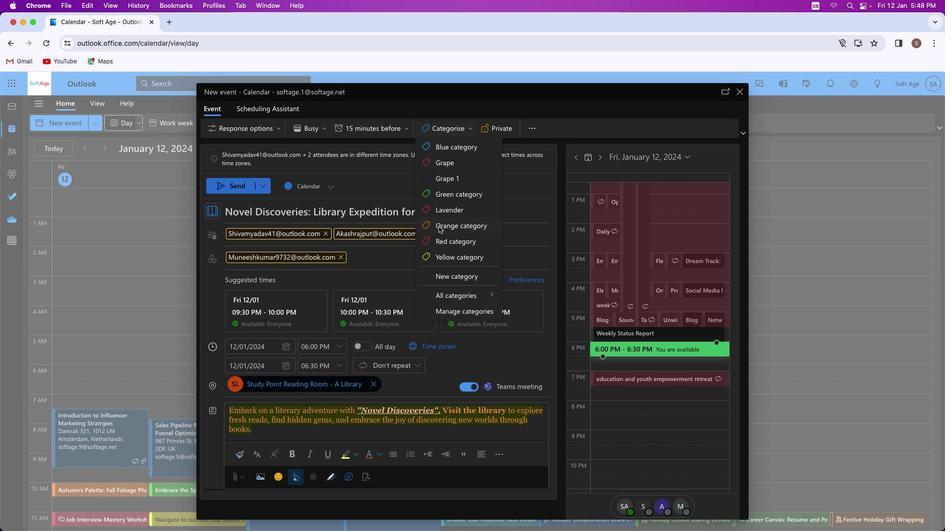 
Action: Mouse pressed left at (438, 227)
Screenshot: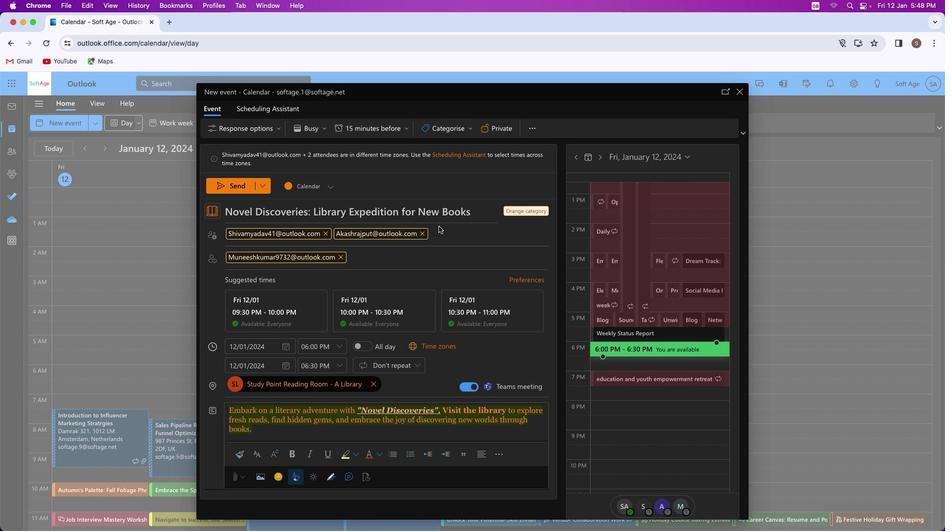 
Action: Mouse moved to (322, 128)
Screenshot: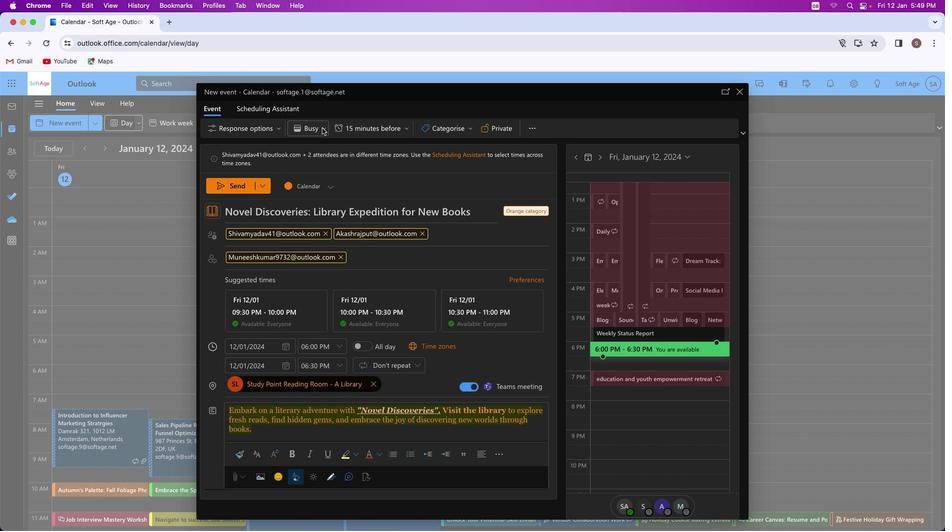 
Action: Mouse pressed left at (322, 128)
Screenshot: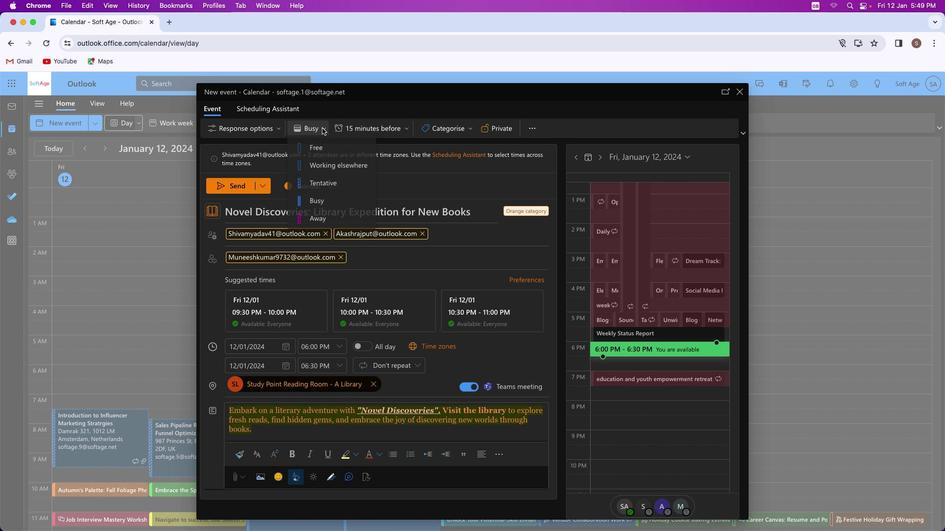 
Action: Mouse moved to (319, 217)
Screenshot: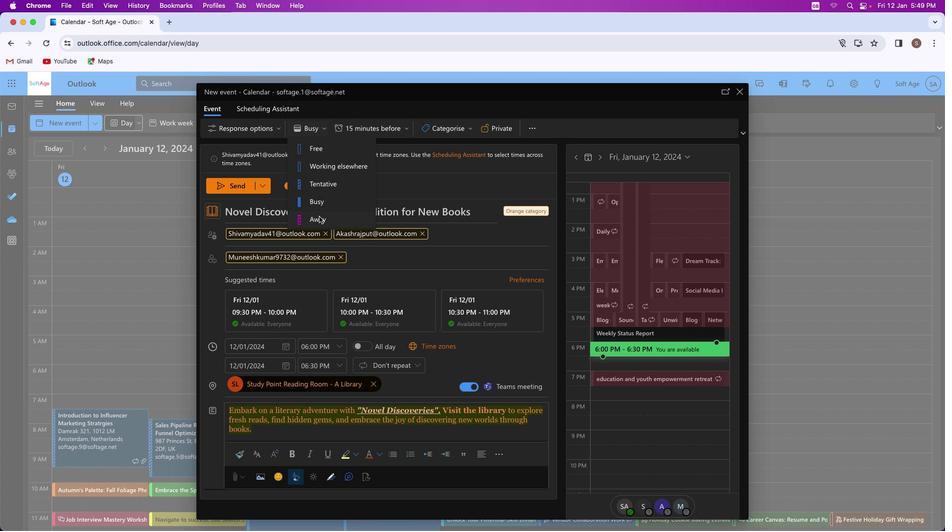 
Action: Mouse pressed left at (319, 217)
Screenshot: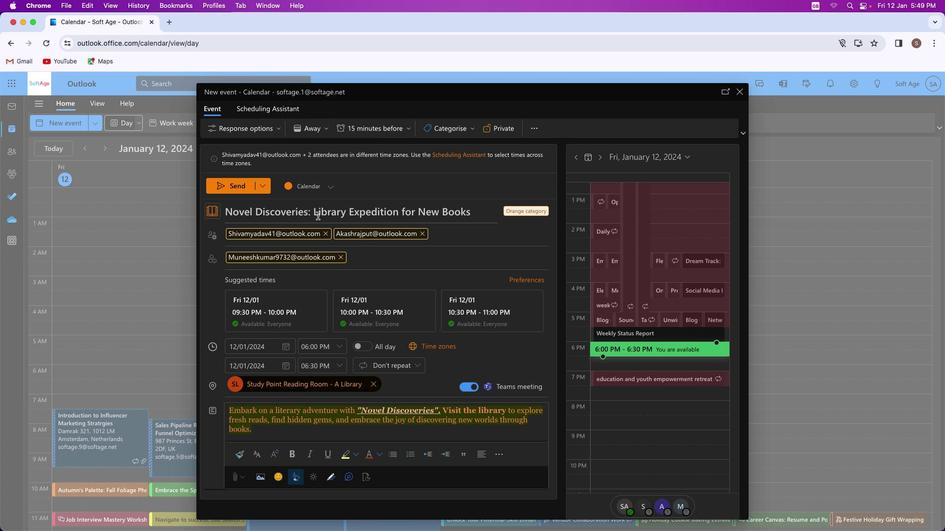 
Action: Mouse moved to (229, 187)
Screenshot: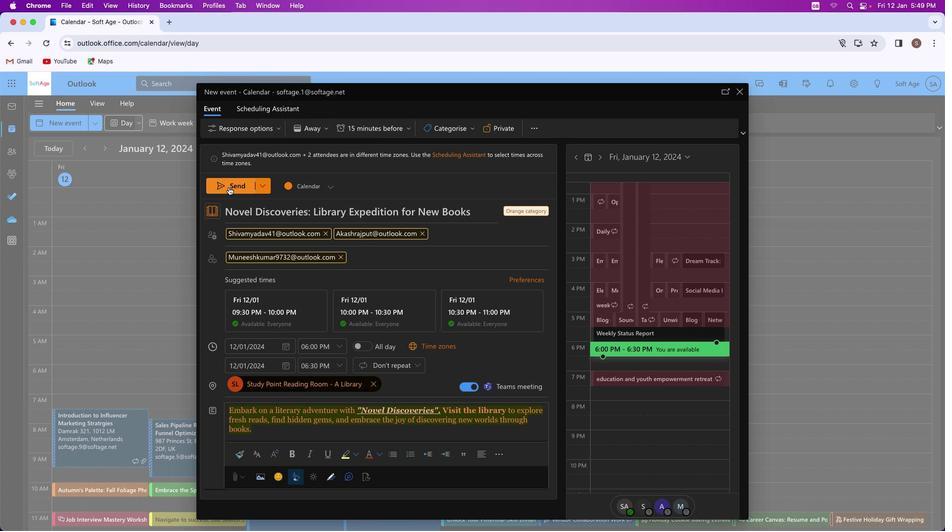 
Action: Mouse pressed left at (229, 187)
Screenshot: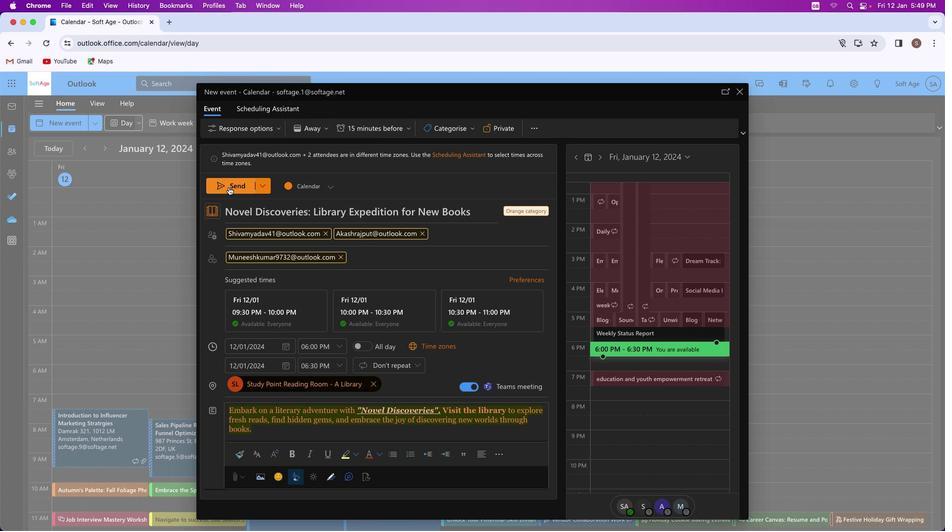 
Action: Mouse moved to (496, 362)
Screenshot: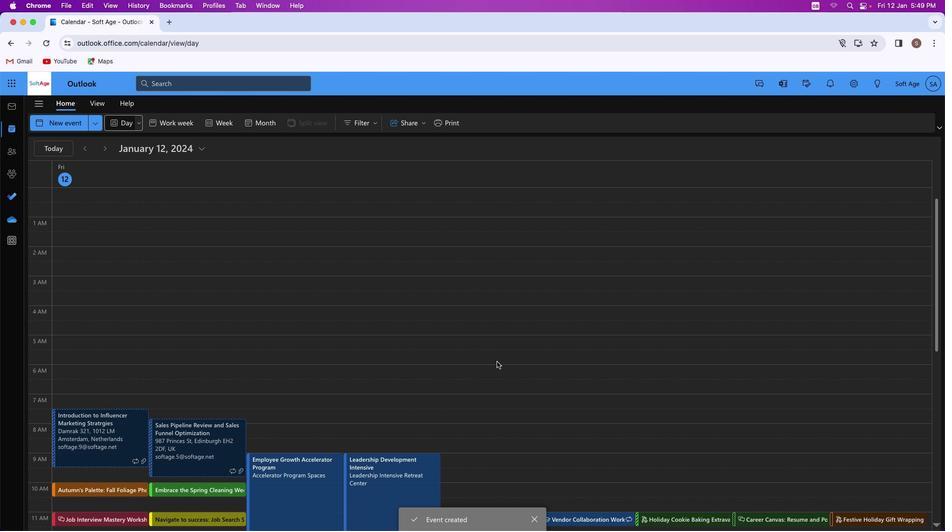 
